 Task: Look for space in Calumpit, Philippines from 10th July, 2023 to 15th July, 2023 for 7 adults in price range Rs.10000 to Rs.15000. Place can be entire place or shared room with 4 bedrooms having 7 beds and 4 bathrooms. Property type can be house, flat, guest house. Amenities needed are: wifi, TV, free parkinig on premises, gym, breakfast. Booking option can be shelf check-in. Required host language is English.
Action: Mouse moved to (539, 108)
Screenshot: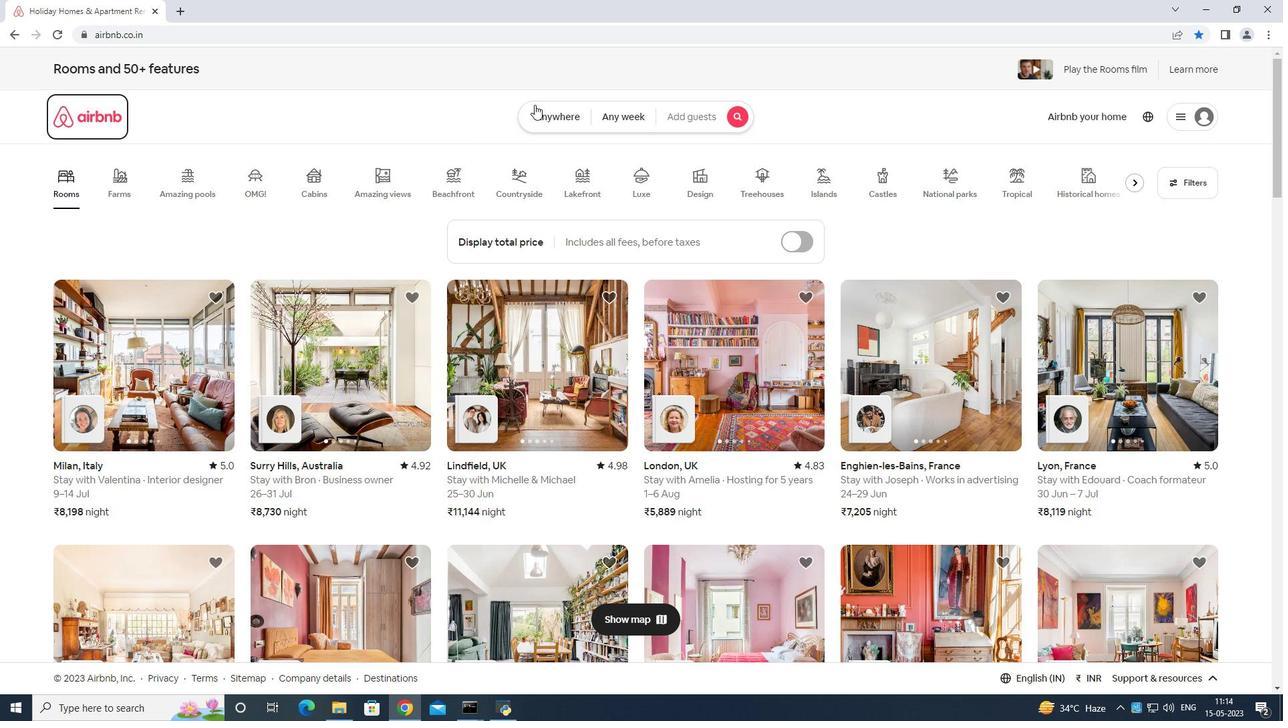 
Action: Mouse pressed left at (539, 108)
Screenshot: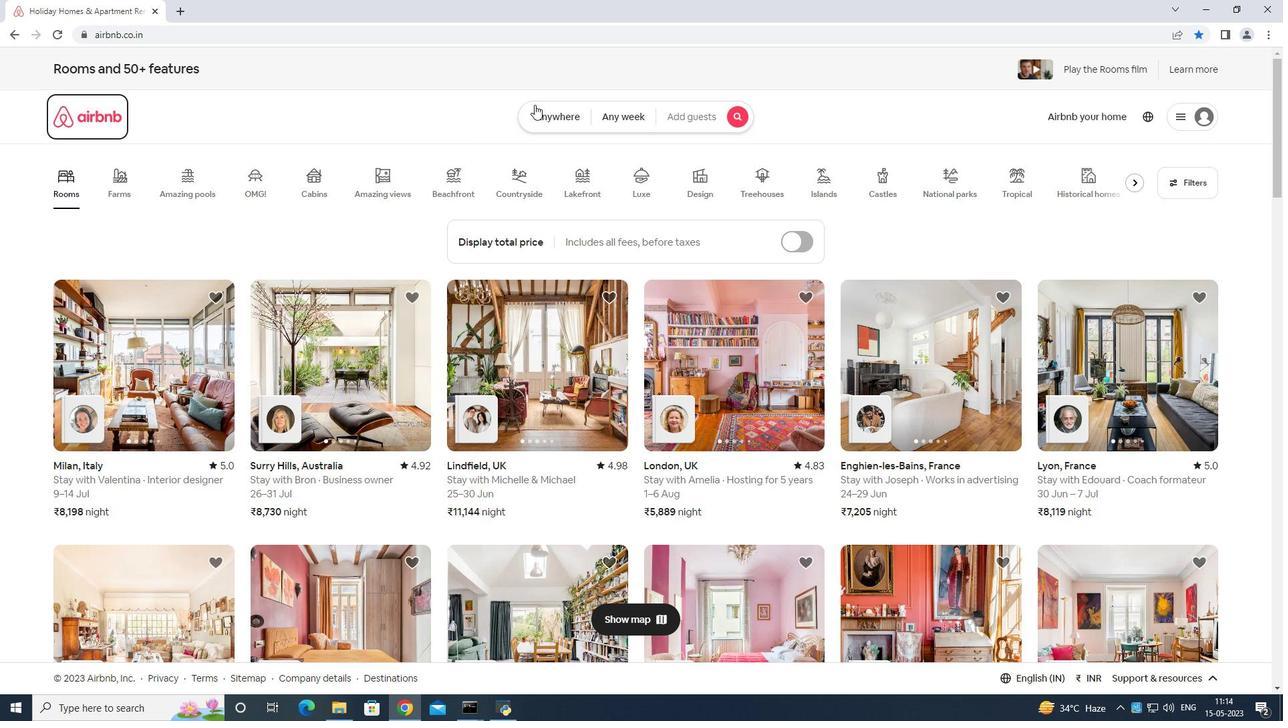 
Action: Mouse moved to (509, 165)
Screenshot: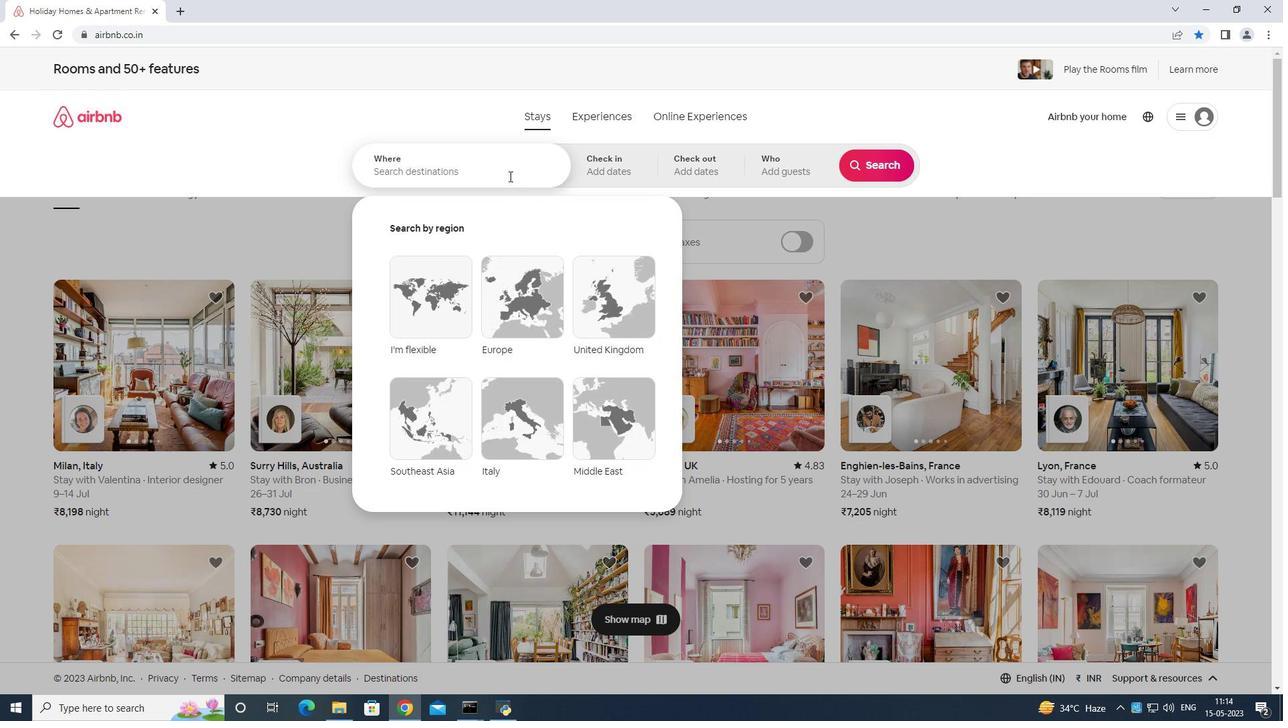 
Action: Mouse pressed left at (509, 165)
Screenshot: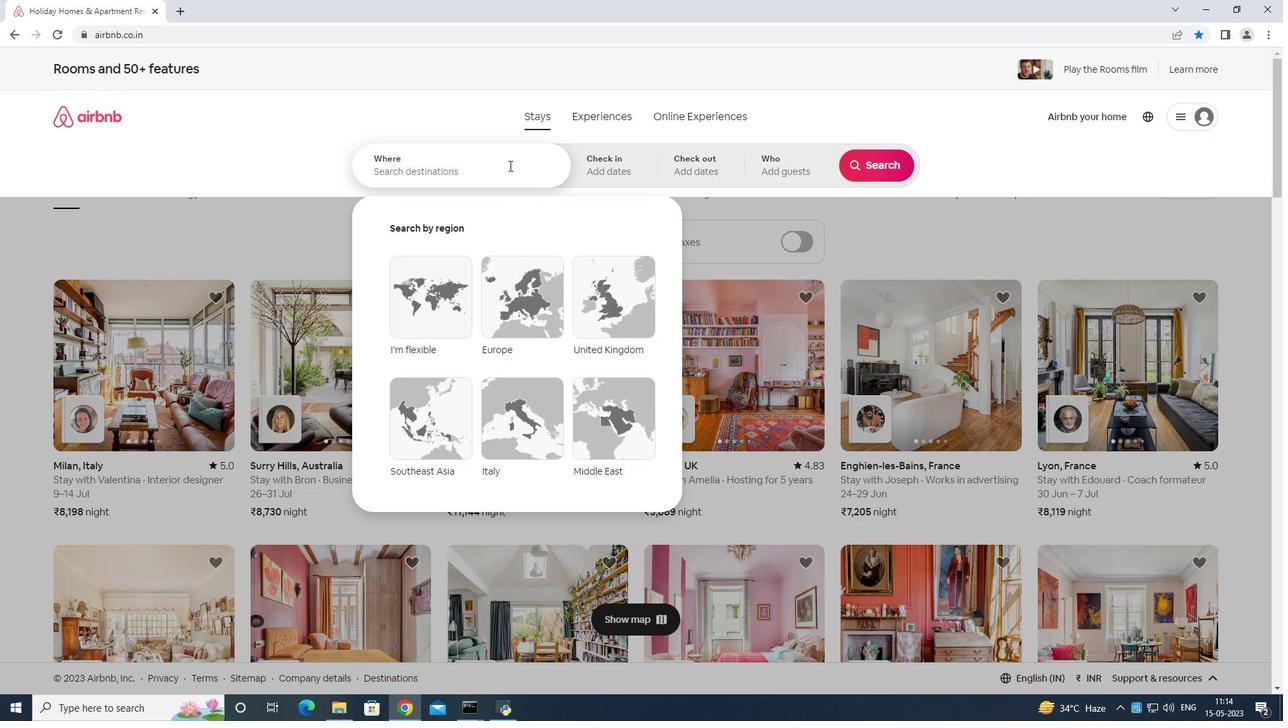 
Action: Key pressed <Key.shift>Calumpit<Key.space>pj<Key.backspace>hilipines<Key.enter>
Screenshot: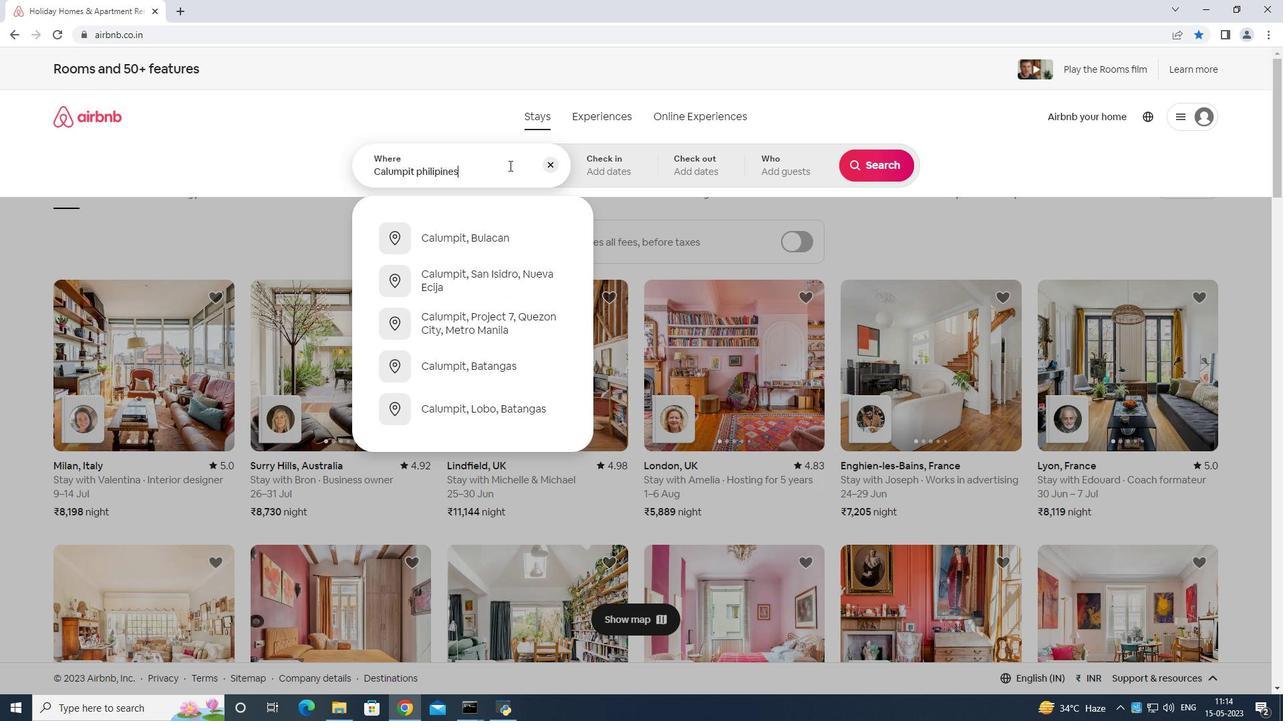 
Action: Mouse moved to (872, 264)
Screenshot: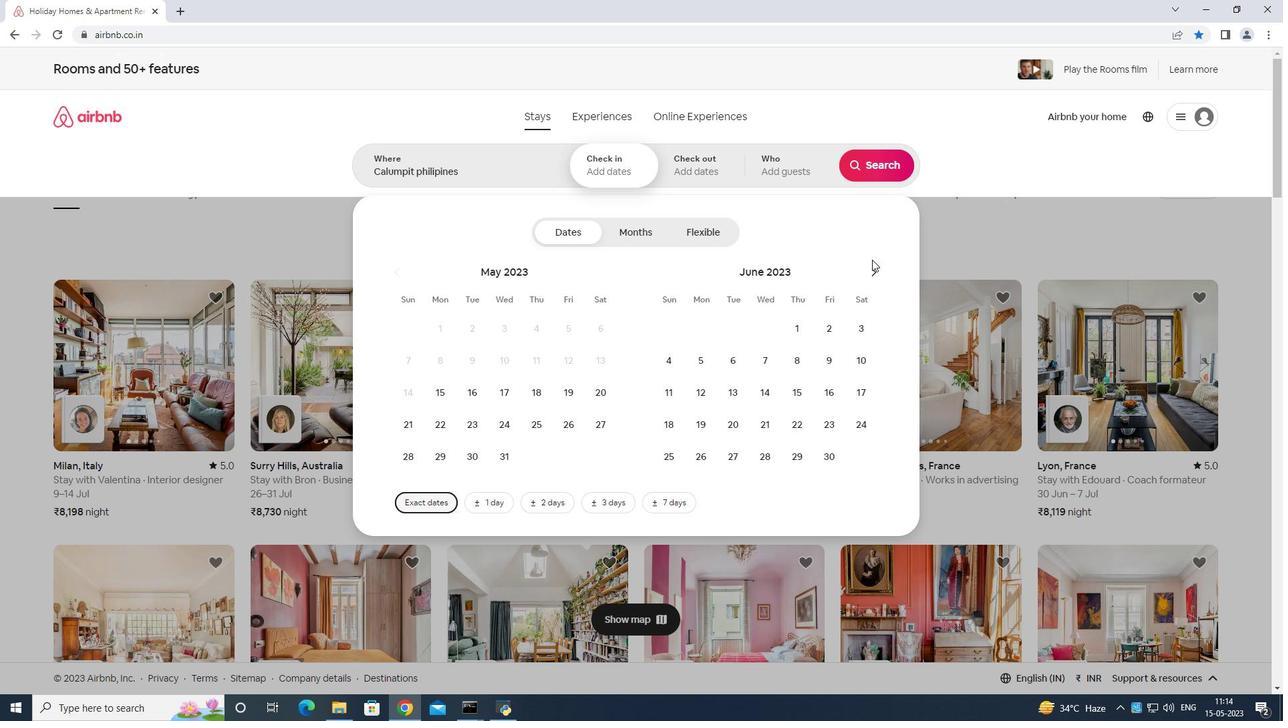 
Action: Mouse pressed left at (872, 264)
Screenshot: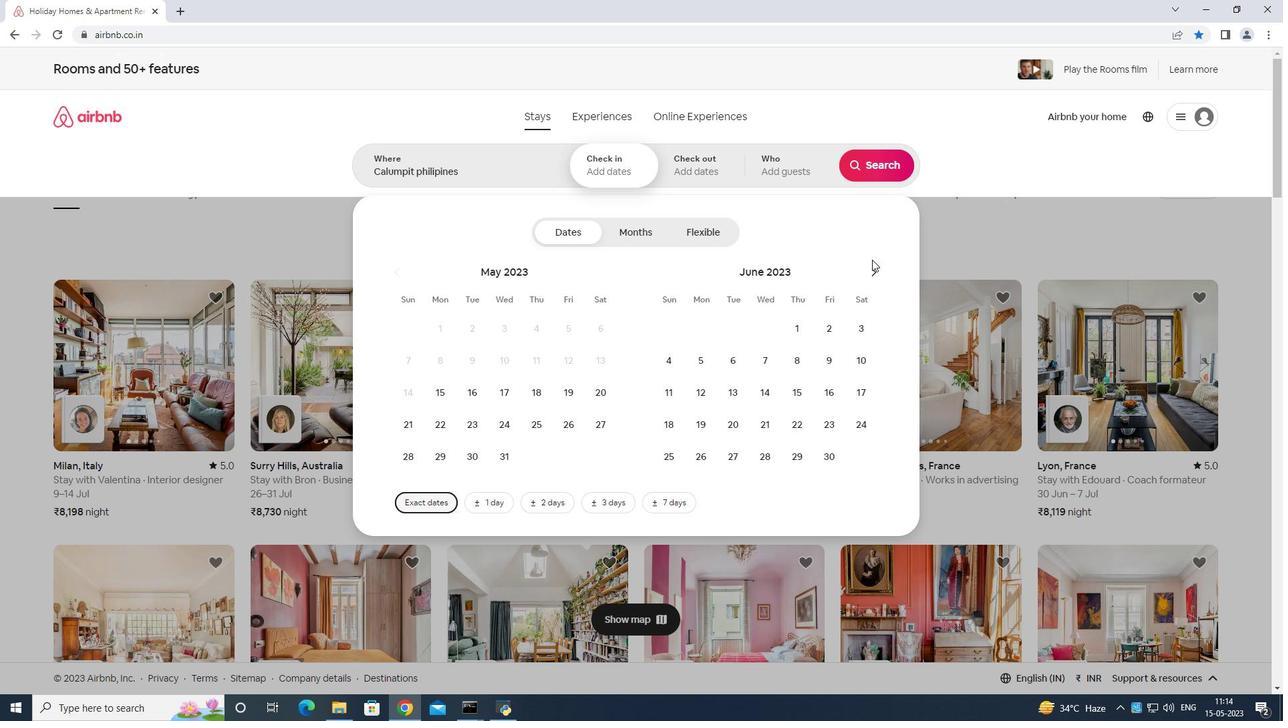 
Action: Mouse moved to (697, 380)
Screenshot: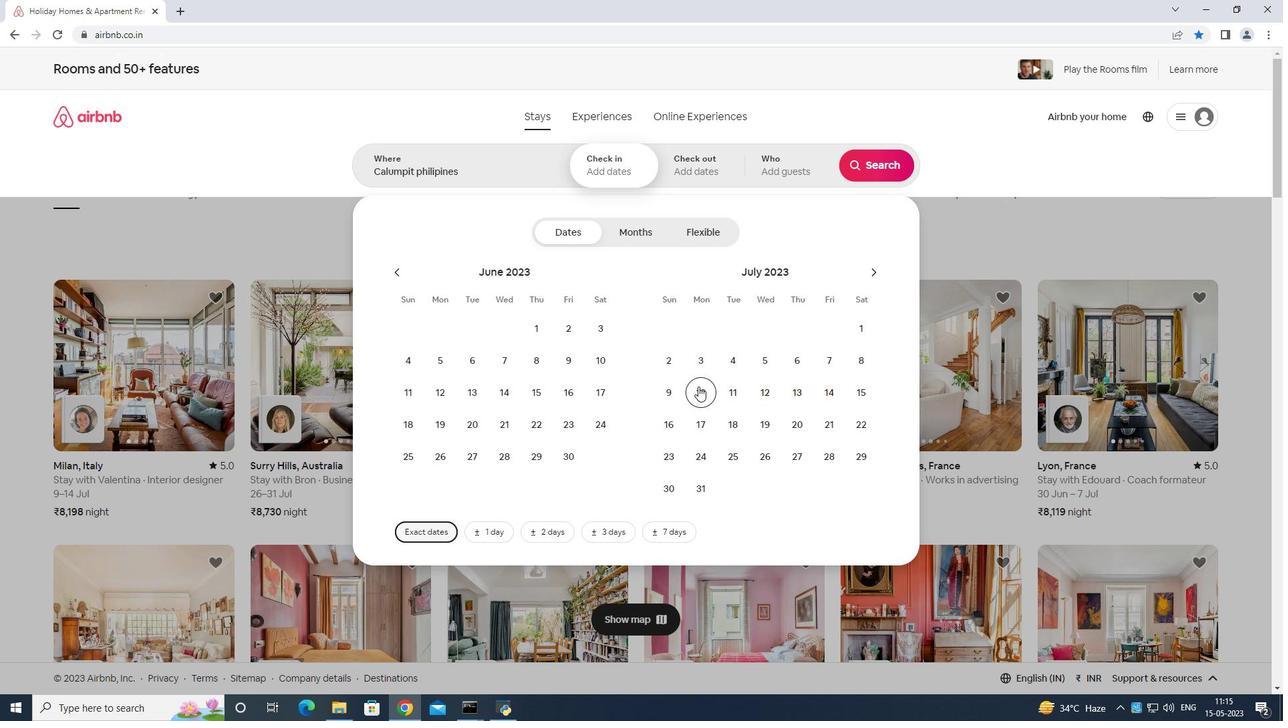 
Action: Mouse pressed left at (697, 380)
Screenshot: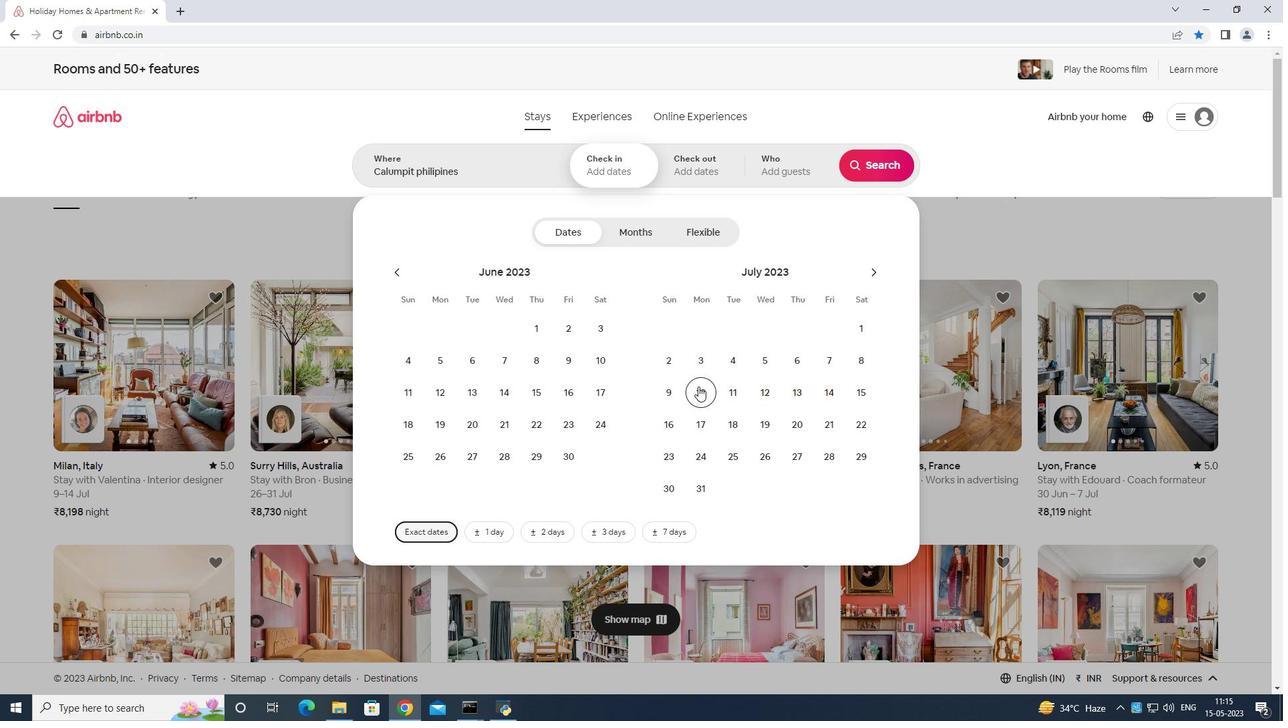 
Action: Mouse moved to (861, 393)
Screenshot: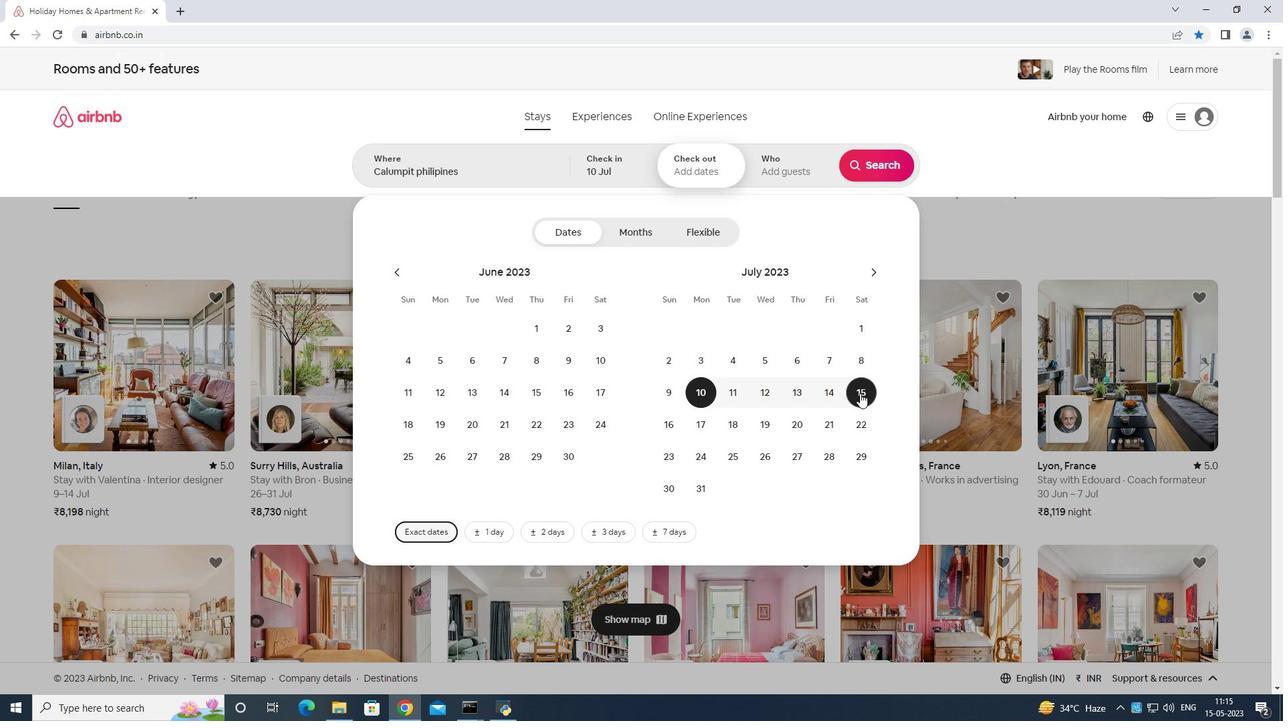 
Action: Mouse pressed left at (861, 393)
Screenshot: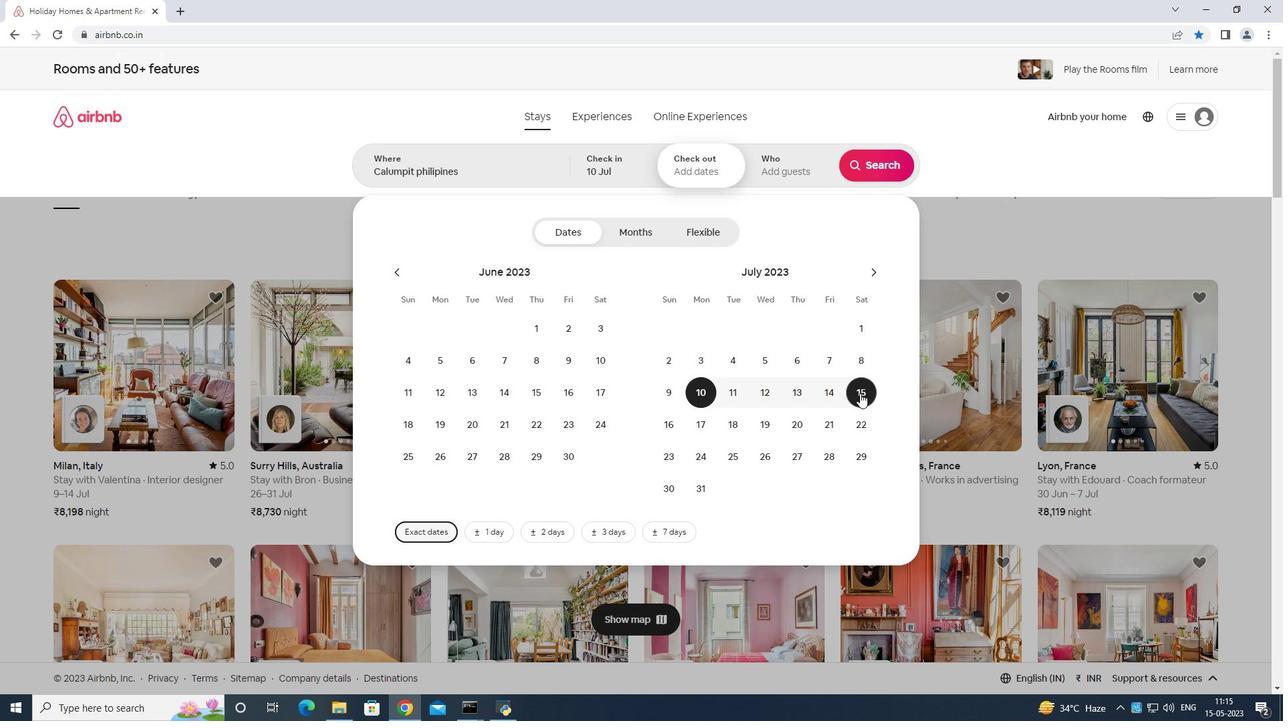 
Action: Mouse moved to (783, 163)
Screenshot: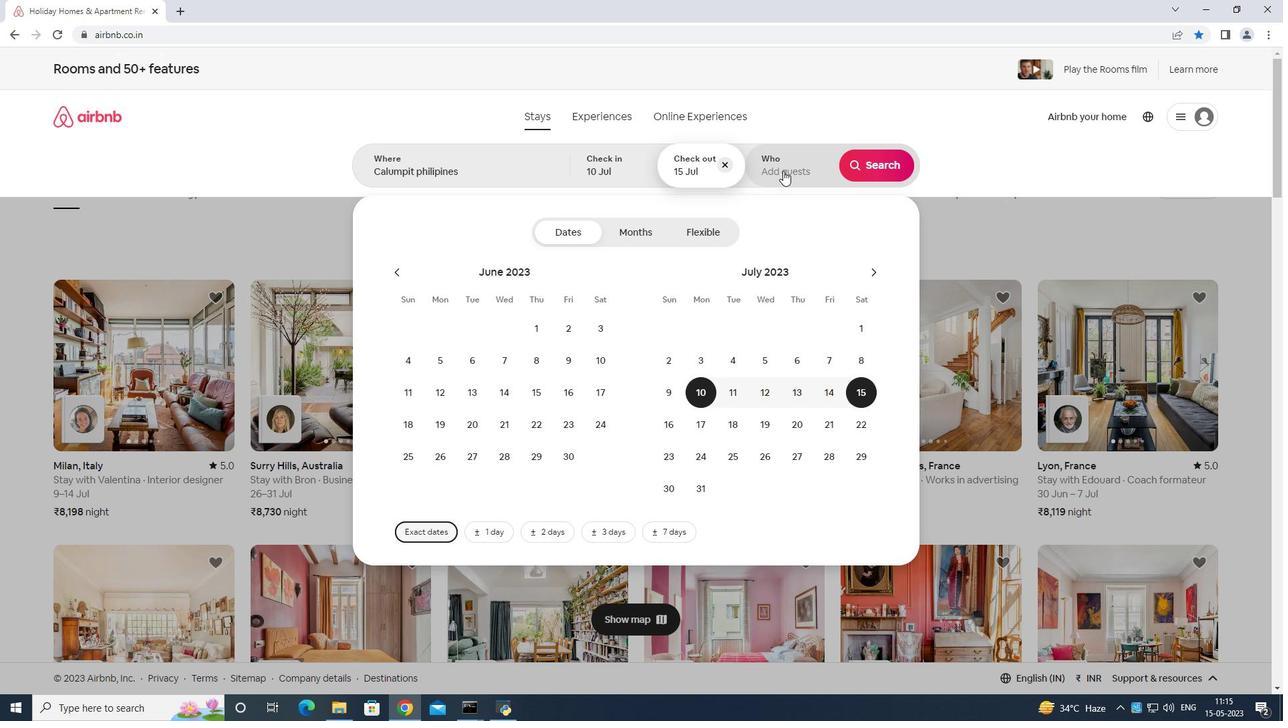 
Action: Mouse pressed left at (783, 163)
Screenshot: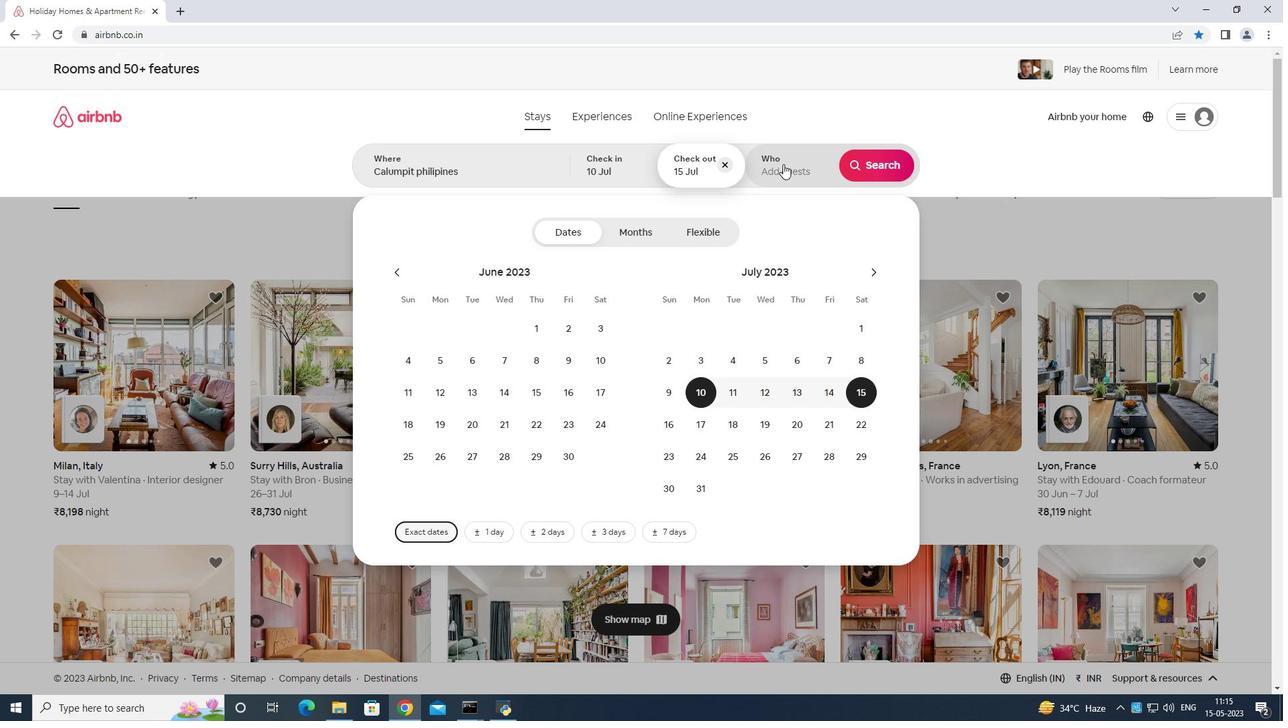 
Action: Mouse moved to (876, 231)
Screenshot: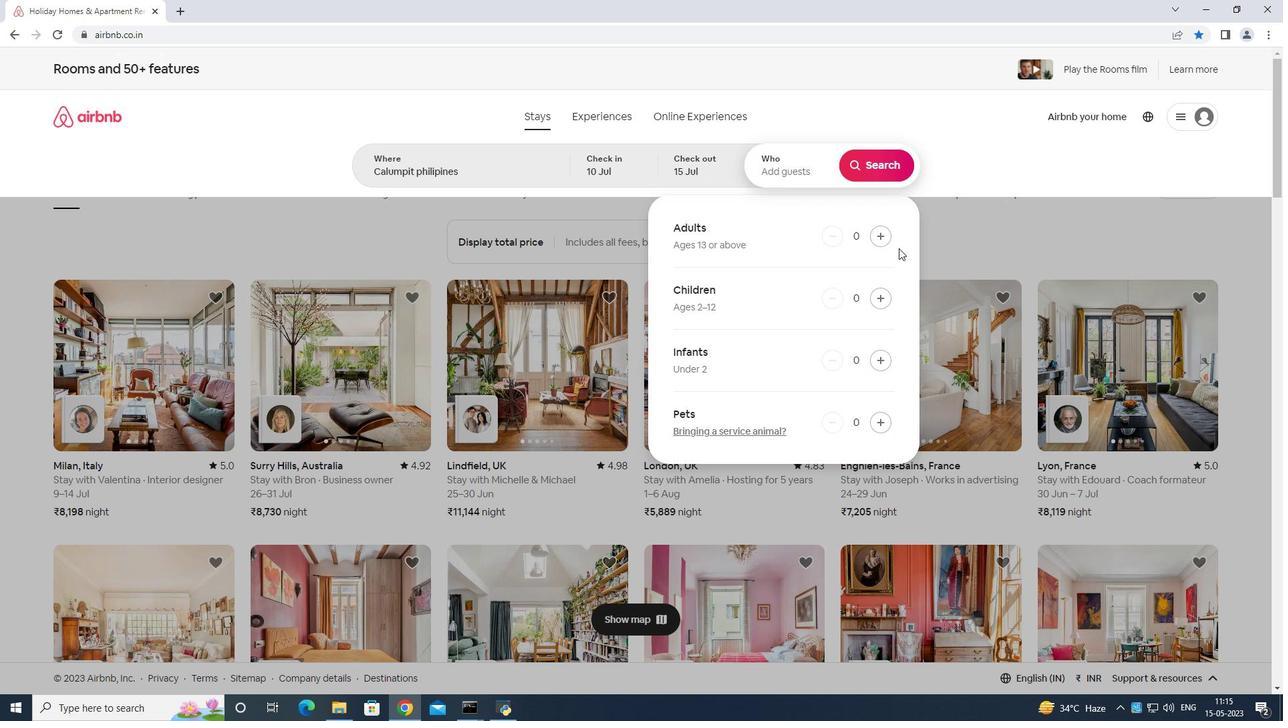 
Action: Mouse pressed left at (876, 231)
Screenshot: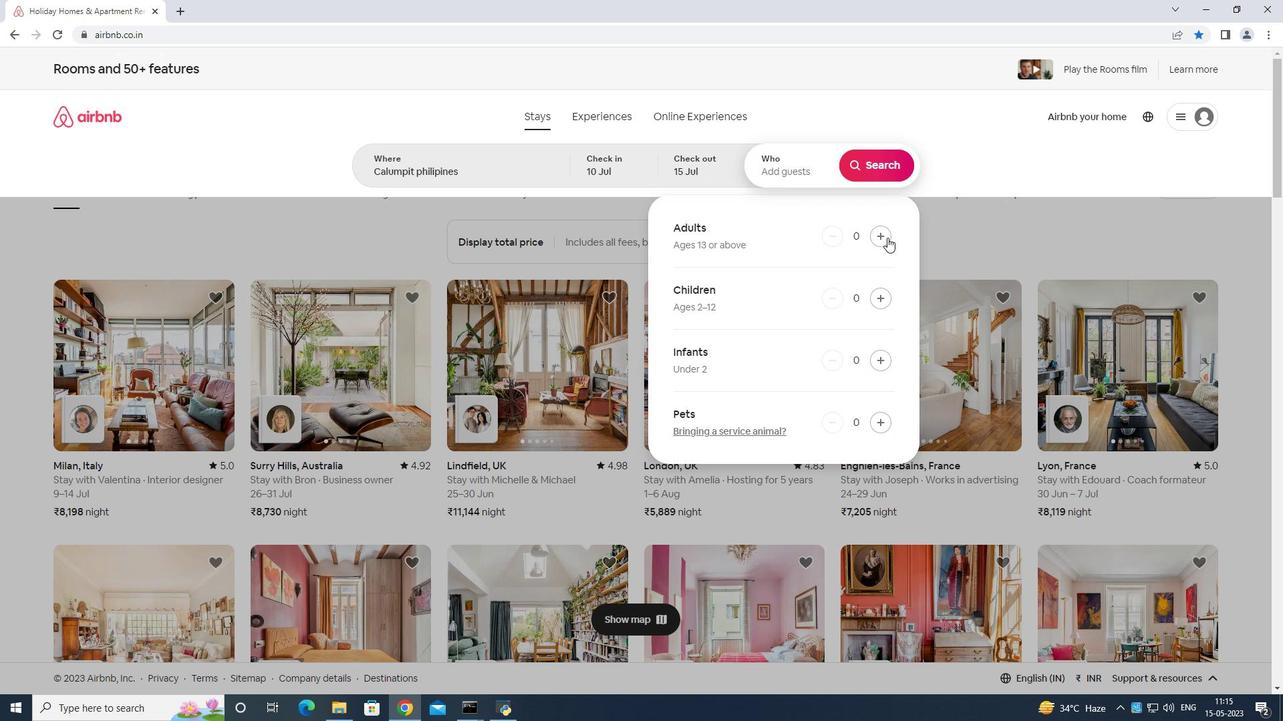 
Action: Mouse pressed left at (876, 231)
Screenshot: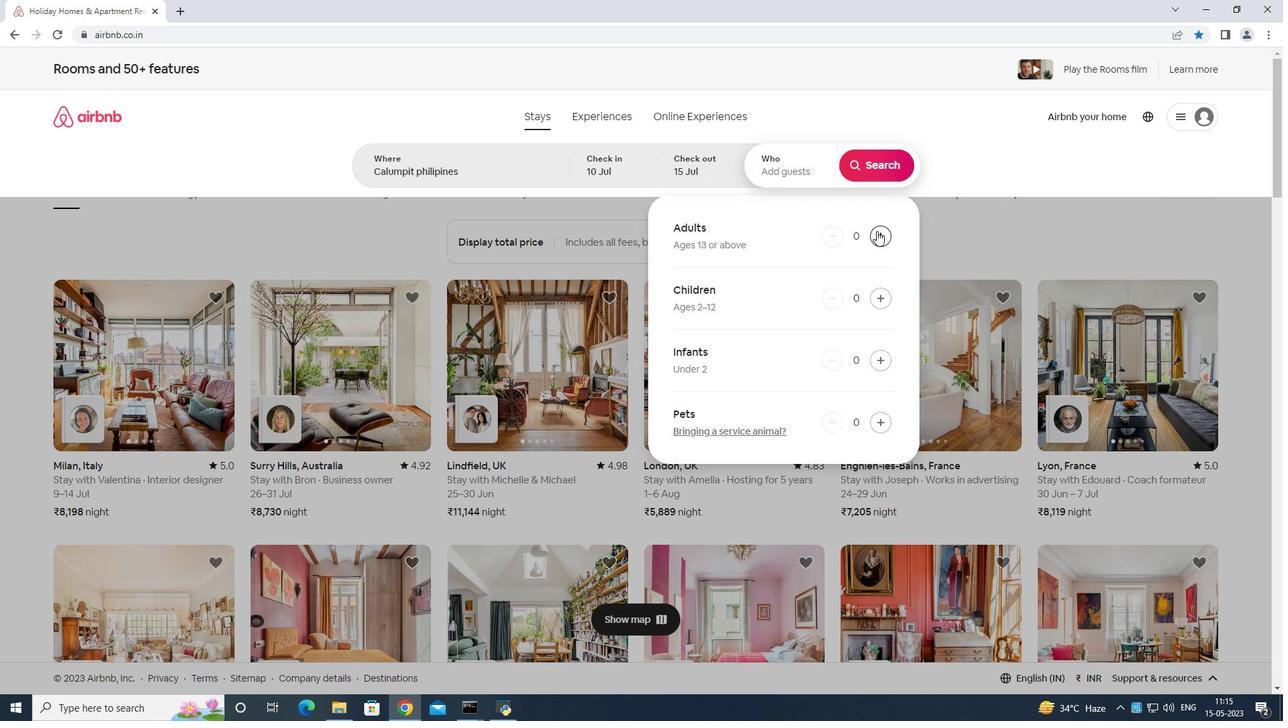 
Action: Mouse moved to (876, 231)
Screenshot: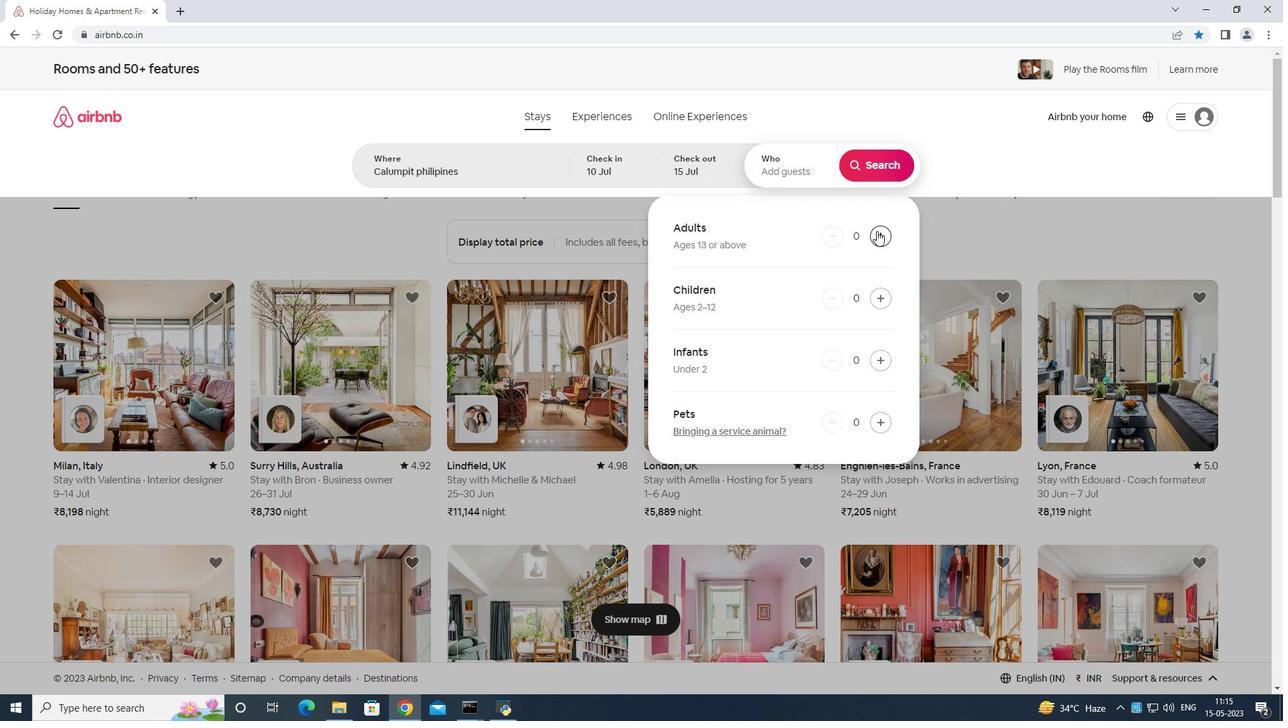 
Action: Mouse pressed left at (876, 231)
Screenshot: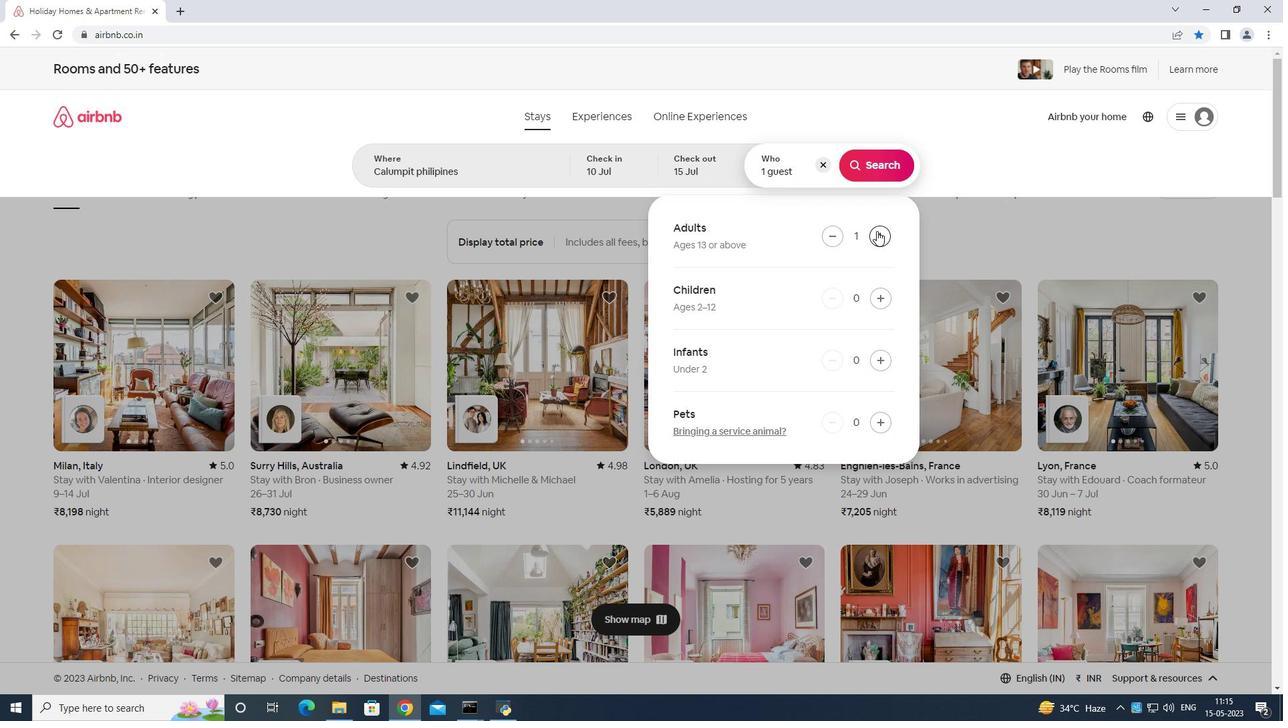 
Action: Mouse moved to (876, 231)
Screenshot: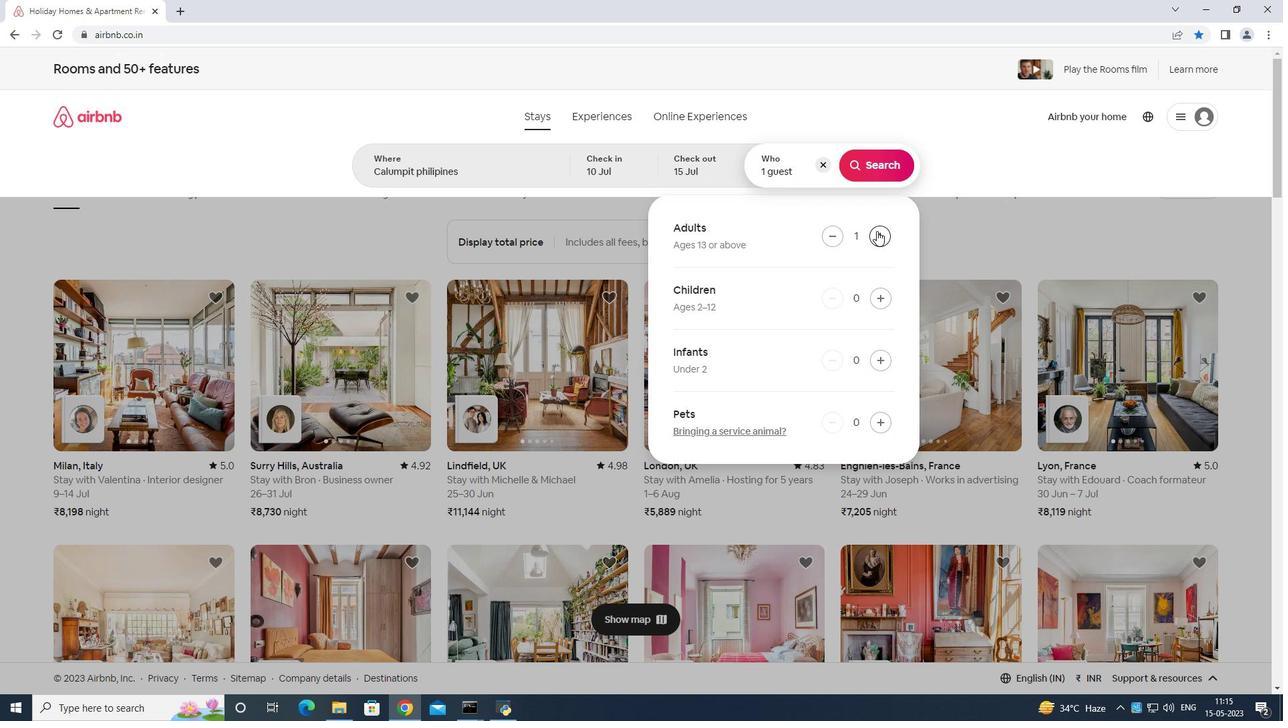 
Action: Mouse pressed left at (876, 231)
Screenshot: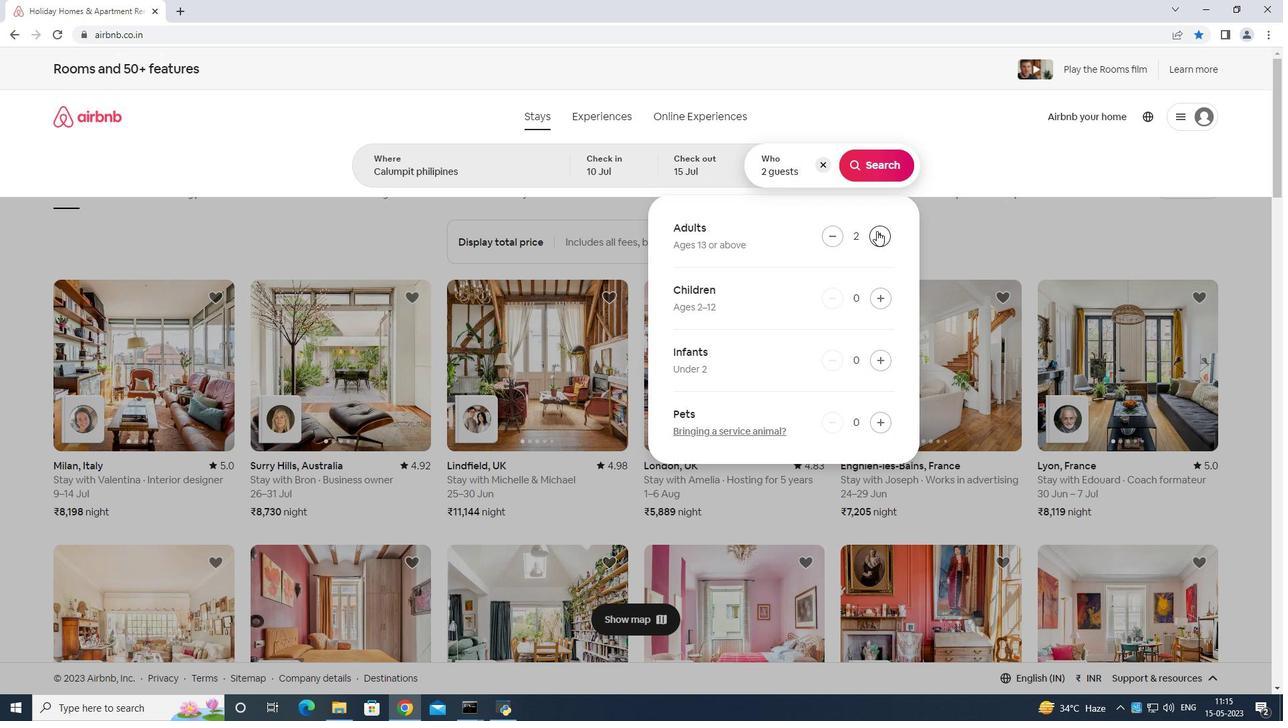 
Action: Mouse moved to (878, 231)
Screenshot: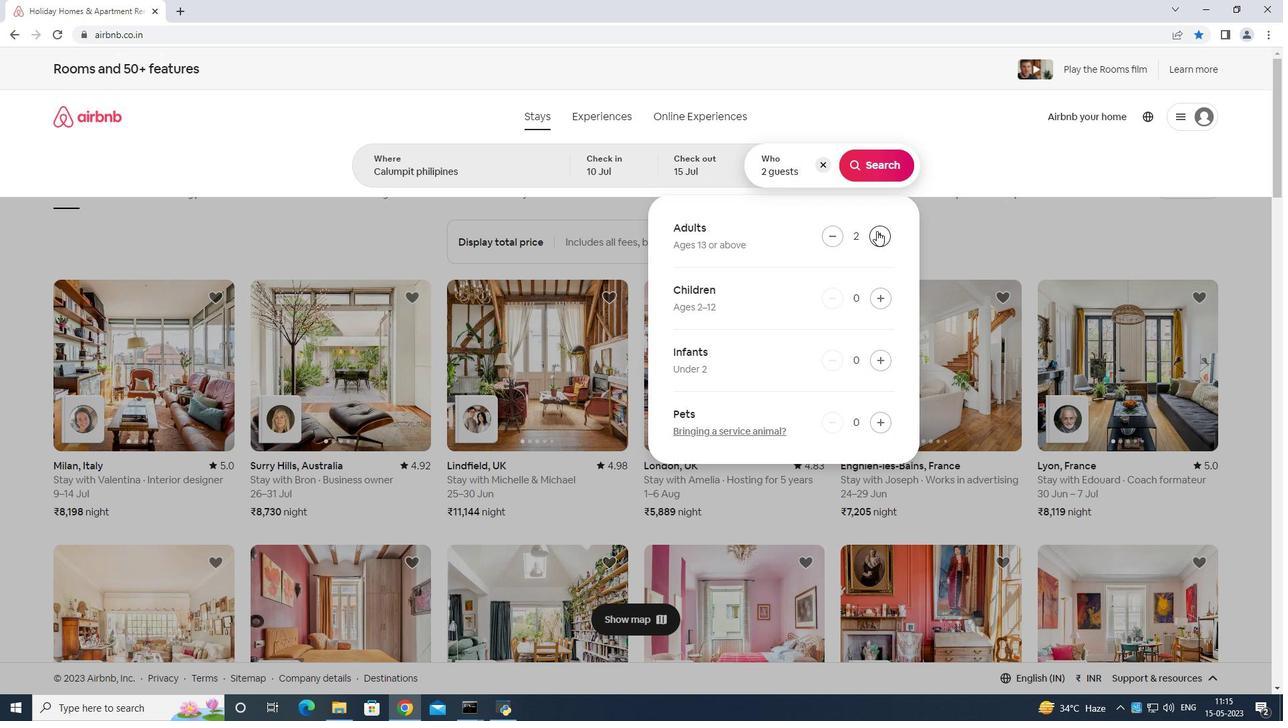 
Action: Mouse pressed left at (878, 231)
Screenshot: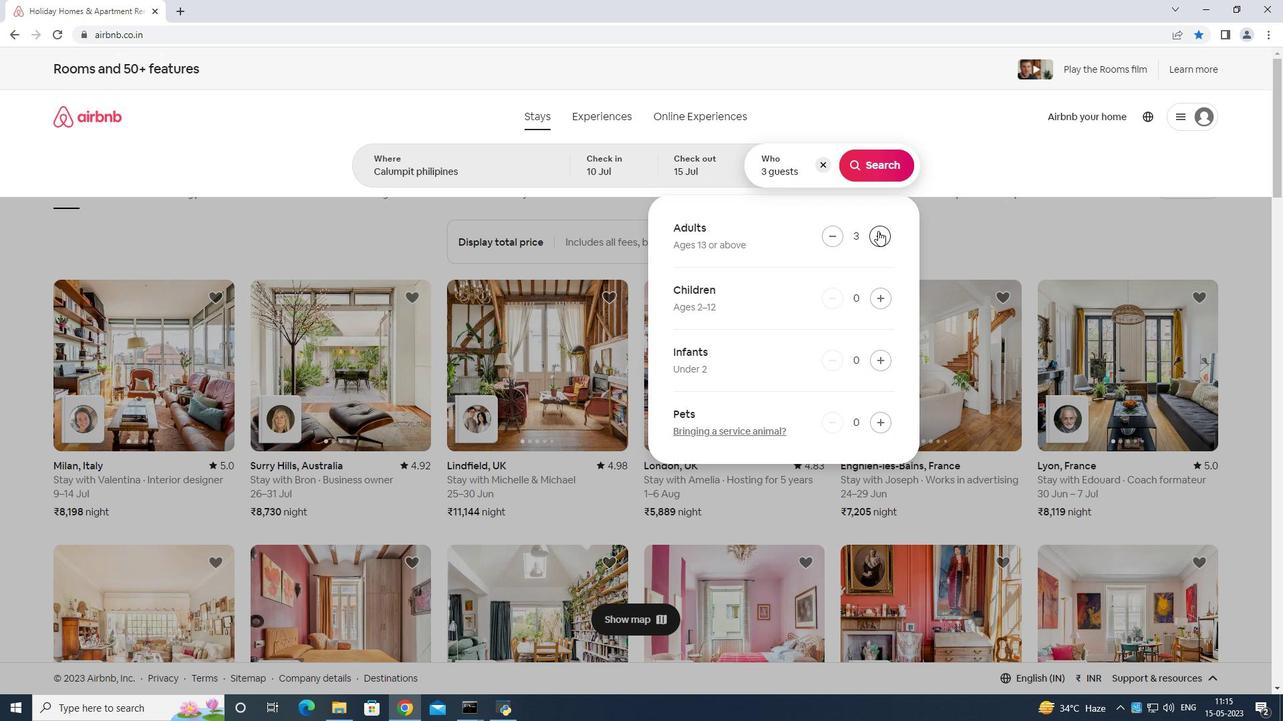 
Action: Mouse moved to (878, 231)
Screenshot: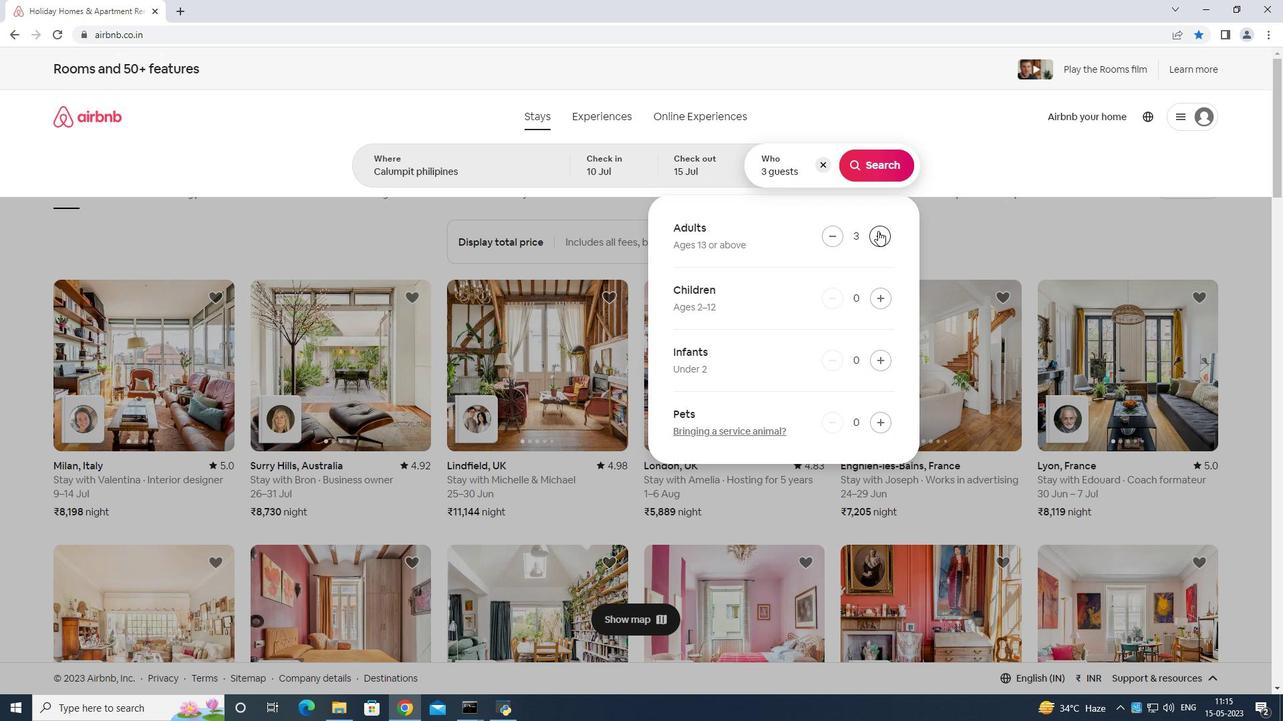 
Action: Mouse pressed left at (878, 231)
Screenshot: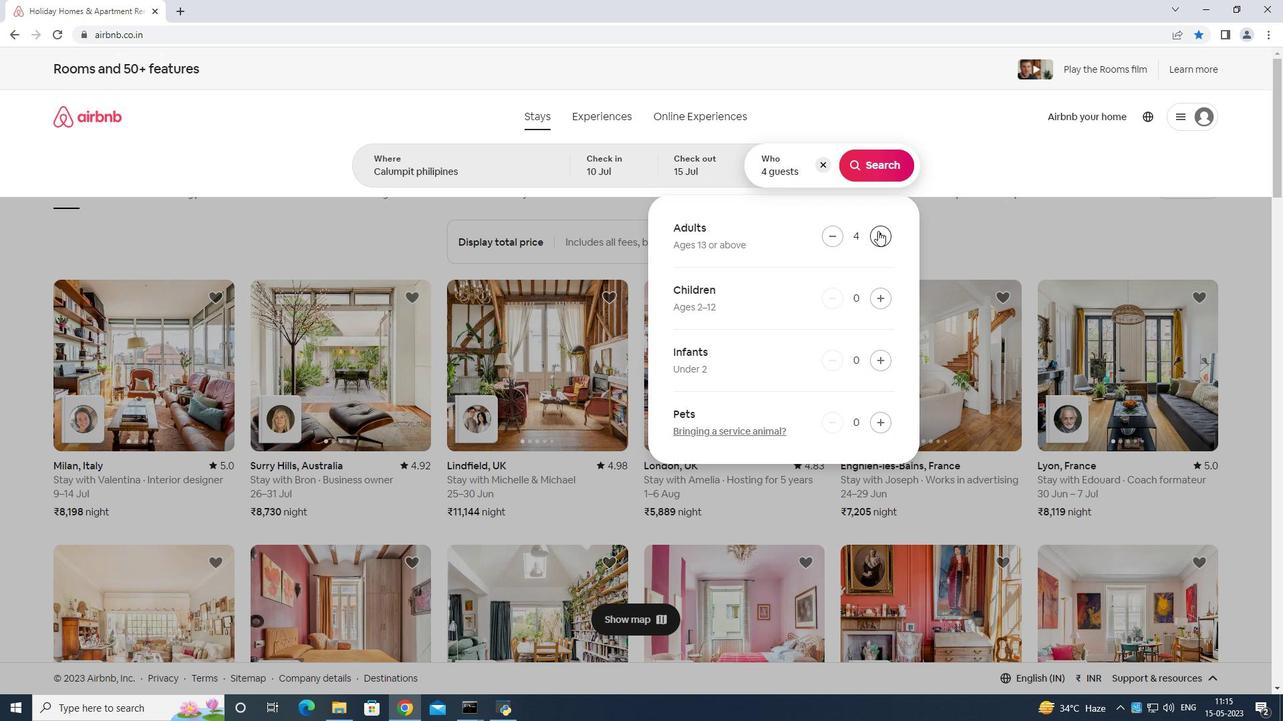 
Action: Mouse pressed left at (878, 231)
Screenshot: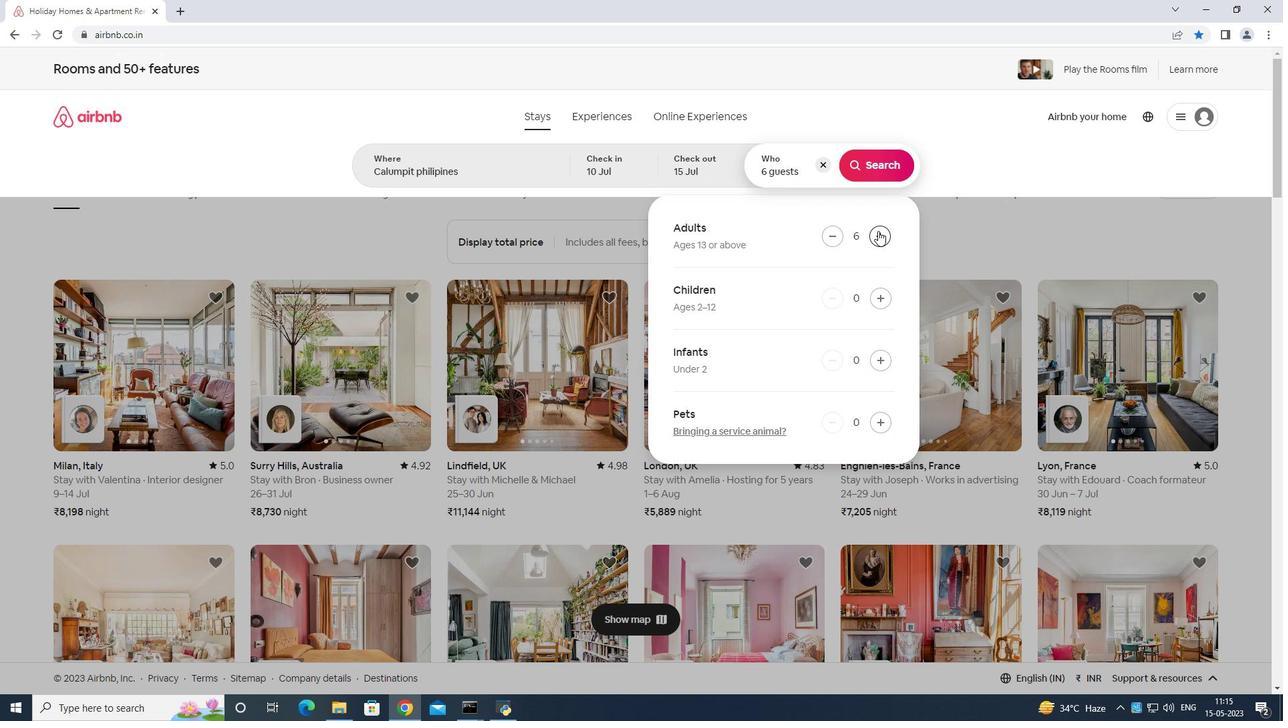 
Action: Mouse moved to (862, 162)
Screenshot: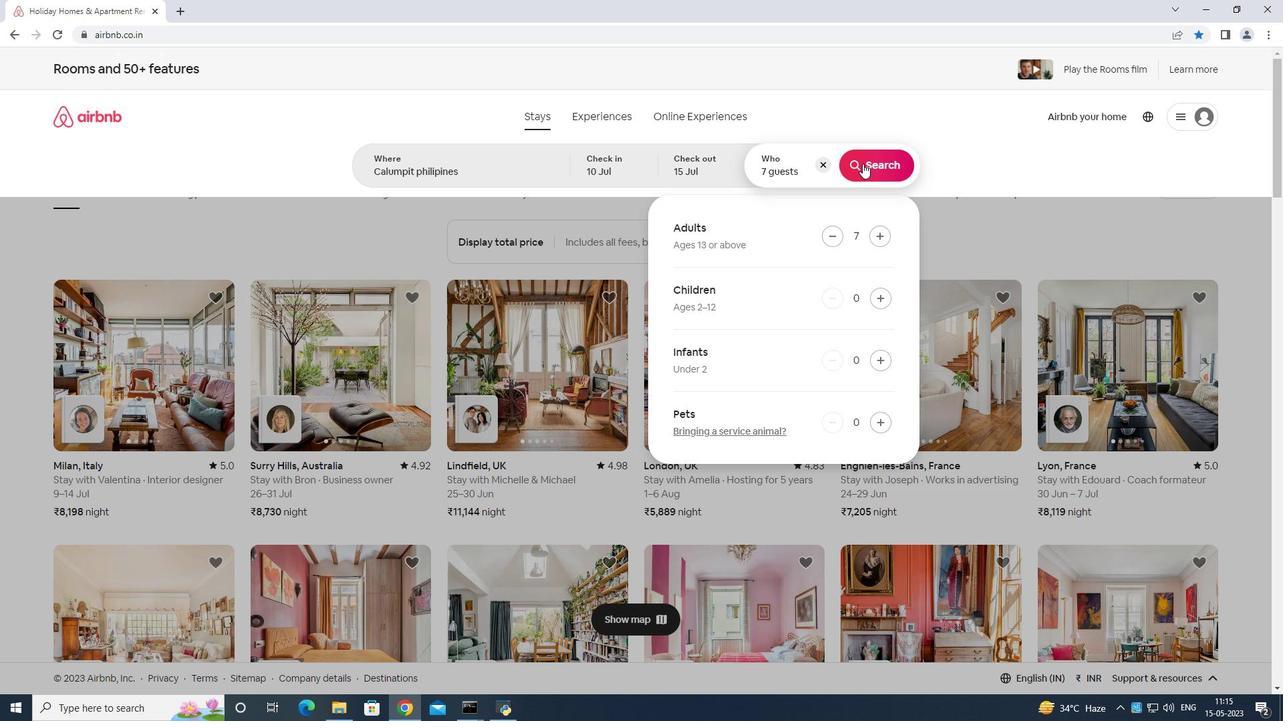 
Action: Mouse pressed left at (862, 162)
Screenshot: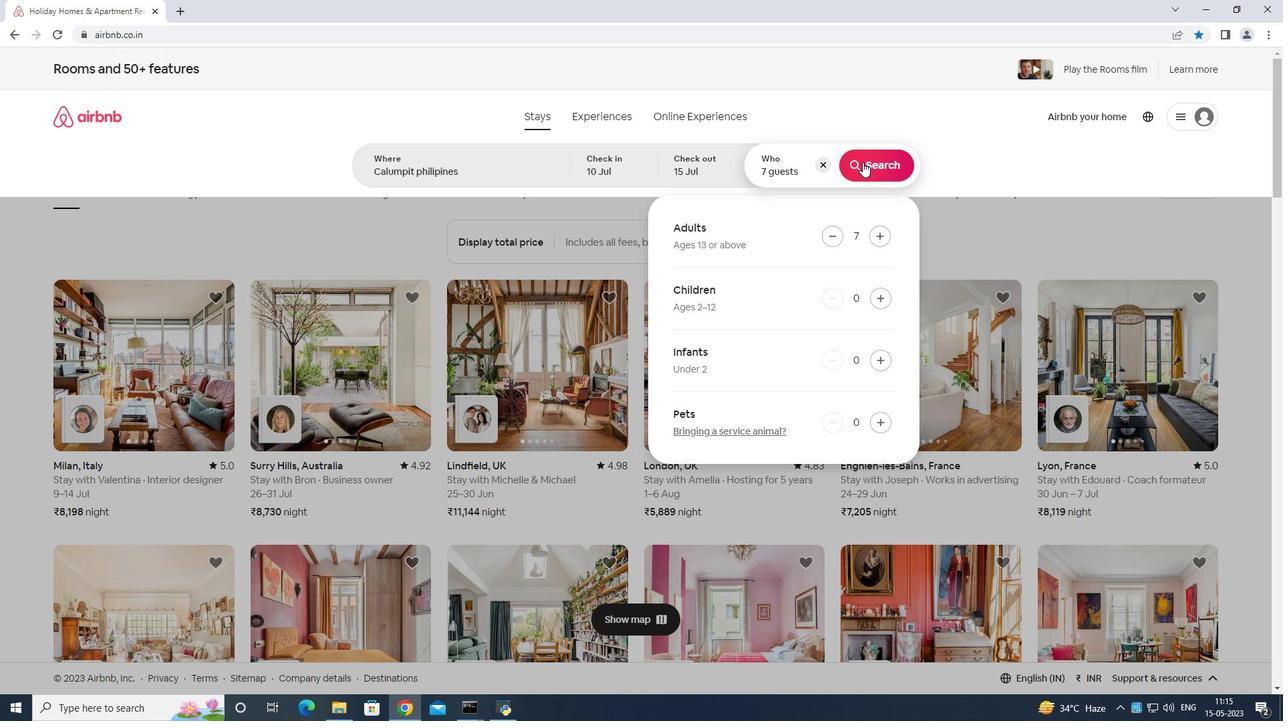 
Action: Mouse moved to (1218, 135)
Screenshot: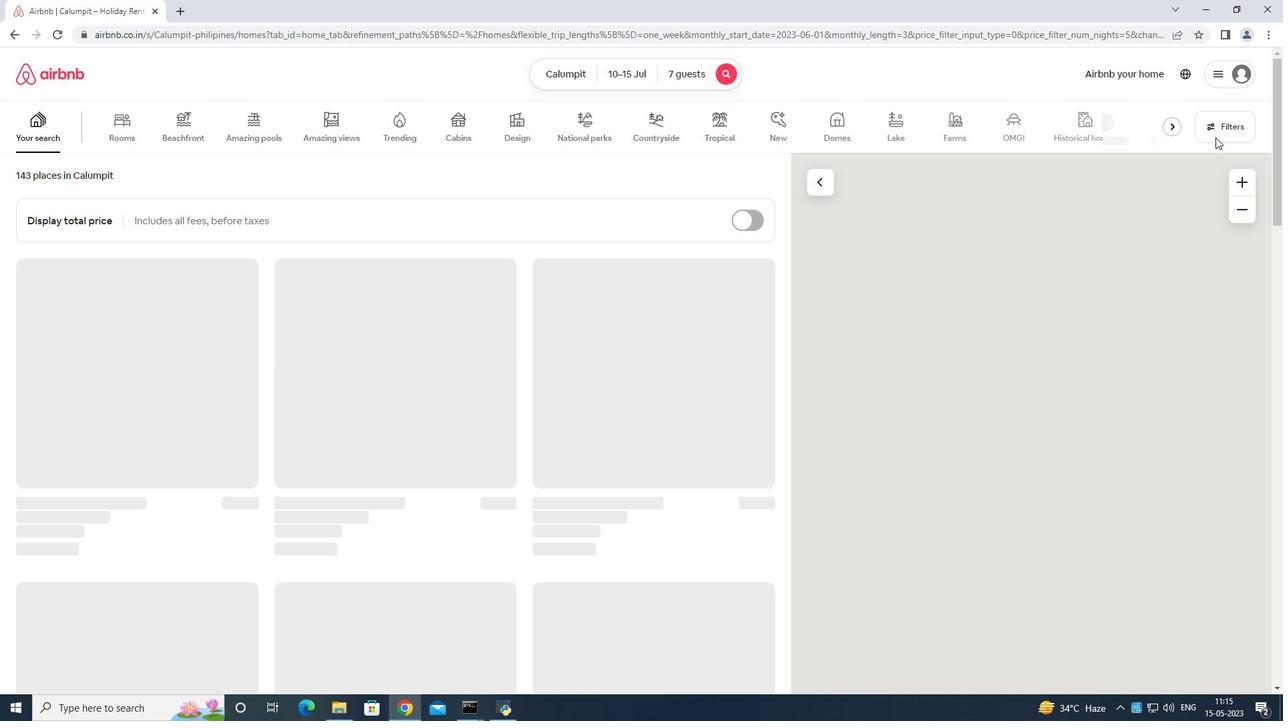 
Action: Mouse pressed left at (1218, 135)
Screenshot: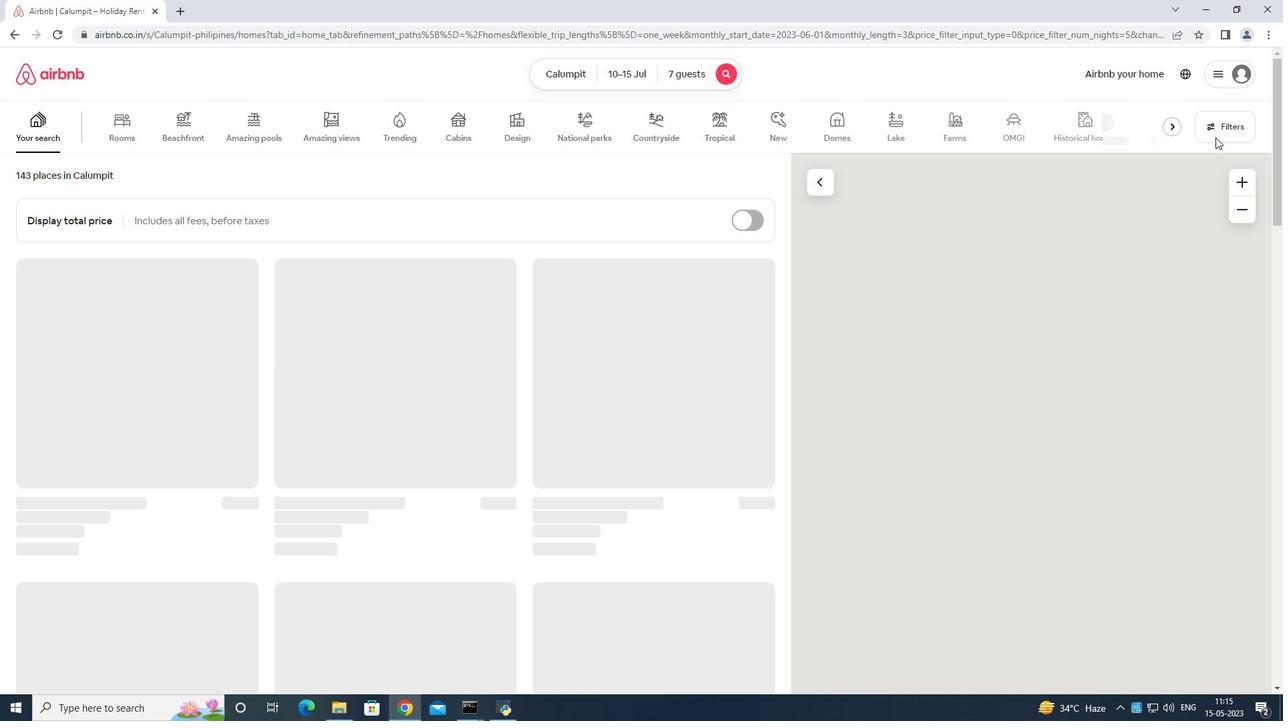 
Action: Mouse moved to (574, 465)
Screenshot: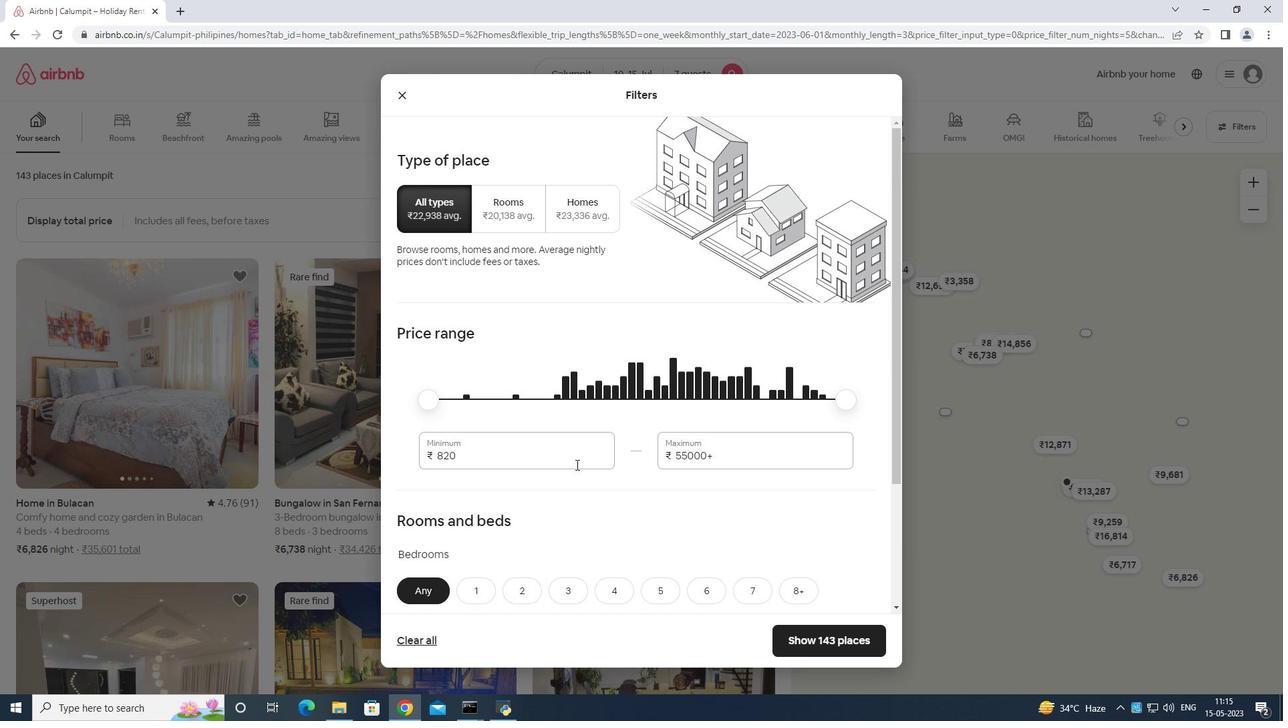 
Action: Mouse pressed left at (574, 465)
Screenshot: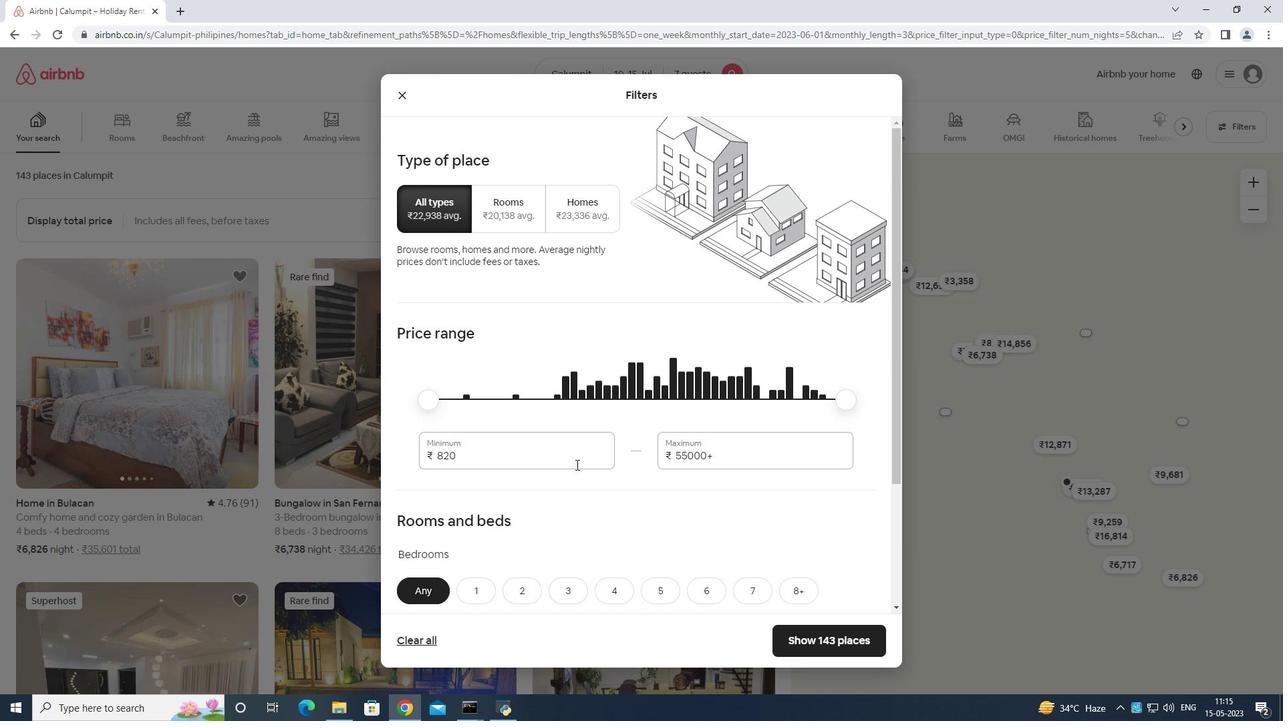 
Action: Mouse moved to (572, 451)
Screenshot: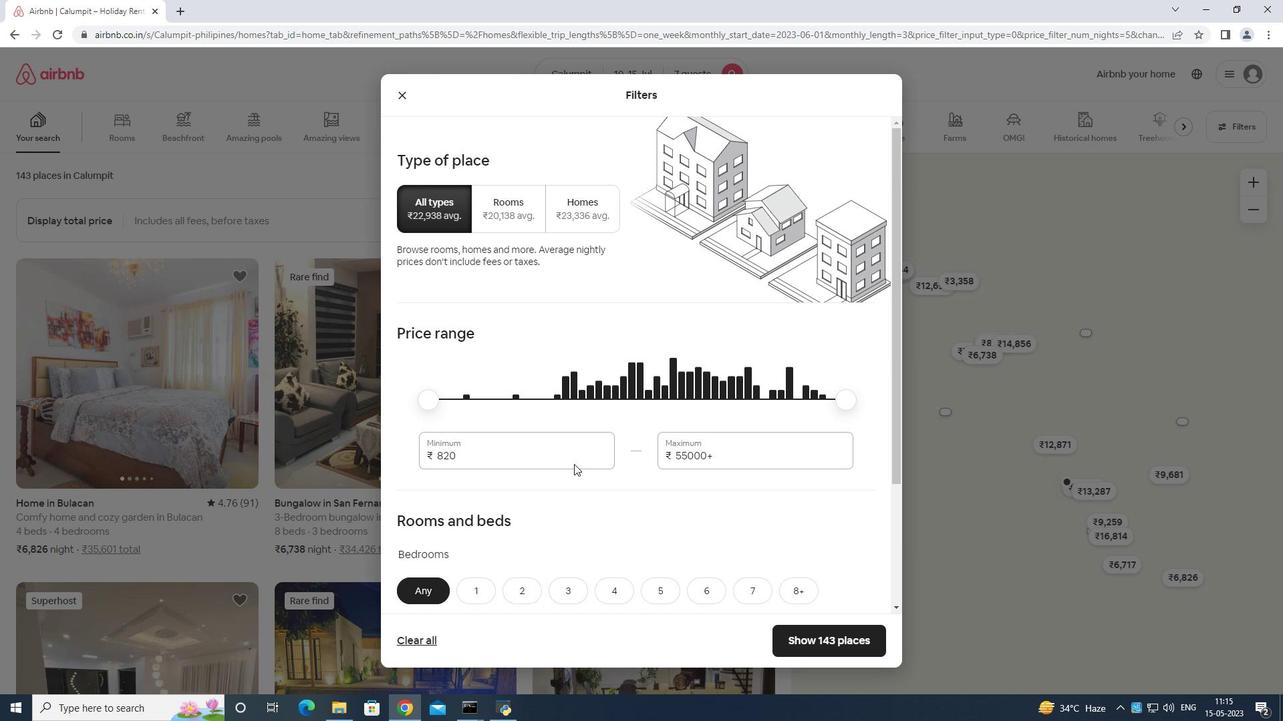 
Action: Key pressed <Key.backspace><Key.backspace><Key.backspace><Key.backspace><Key.backspace><Key.backspace><Key.backspace><Key.backspace>10000
Screenshot: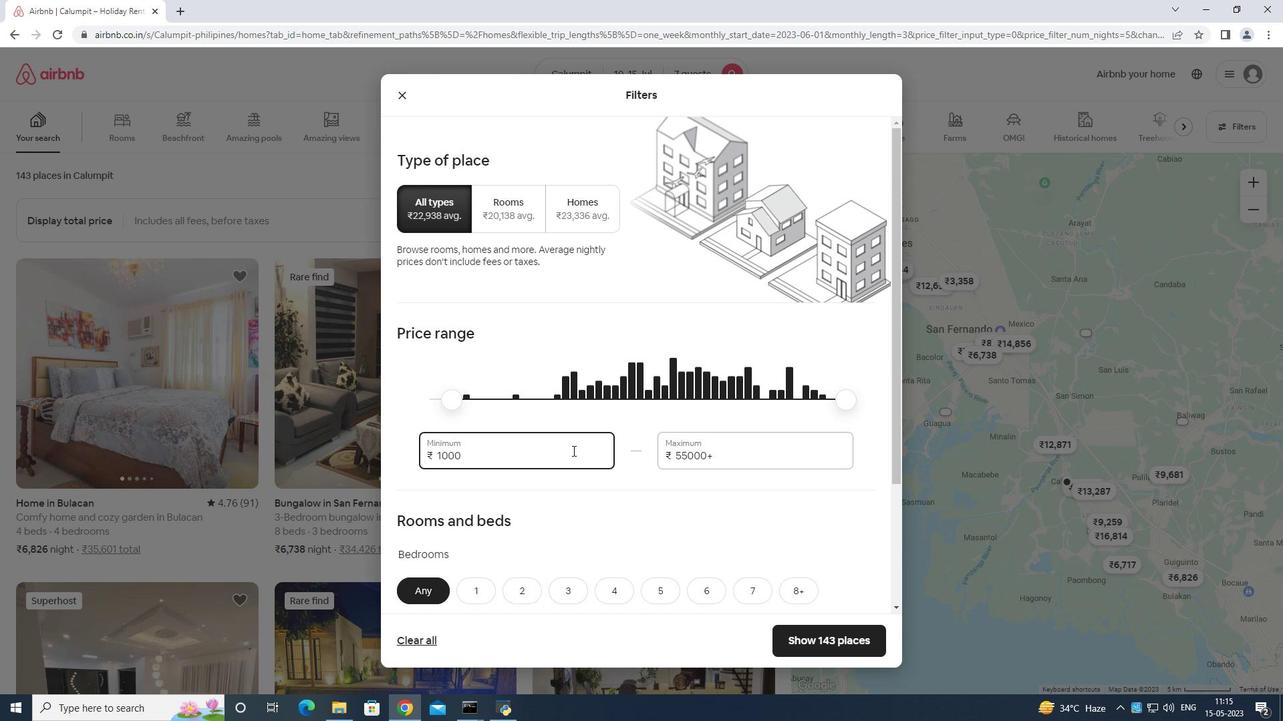 
Action: Mouse moved to (738, 451)
Screenshot: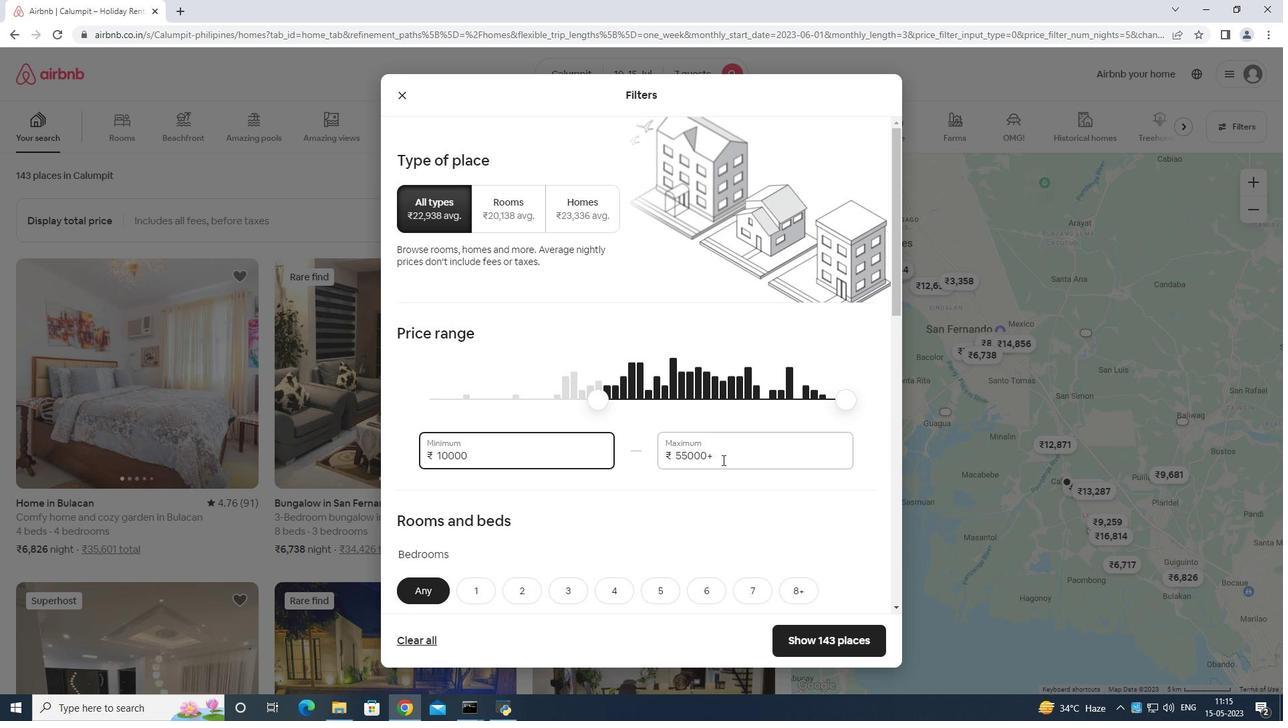 
Action: Mouse pressed left at (738, 451)
Screenshot: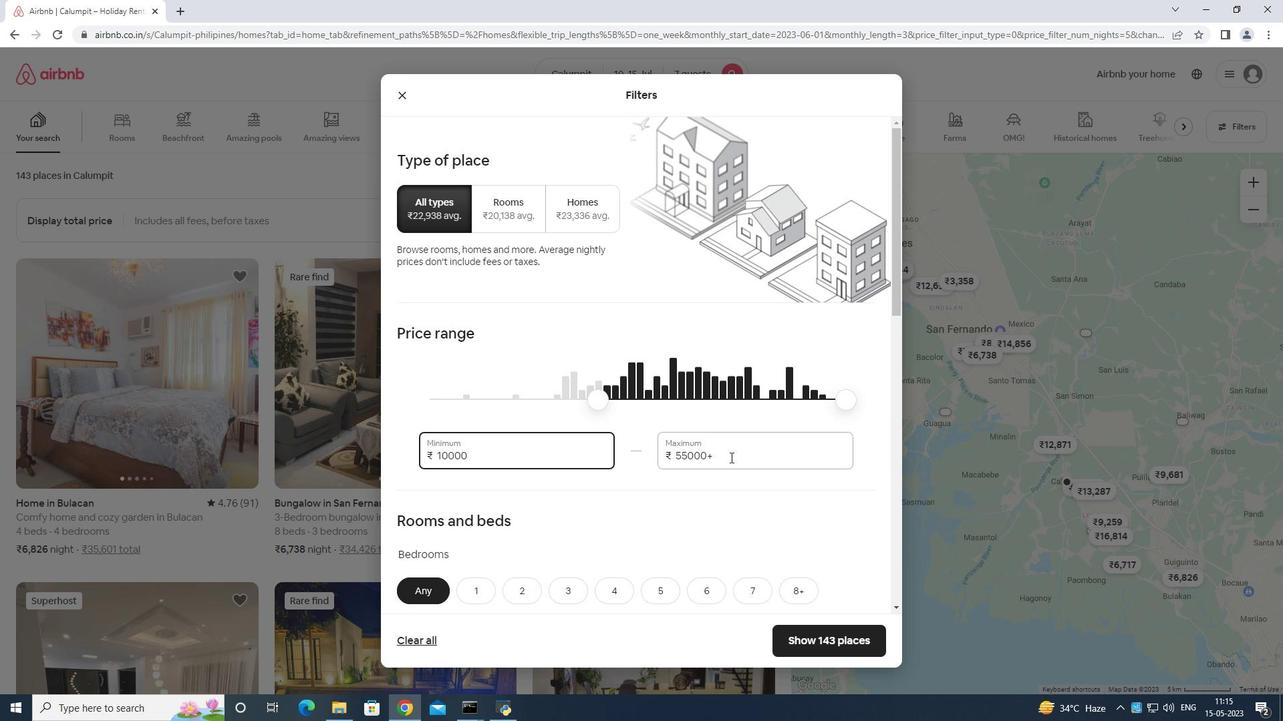 
Action: Mouse moved to (741, 448)
Screenshot: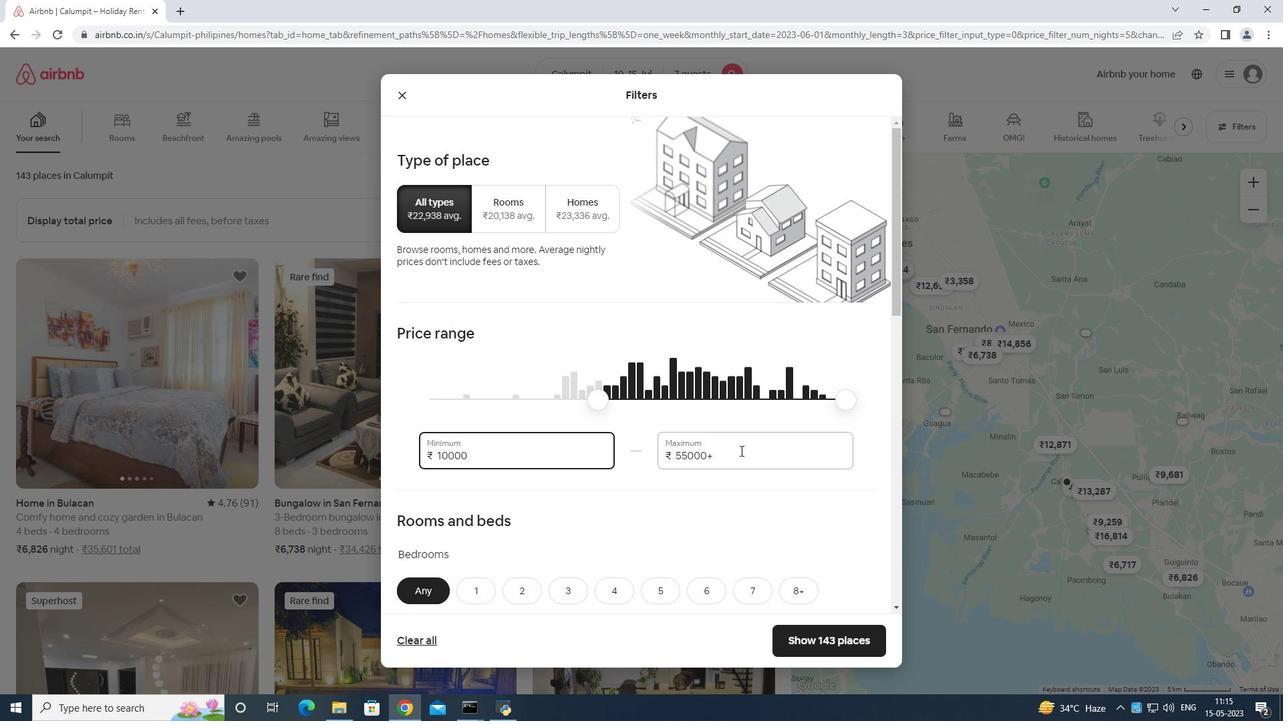 
Action: Key pressed <Key.backspace><Key.backspace><Key.backspace><Key.backspace><Key.backspace><Key.backspace><Key.backspace><Key.backspace><Key.backspace><Key.backspace><Key.backspace><Key.backspace><Key.backspace><Key.backspace><Key.backspace><Key.backspace><Key.backspace><Key.backspace>
Screenshot: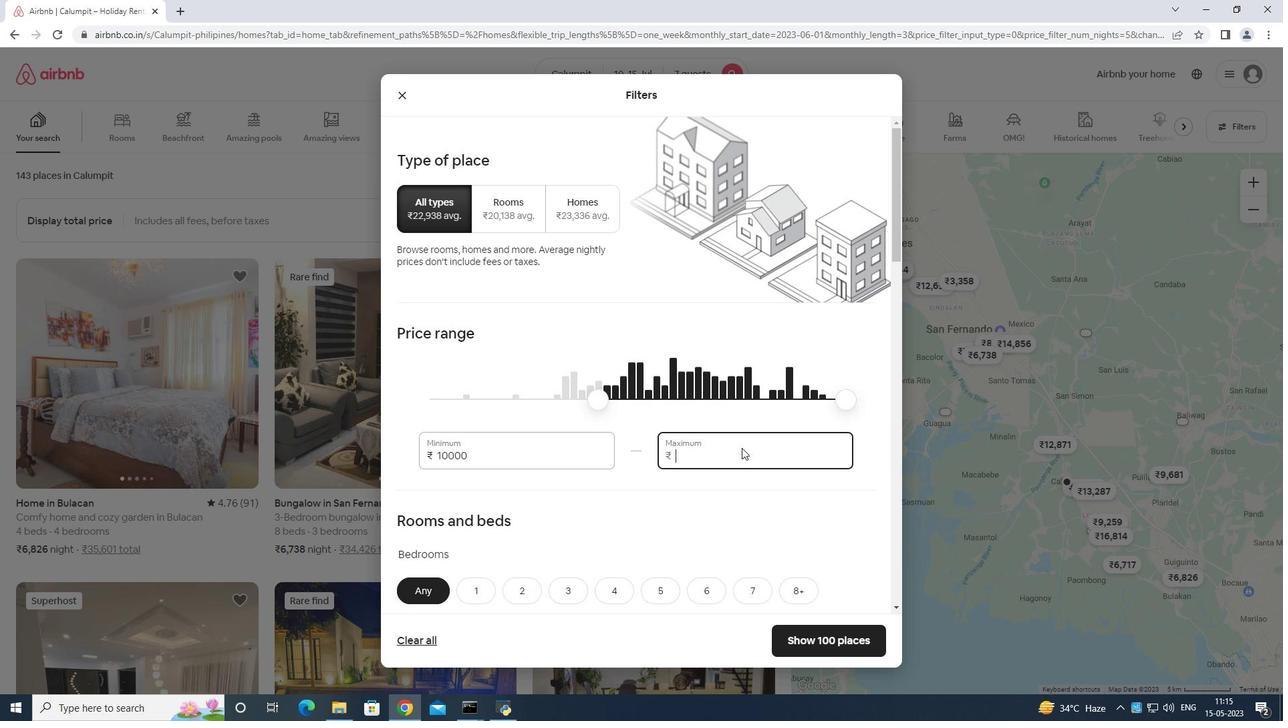 
Action: Mouse moved to (741, 447)
Screenshot: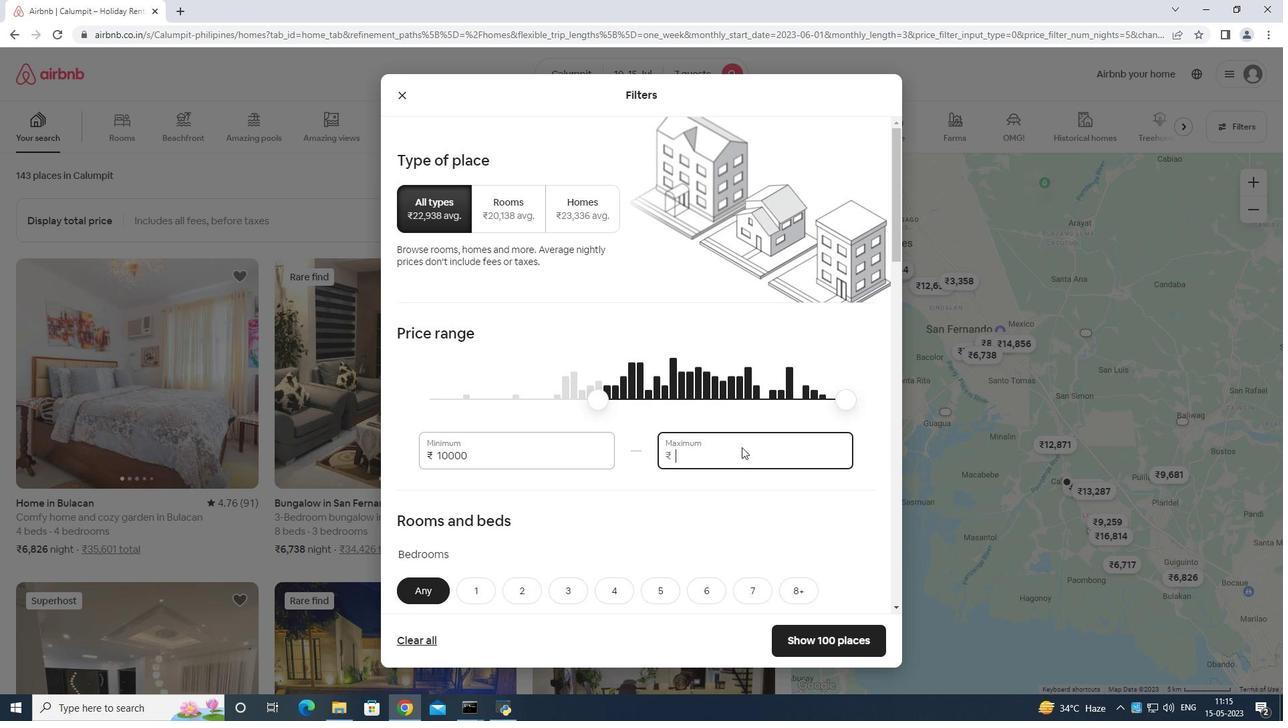 
Action: Key pressed 1
Screenshot: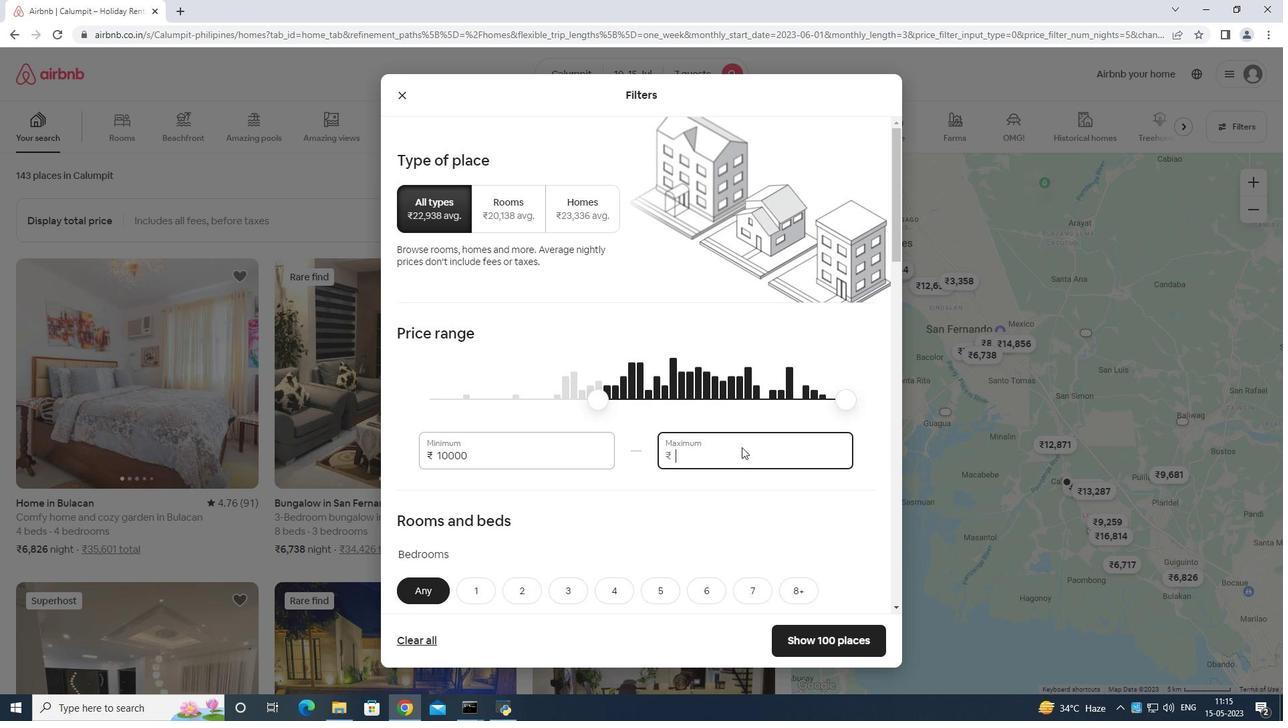 
Action: Mouse moved to (743, 447)
Screenshot: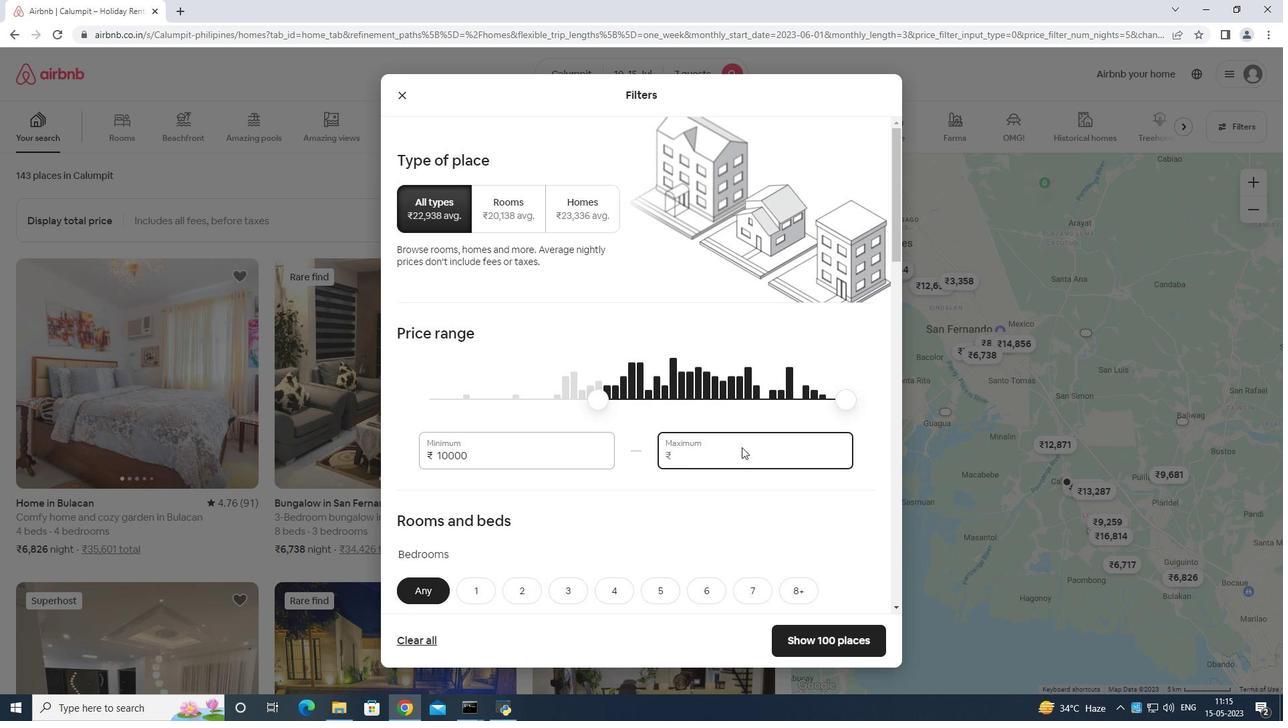 
Action: Key pressed 5
Screenshot: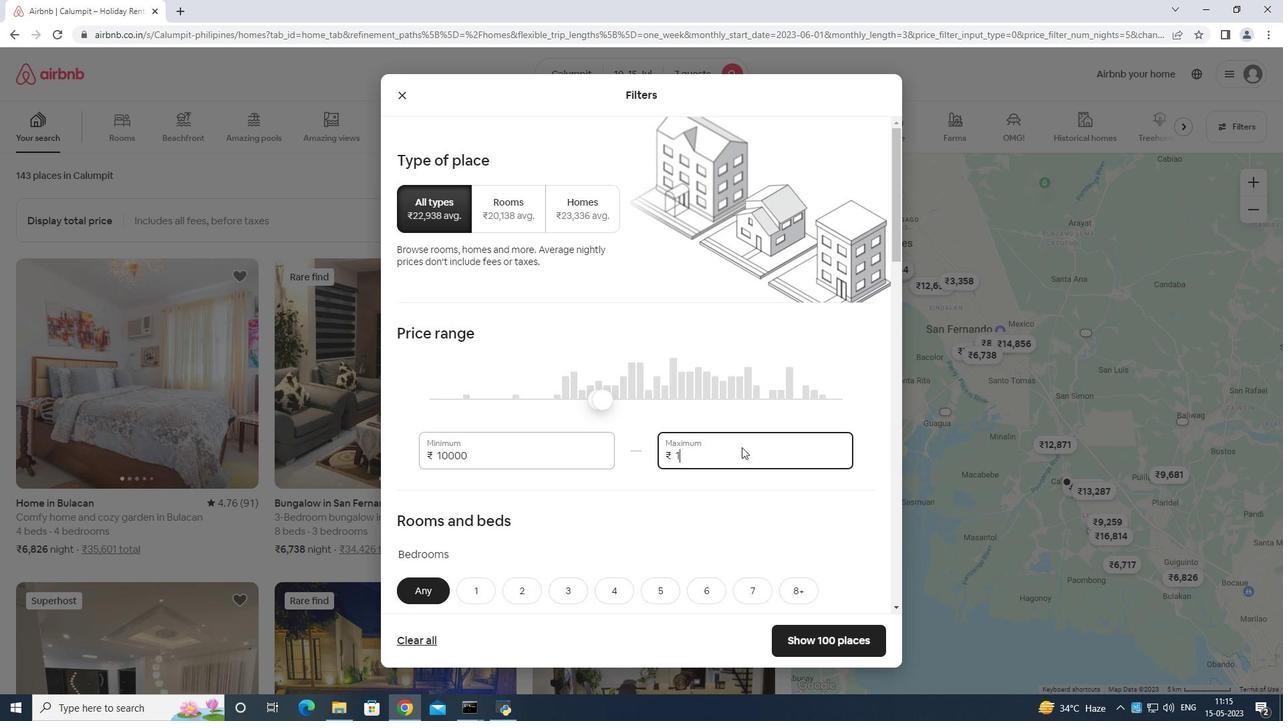 
Action: Mouse moved to (744, 445)
Screenshot: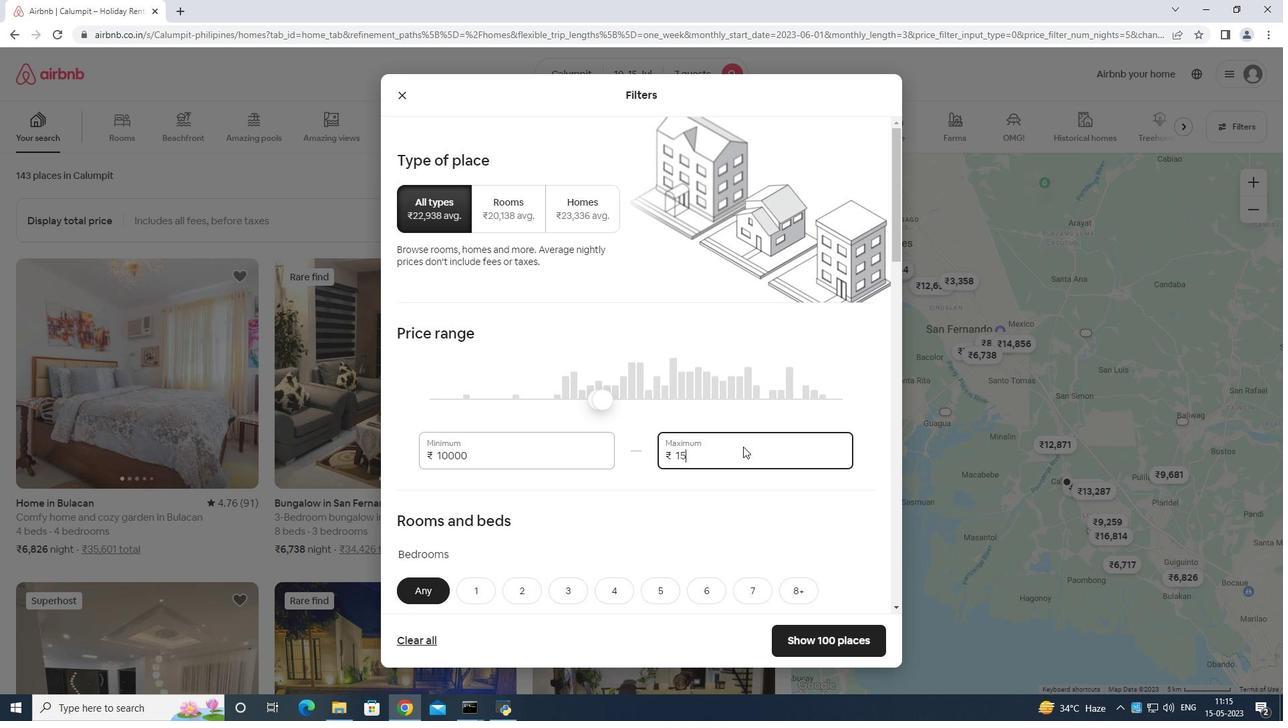 
Action: Key pressed 0
Screenshot: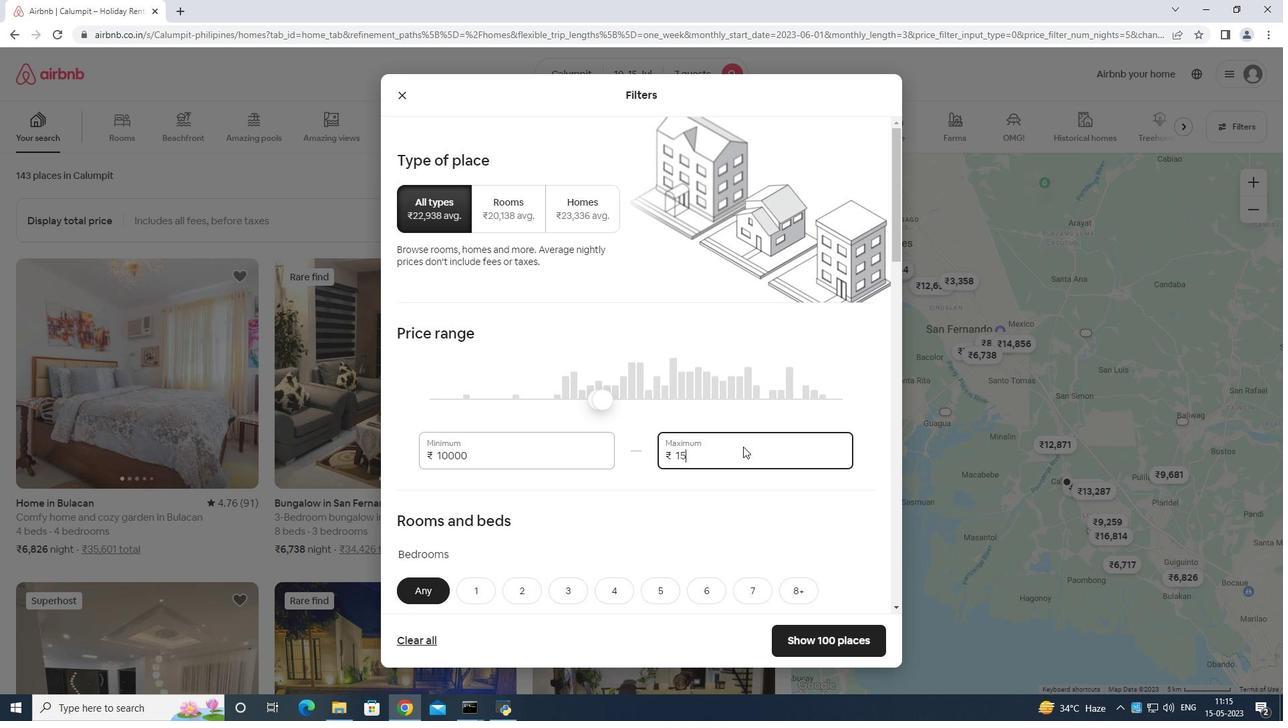 
Action: Mouse moved to (745, 444)
Screenshot: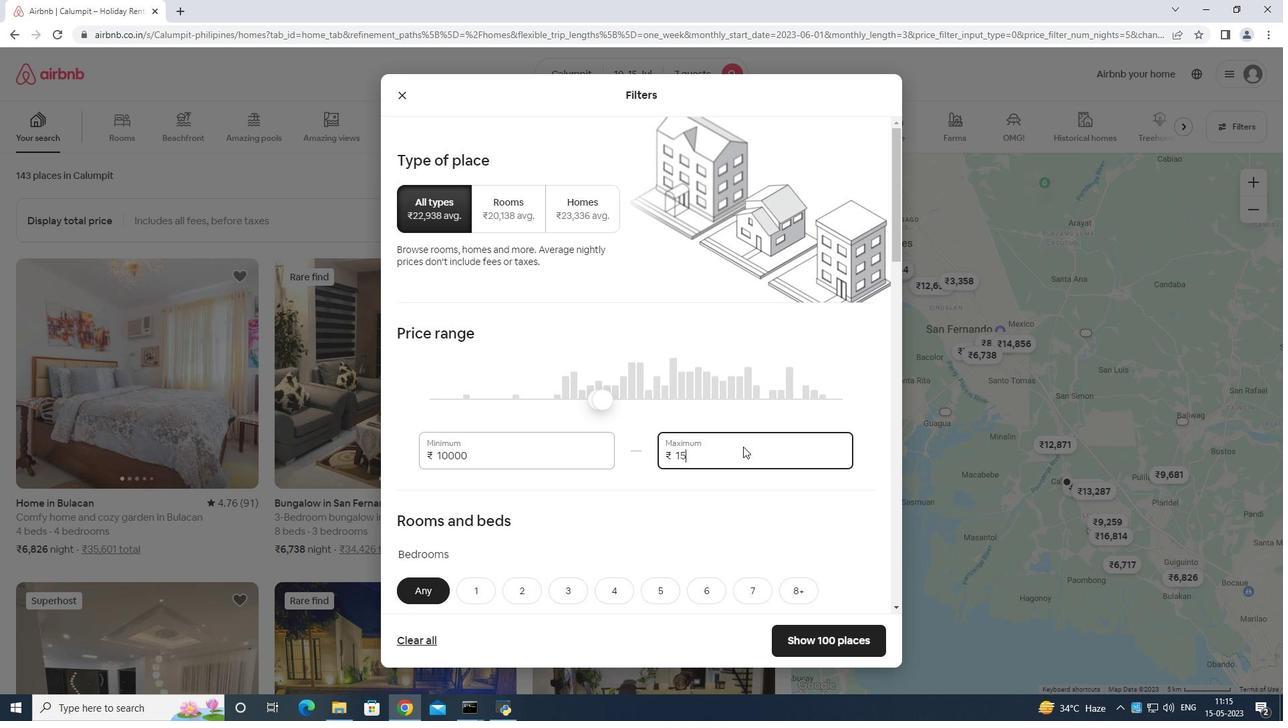 
Action: Key pressed 00
Screenshot: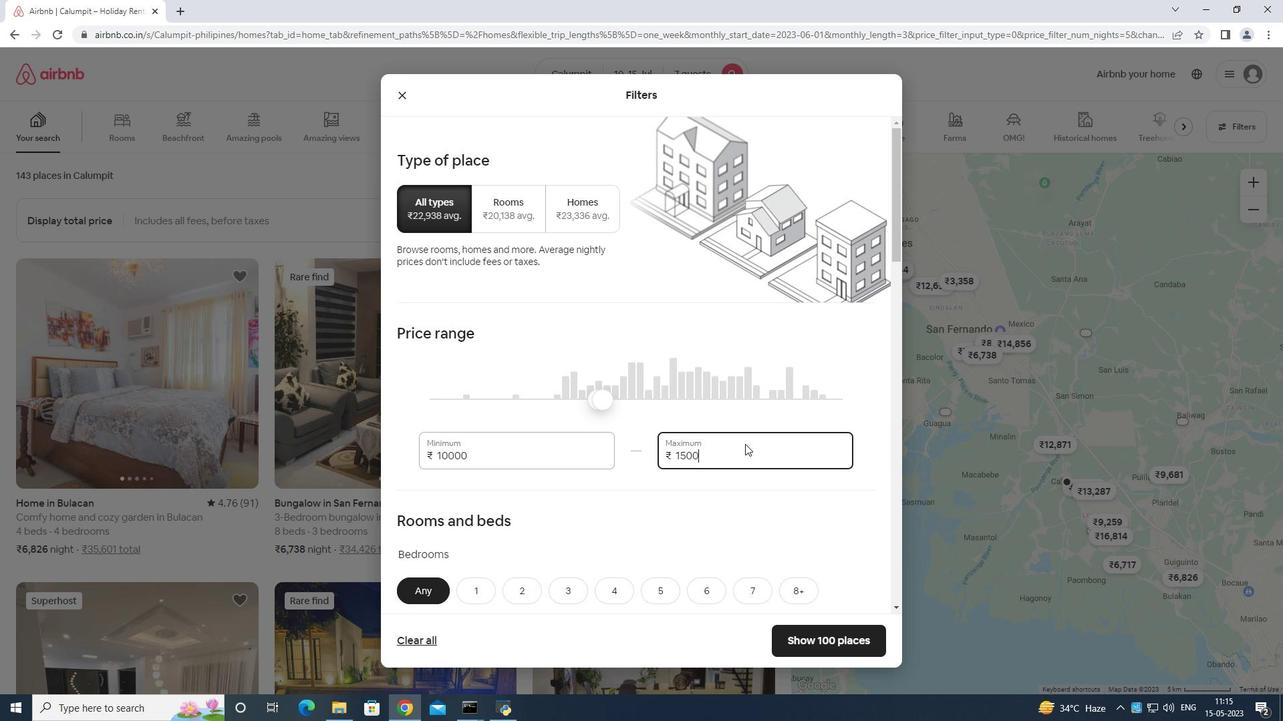 
Action: Mouse moved to (742, 444)
Screenshot: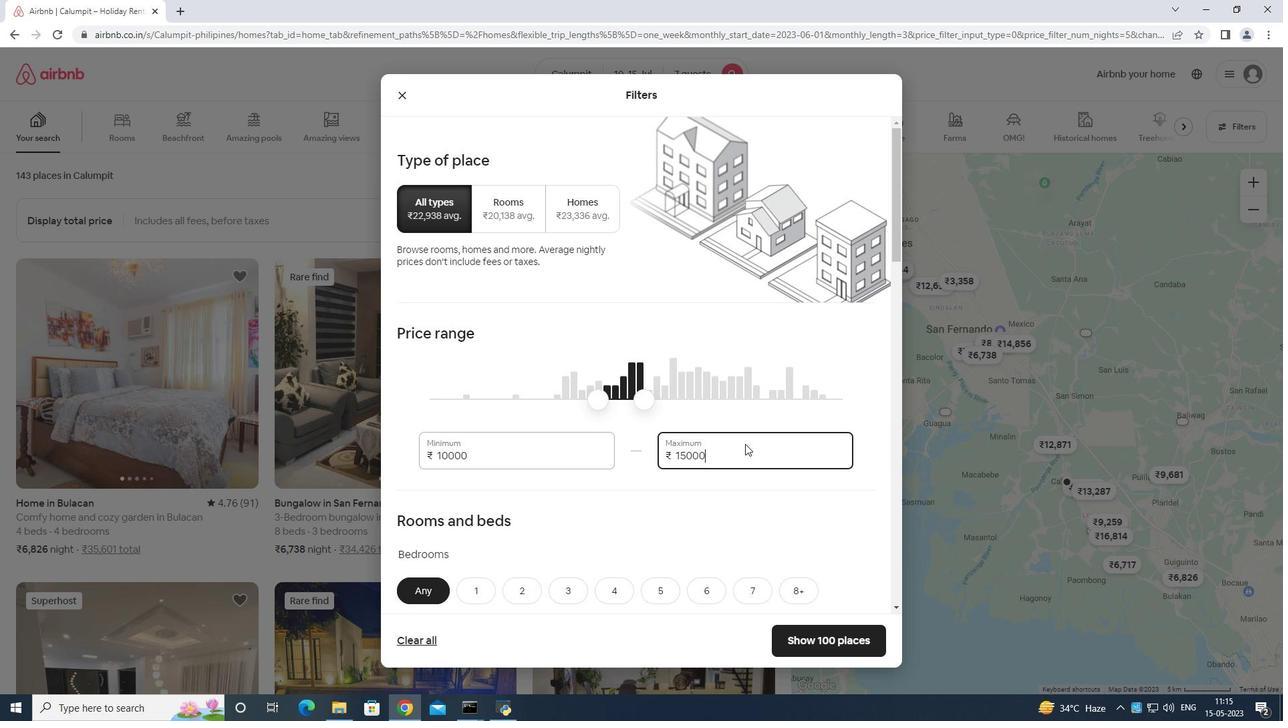 
Action: Mouse scrolled (742, 443) with delta (0, 0)
Screenshot: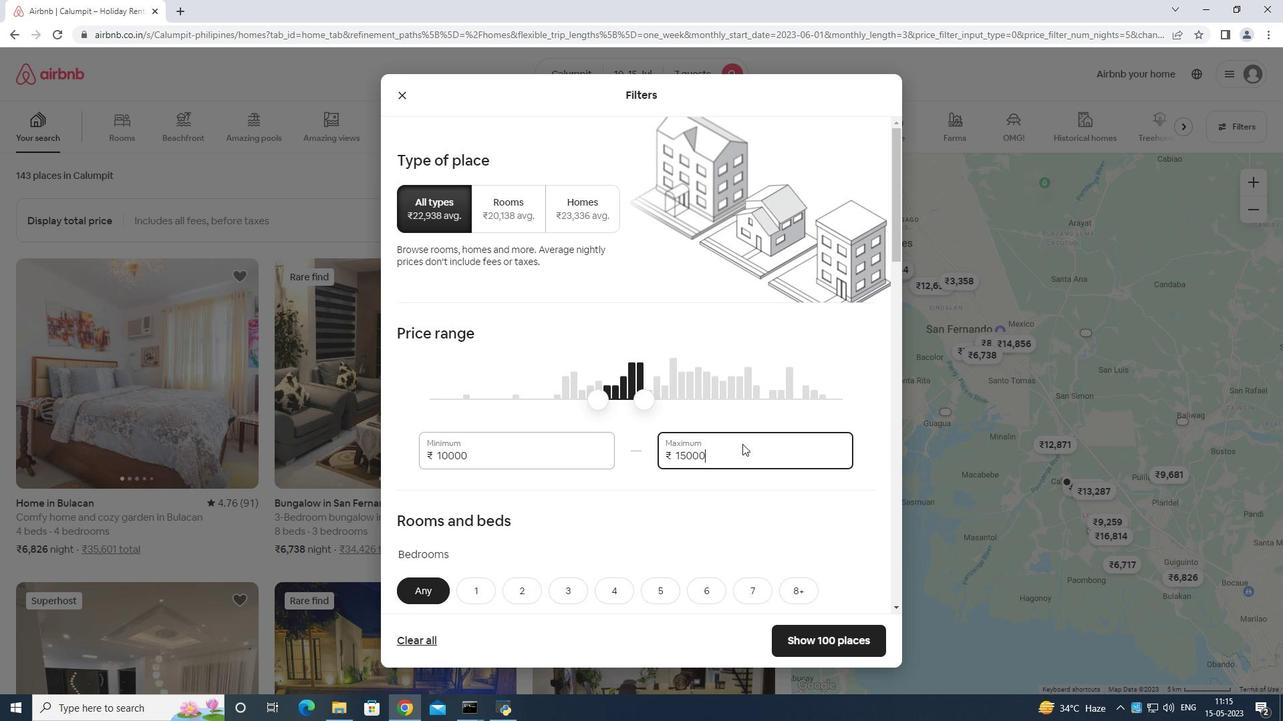 
Action: Mouse scrolled (742, 443) with delta (0, 0)
Screenshot: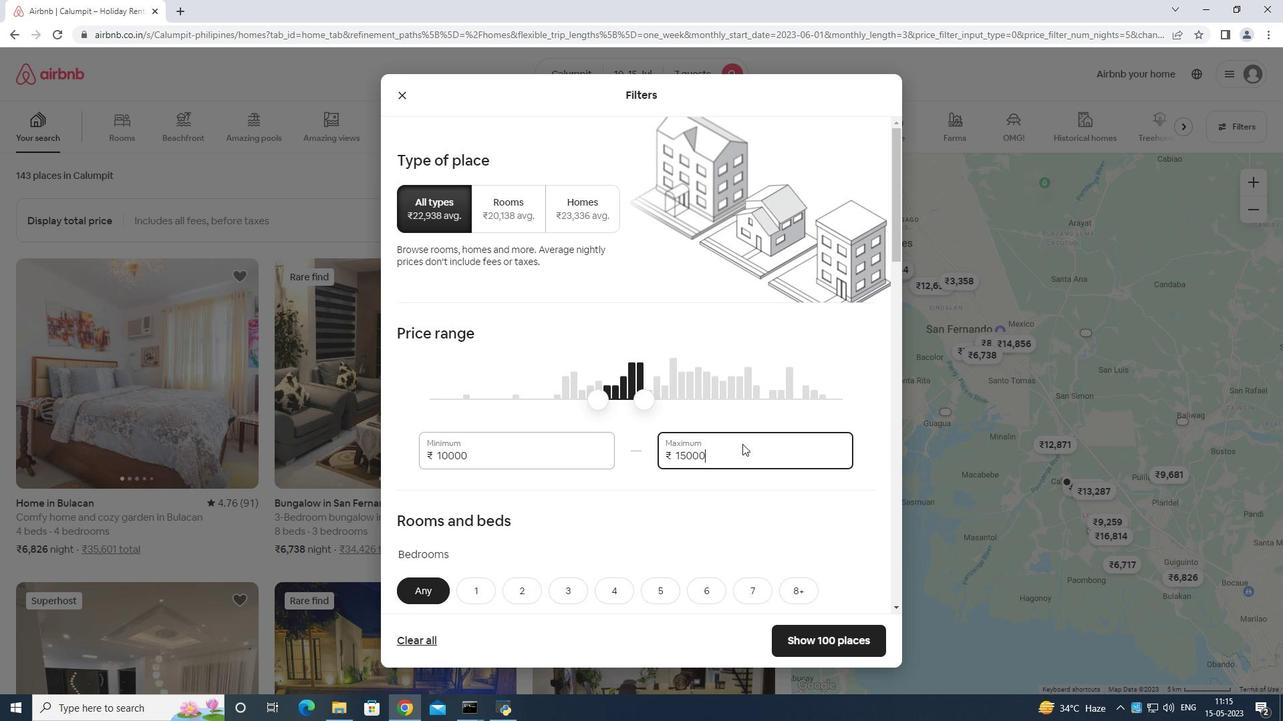 
Action: Mouse moved to (612, 457)
Screenshot: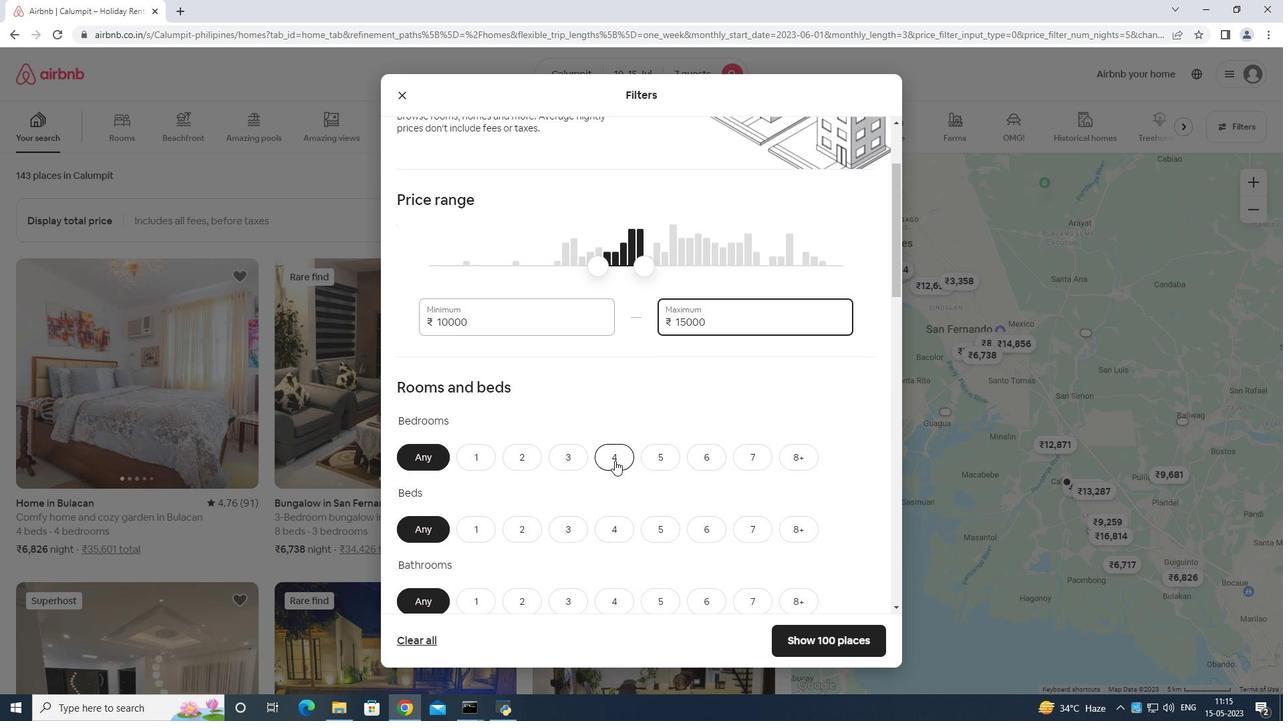 
Action: Mouse pressed left at (612, 457)
Screenshot: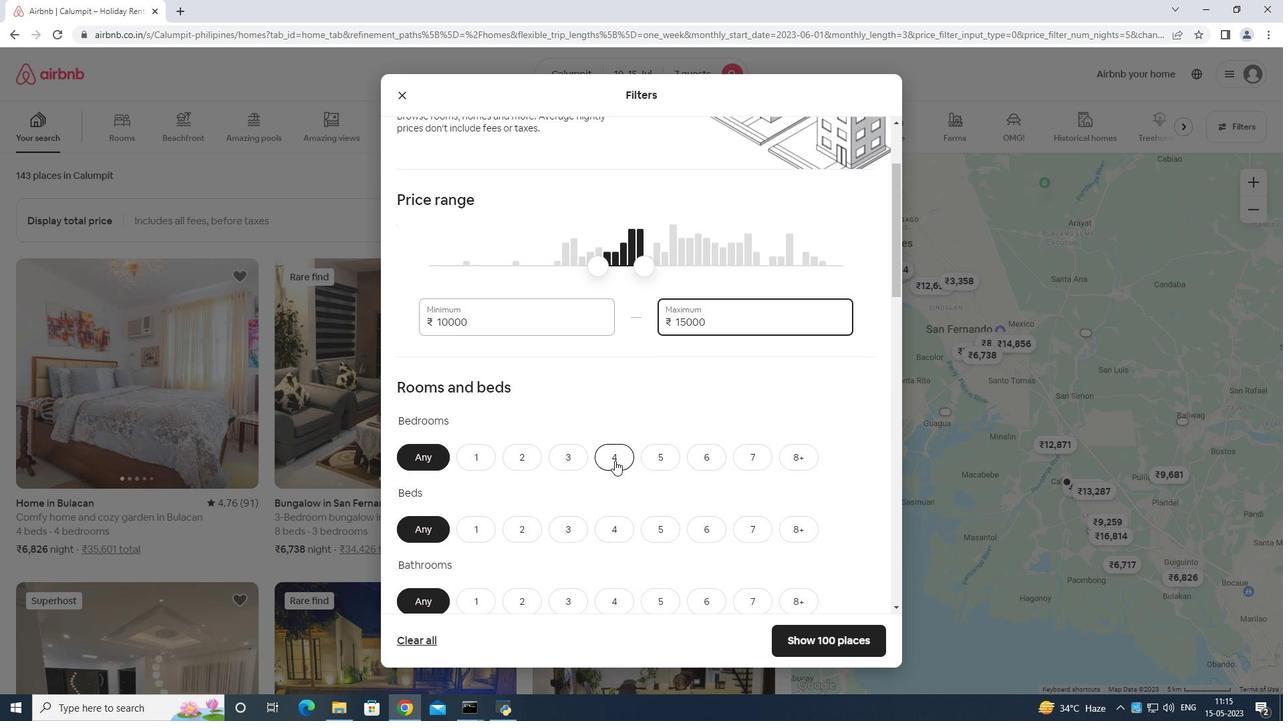 
Action: Mouse moved to (752, 532)
Screenshot: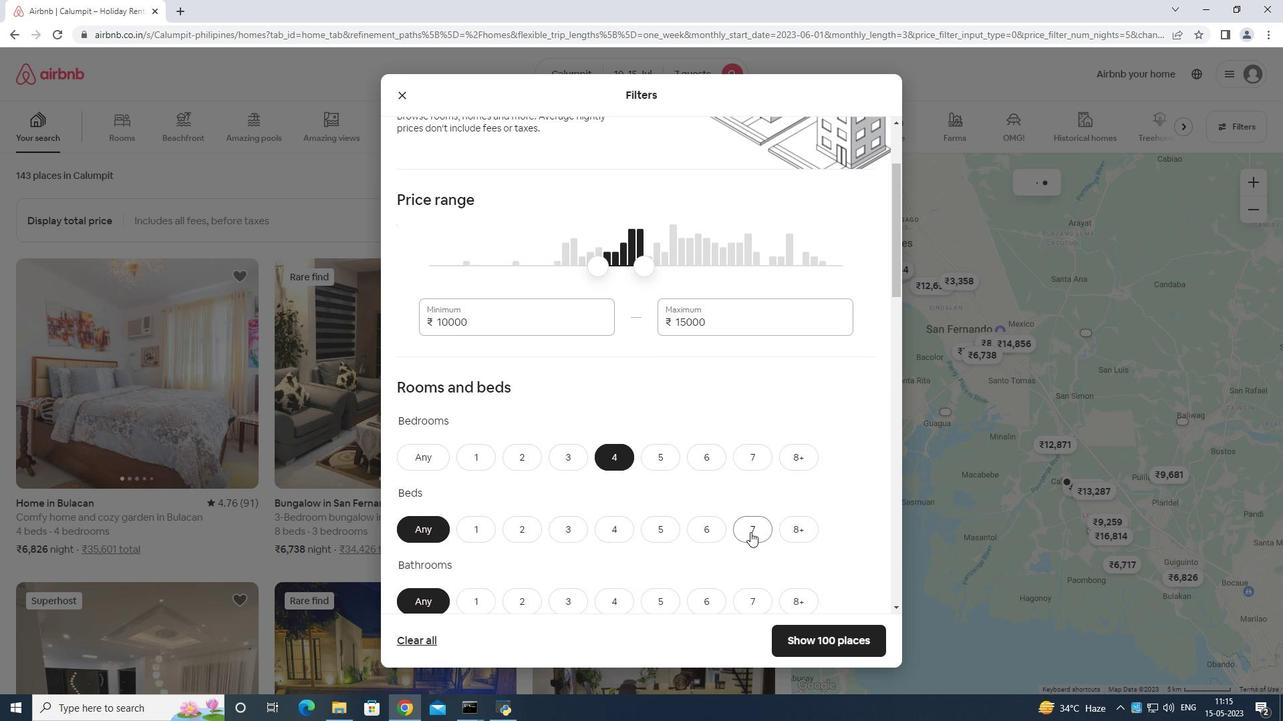 
Action: Mouse pressed left at (752, 532)
Screenshot: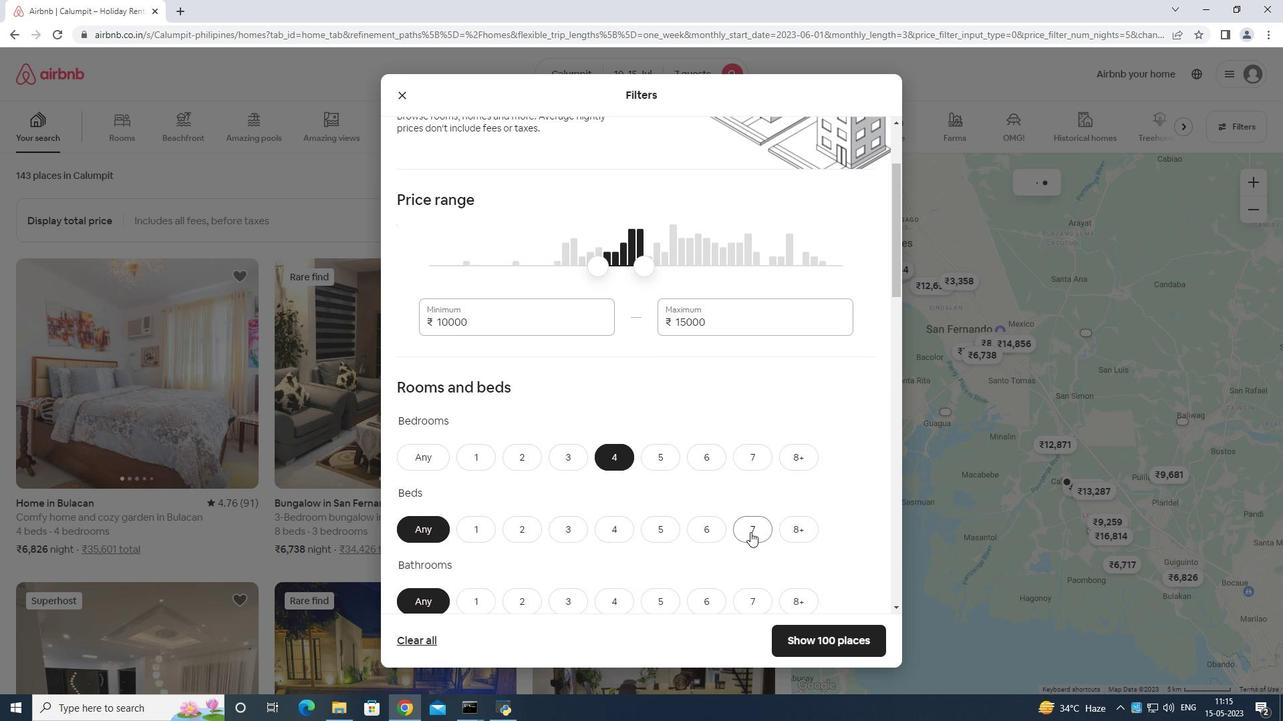 
Action: Mouse moved to (621, 602)
Screenshot: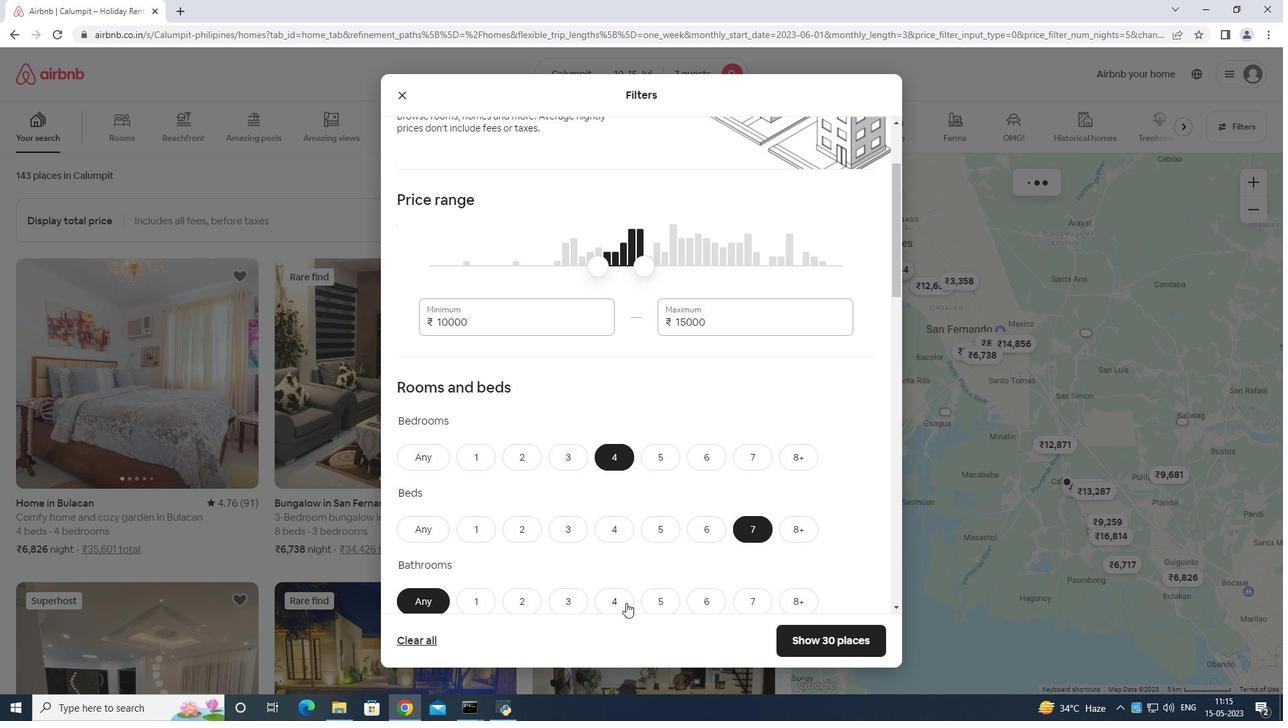 
Action: Mouse pressed left at (621, 602)
Screenshot: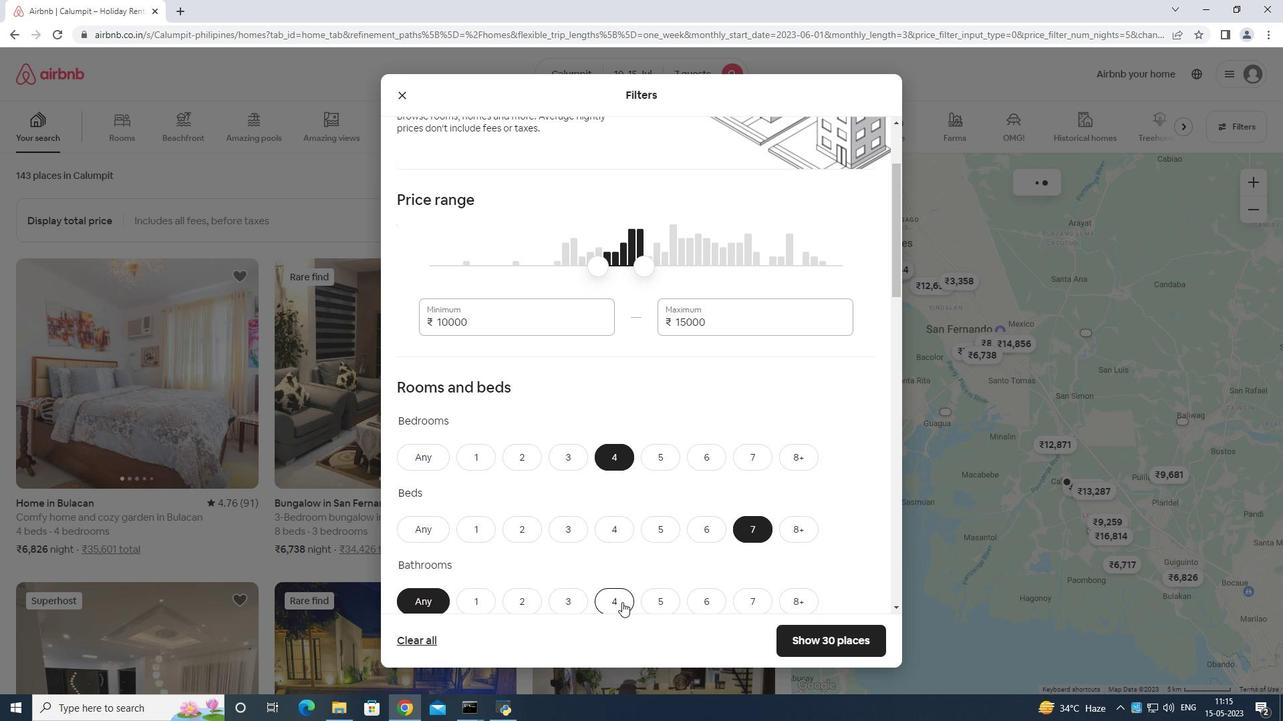 
Action: Mouse moved to (629, 584)
Screenshot: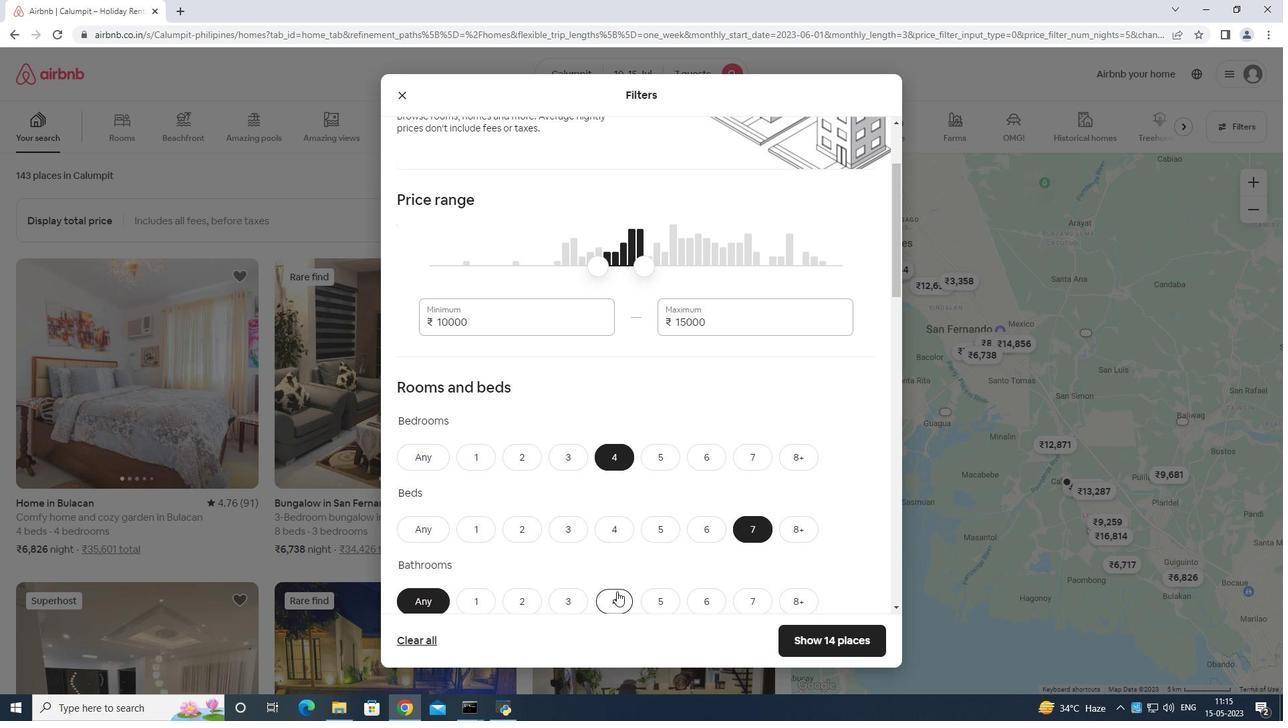 
Action: Mouse scrolled (629, 583) with delta (0, 0)
Screenshot: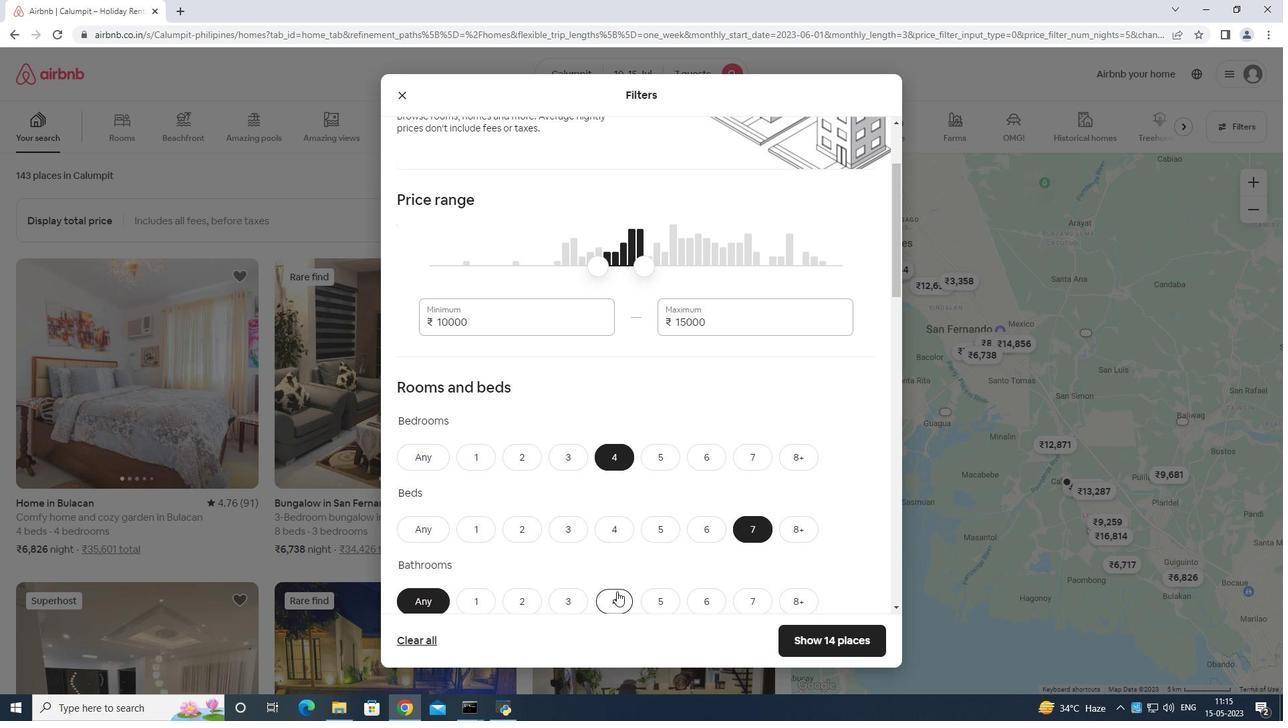 
Action: Mouse moved to (630, 585)
Screenshot: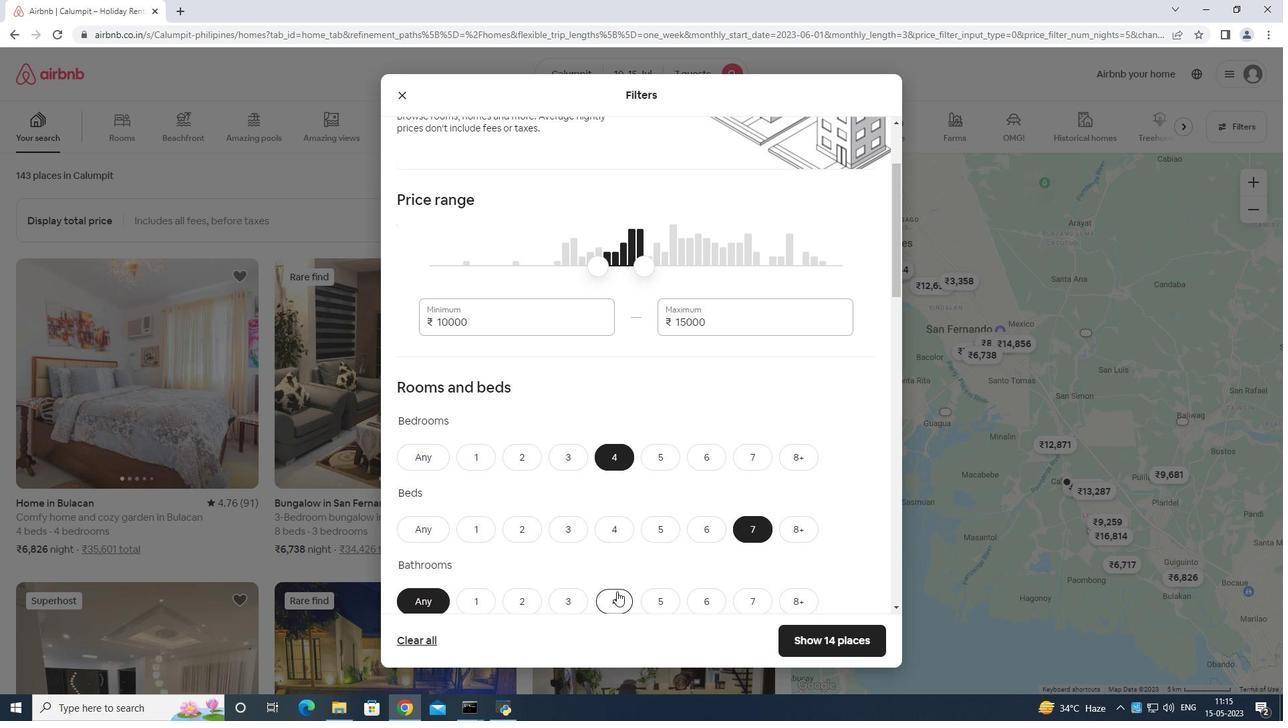
Action: Mouse scrolled (630, 584) with delta (0, 0)
Screenshot: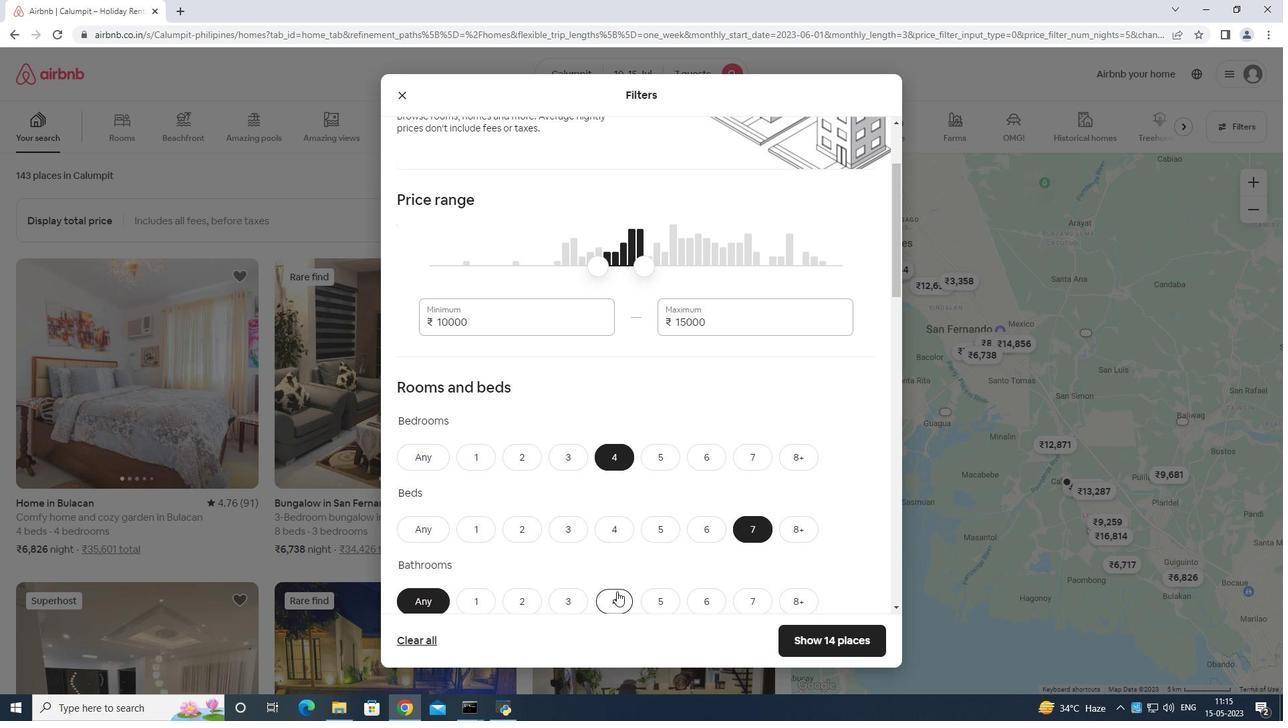 
Action: Mouse moved to (633, 585)
Screenshot: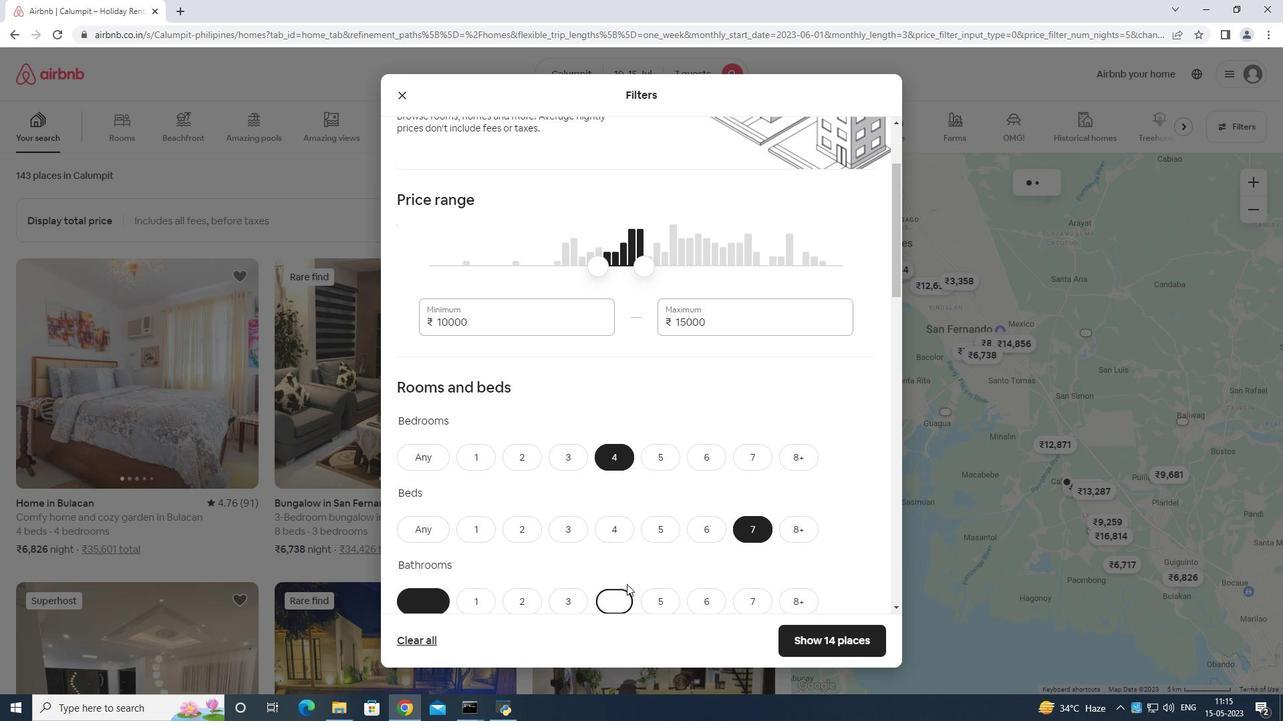 
Action: Mouse scrolled (633, 584) with delta (0, 0)
Screenshot: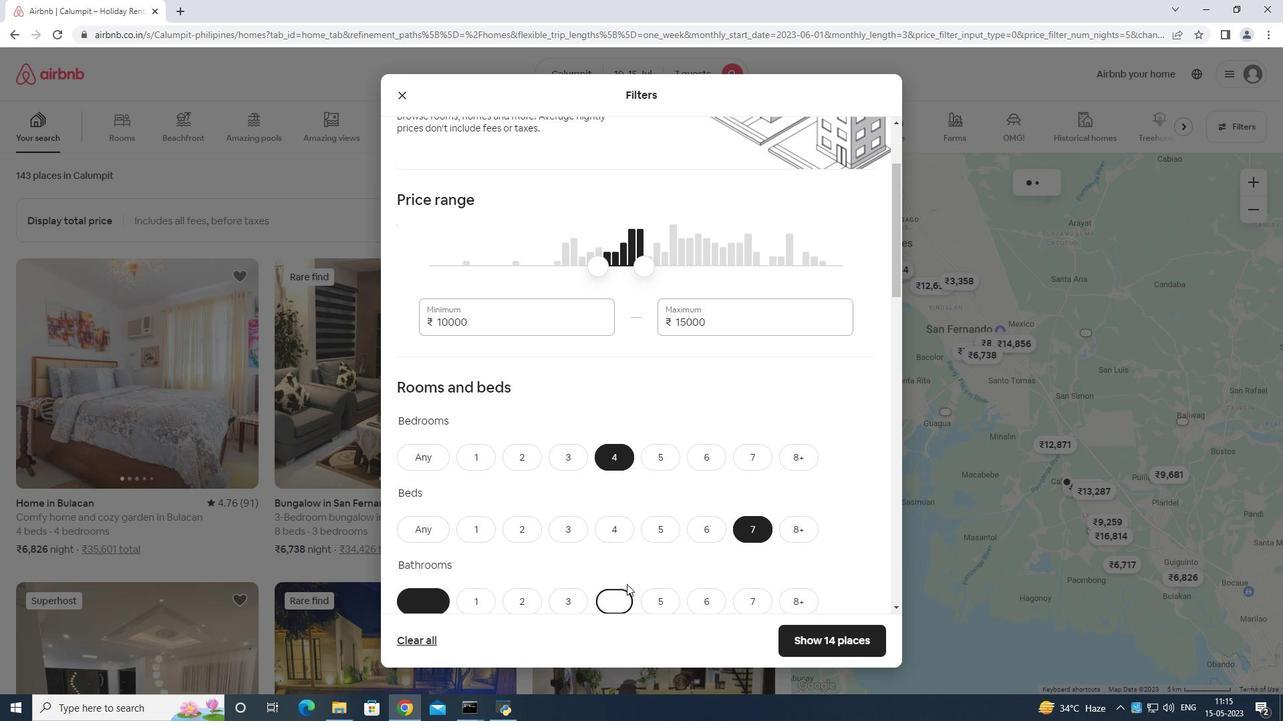 
Action: Mouse moved to (634, 580)
Screenshot: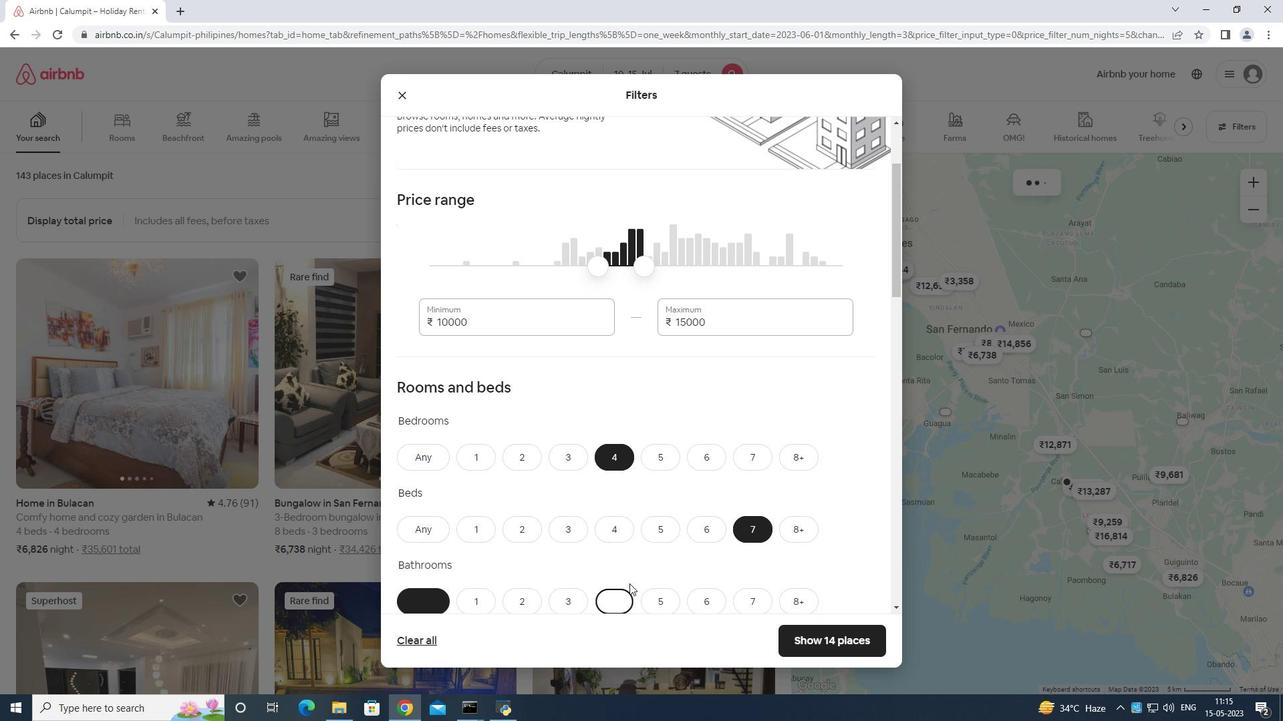 
Action: Mouse scrolled (634, 579) with delta (0, 0)
Screenshot: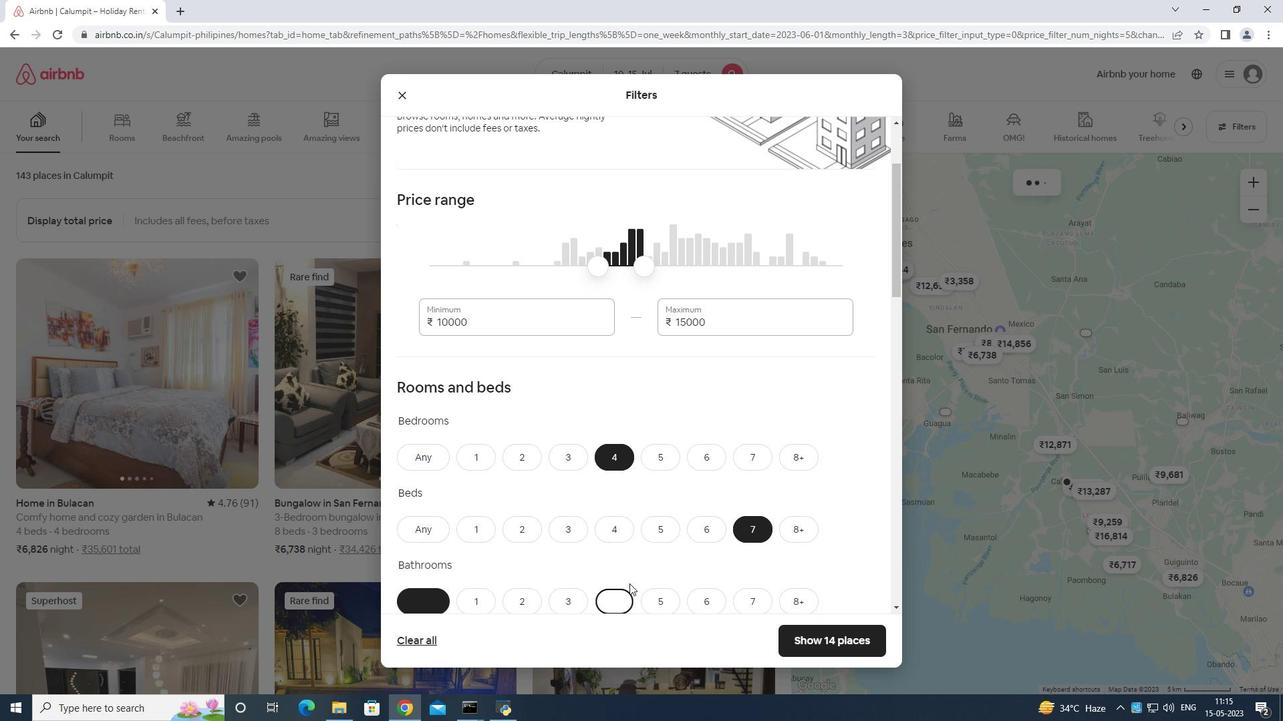 
Action: Mouse moved to (485, 480)
Screenshot: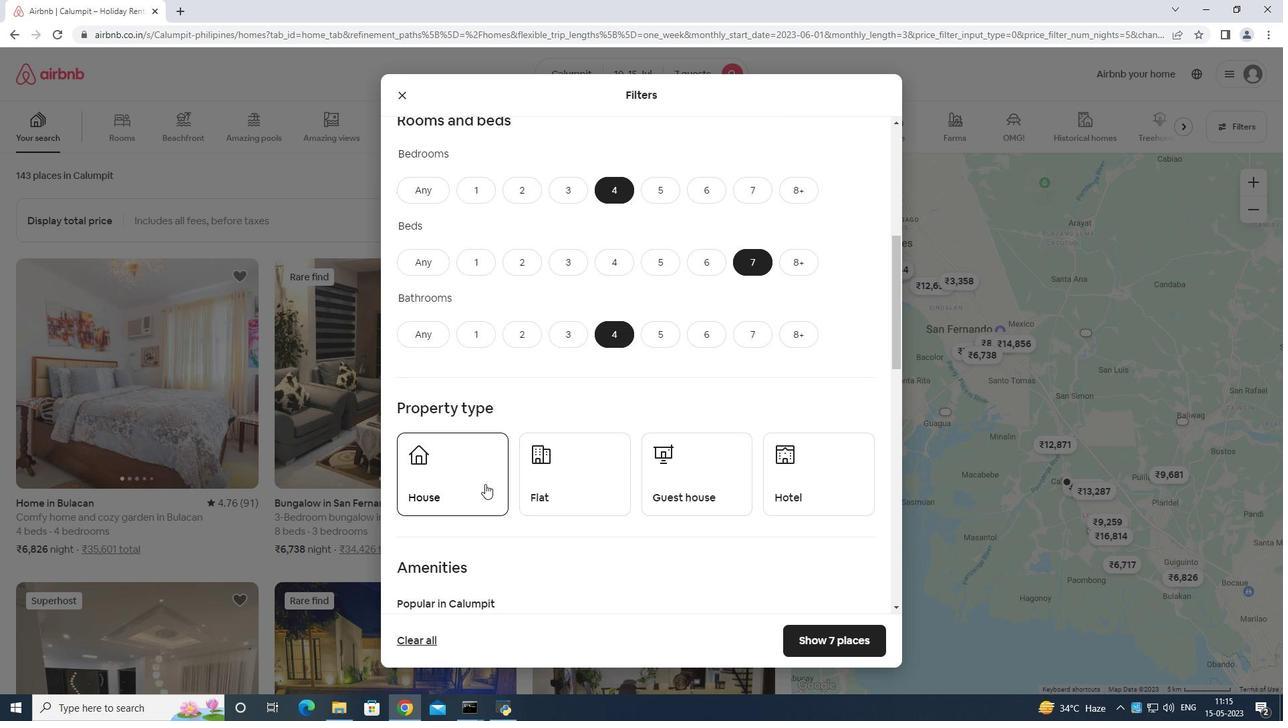 
Action: Mouse pressed left at (485, 480)
Screenshot: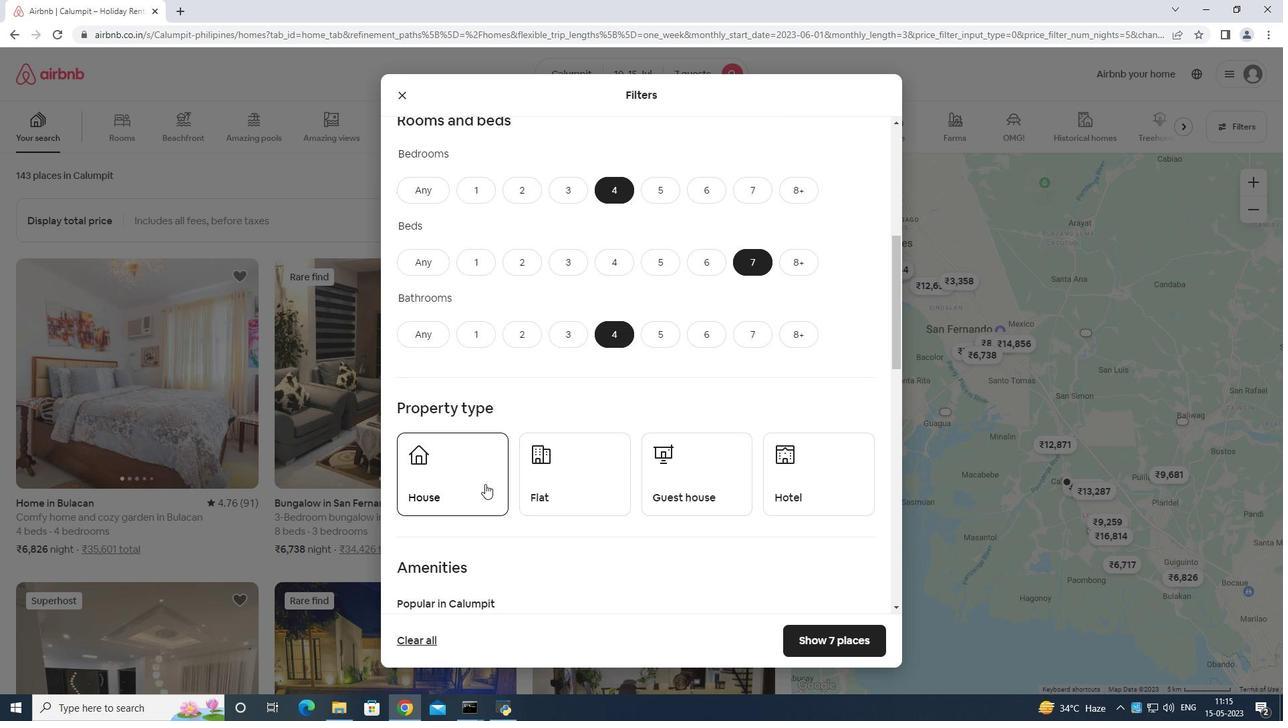 
Action: Mouse moved to (590, 479)
Screenshot: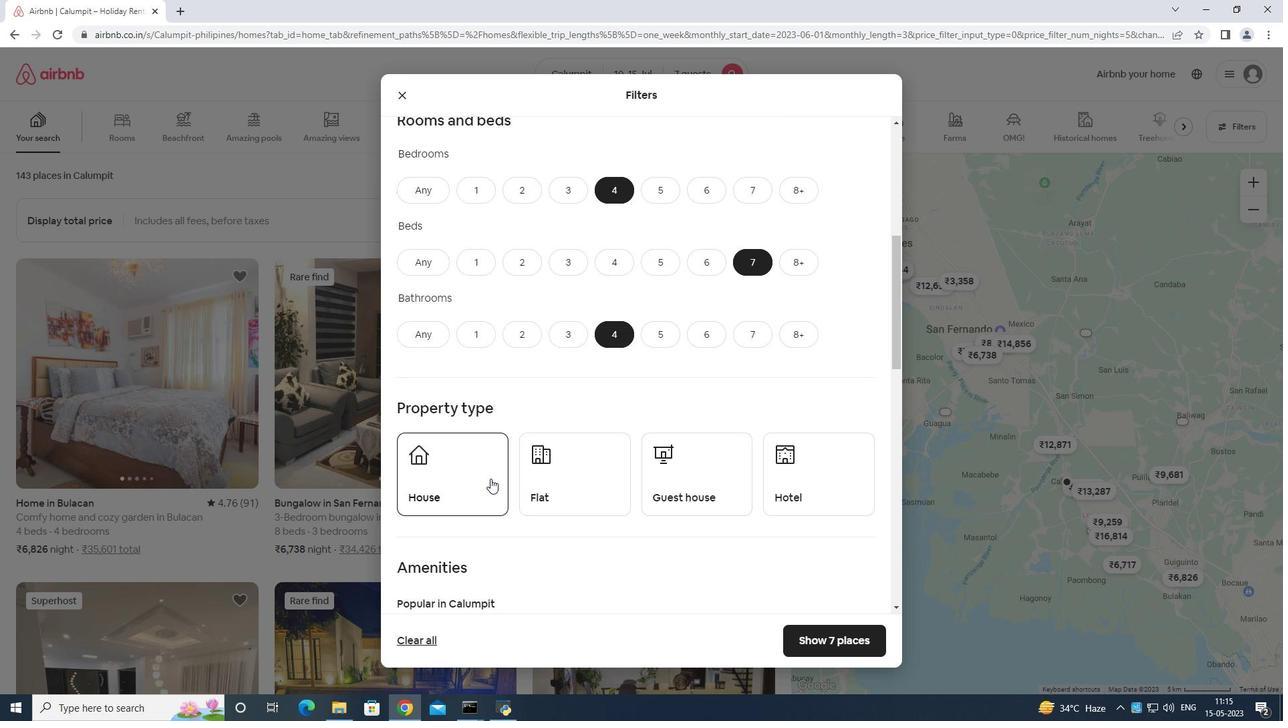 
Action: Mouse pressed left at (590, 479)
Screenshot: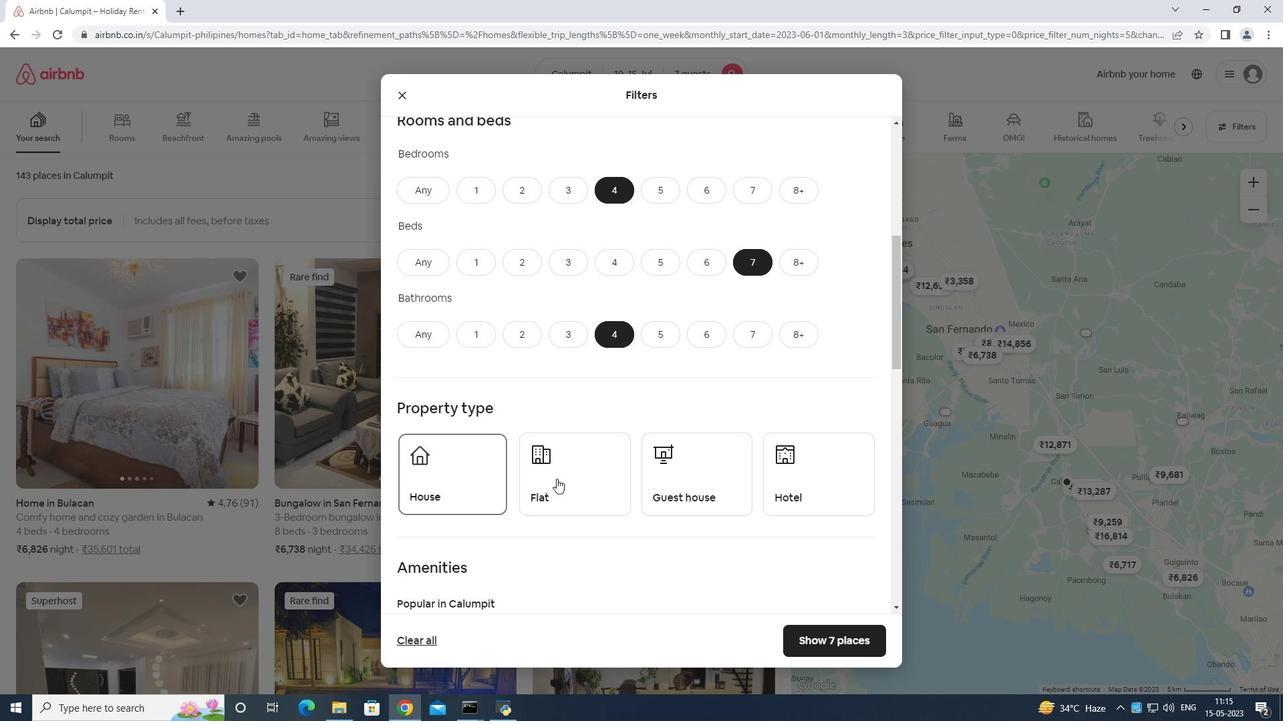 
Action: Mouse moved to (677, 475)
Screenshot: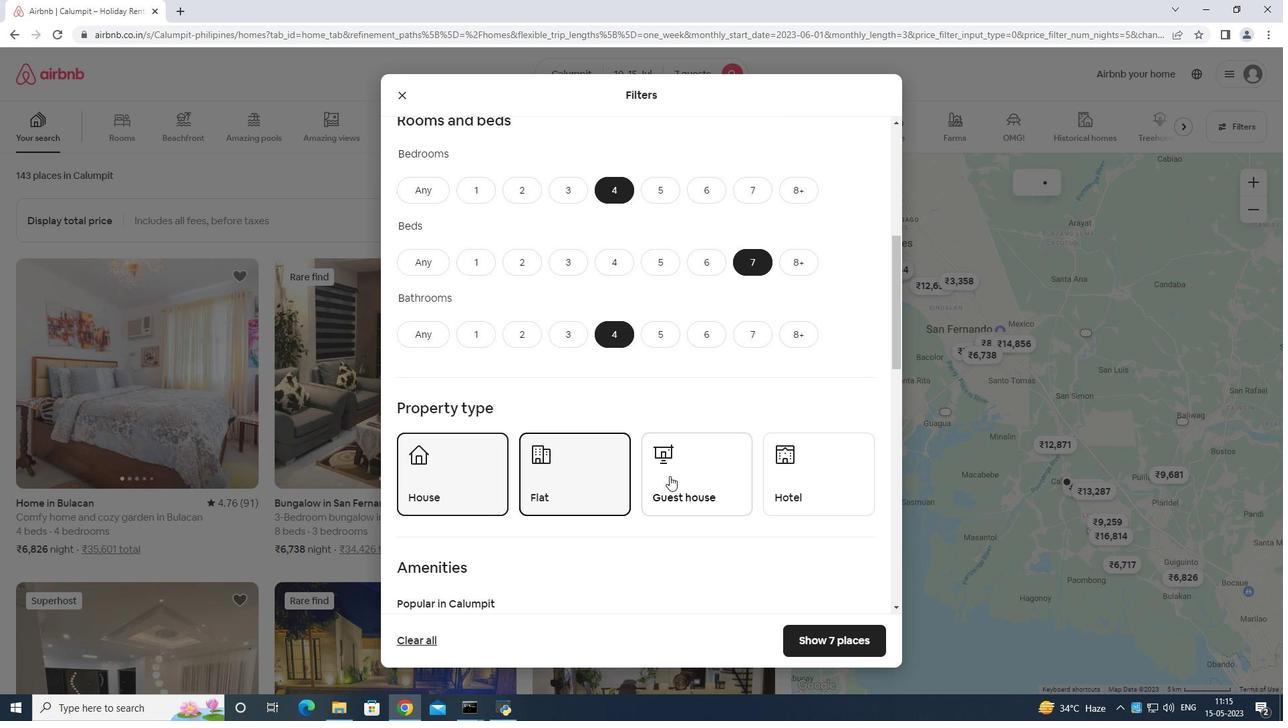 
Action: Mouse pressed left at (677, 475)
Screenshot: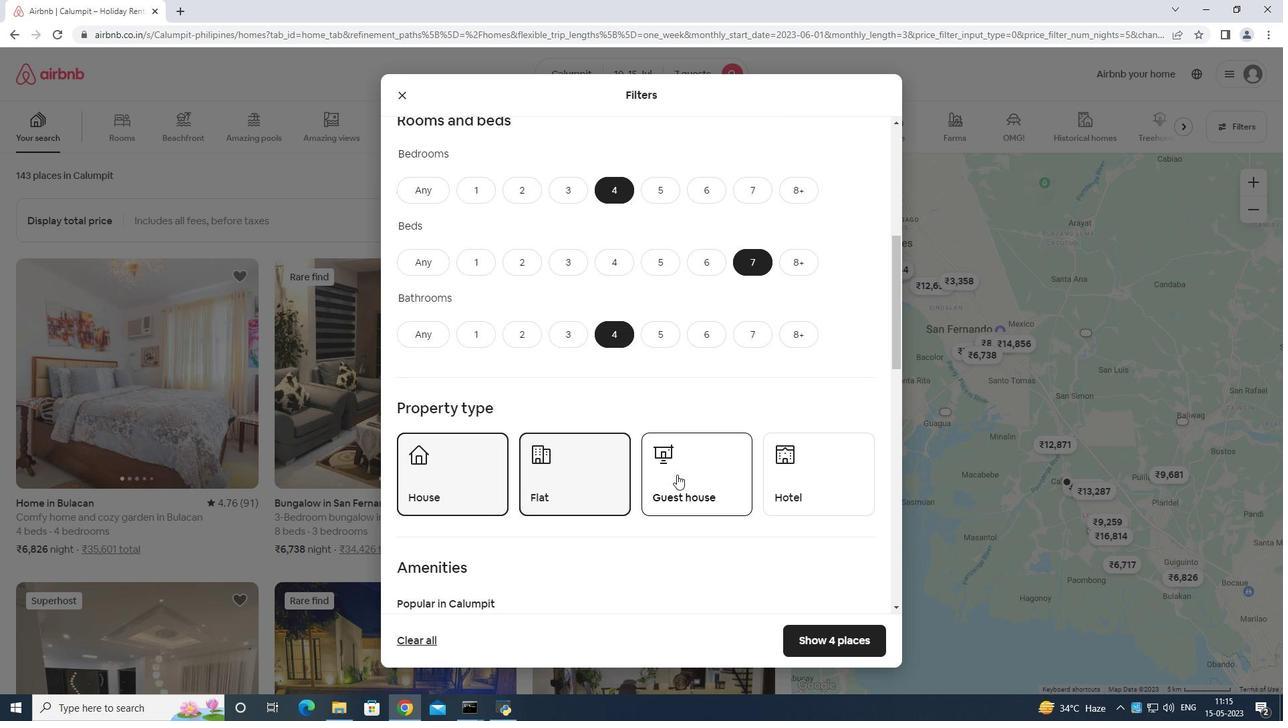 
Action: Mouse moved to (677, 475)
Screenshot: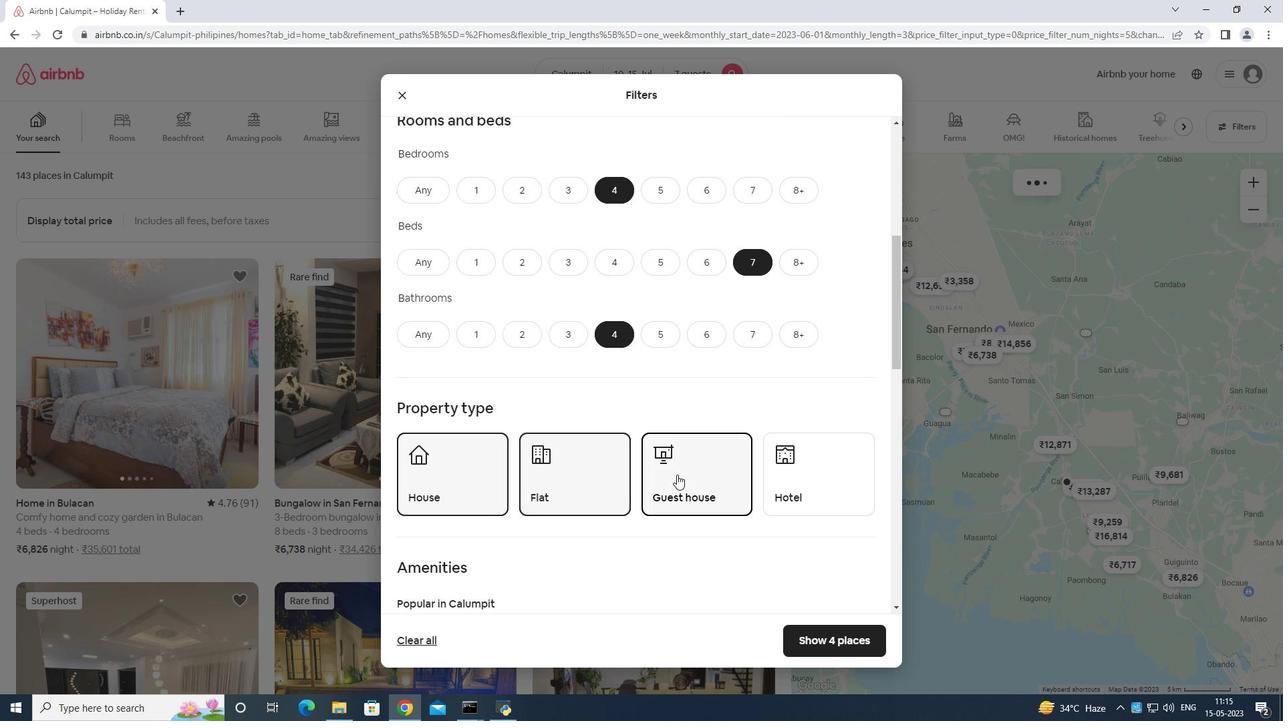 
Action: Mouse scrolled (677, 474) with delta (0, 0)
Screenshot: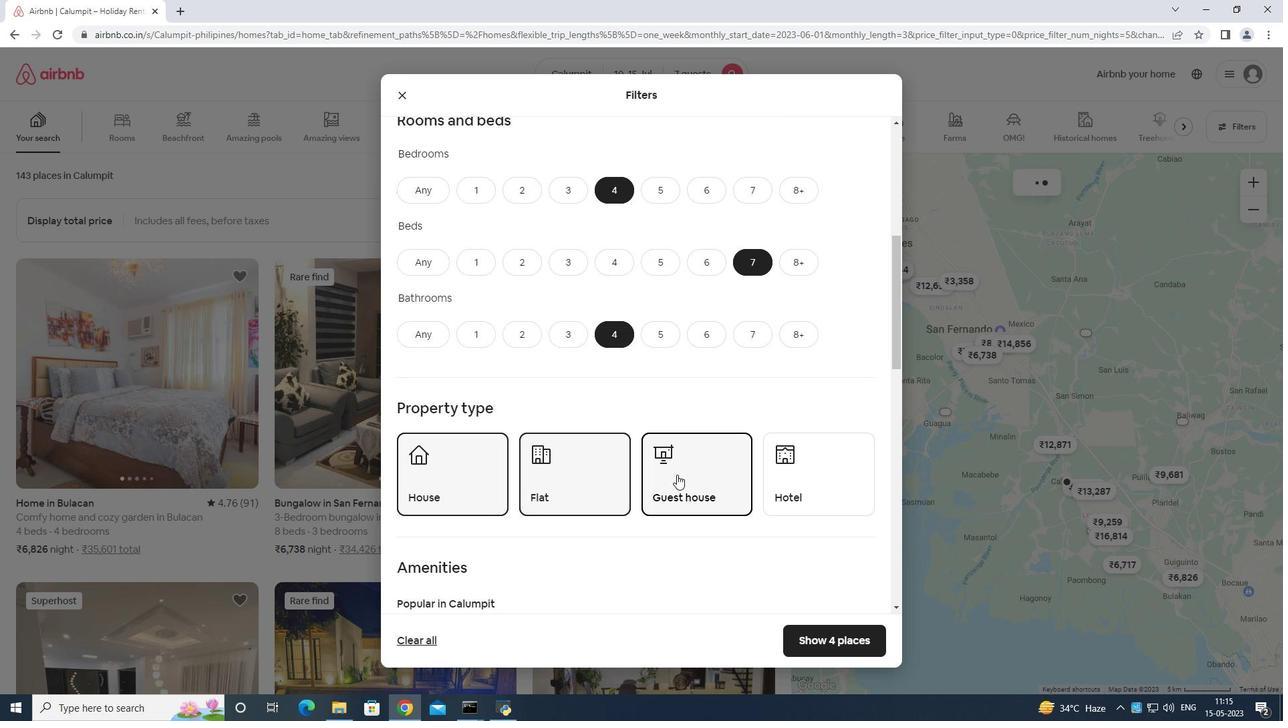 
Action: Mouse scrolled (677, 474) with delta (0, 0)
Screenshot: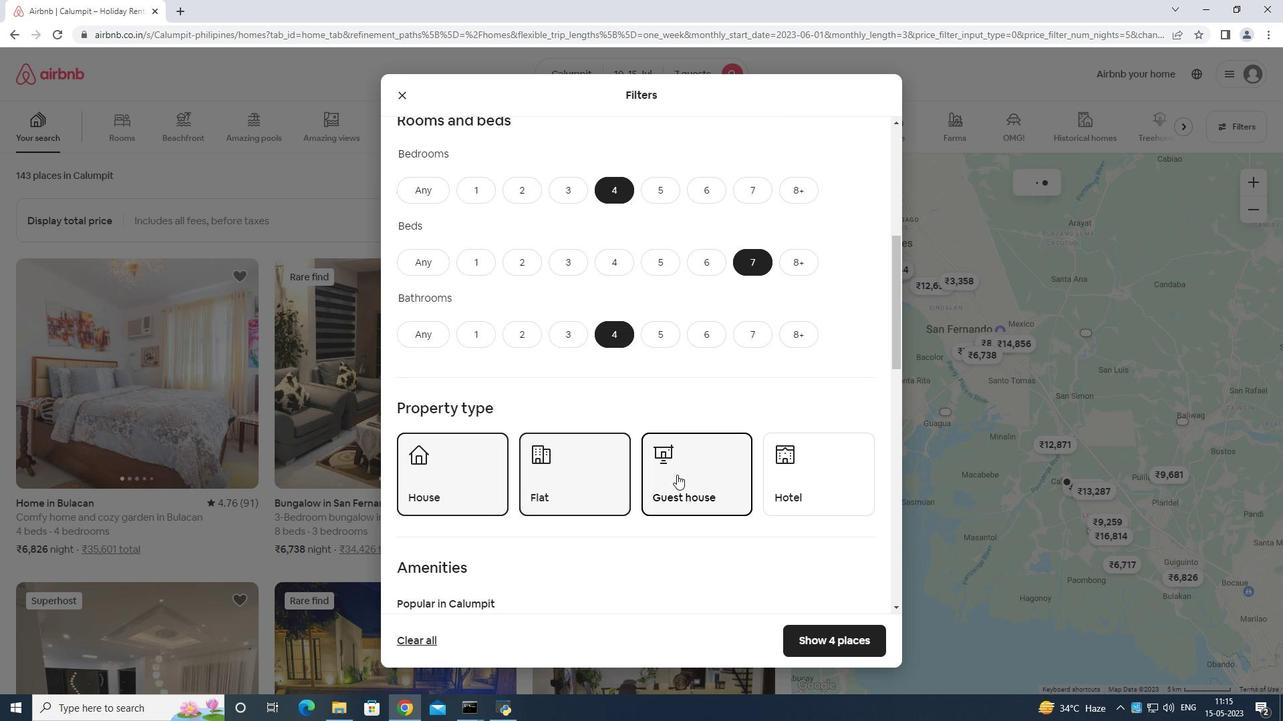 
Action: Mouse scrolled (677, 474) with delta (0, 0)
Screenshot: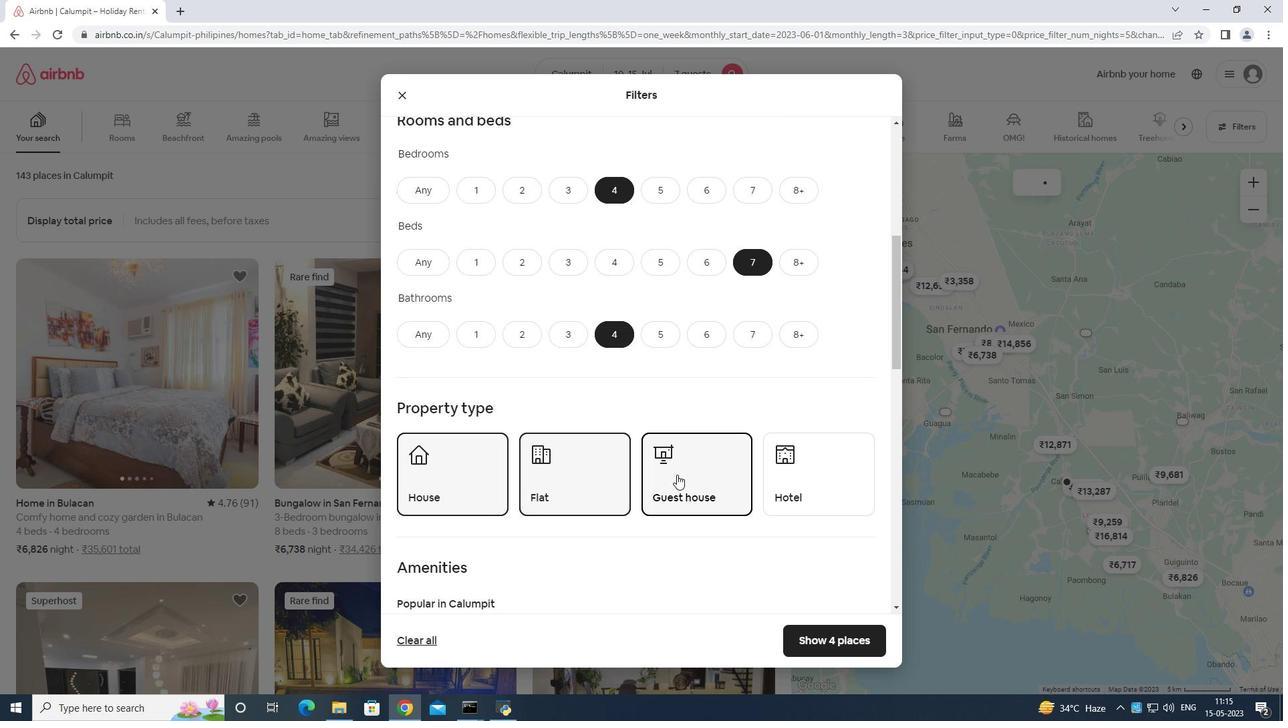 
Action: Mouse moved to (425, 433)
Screenshot: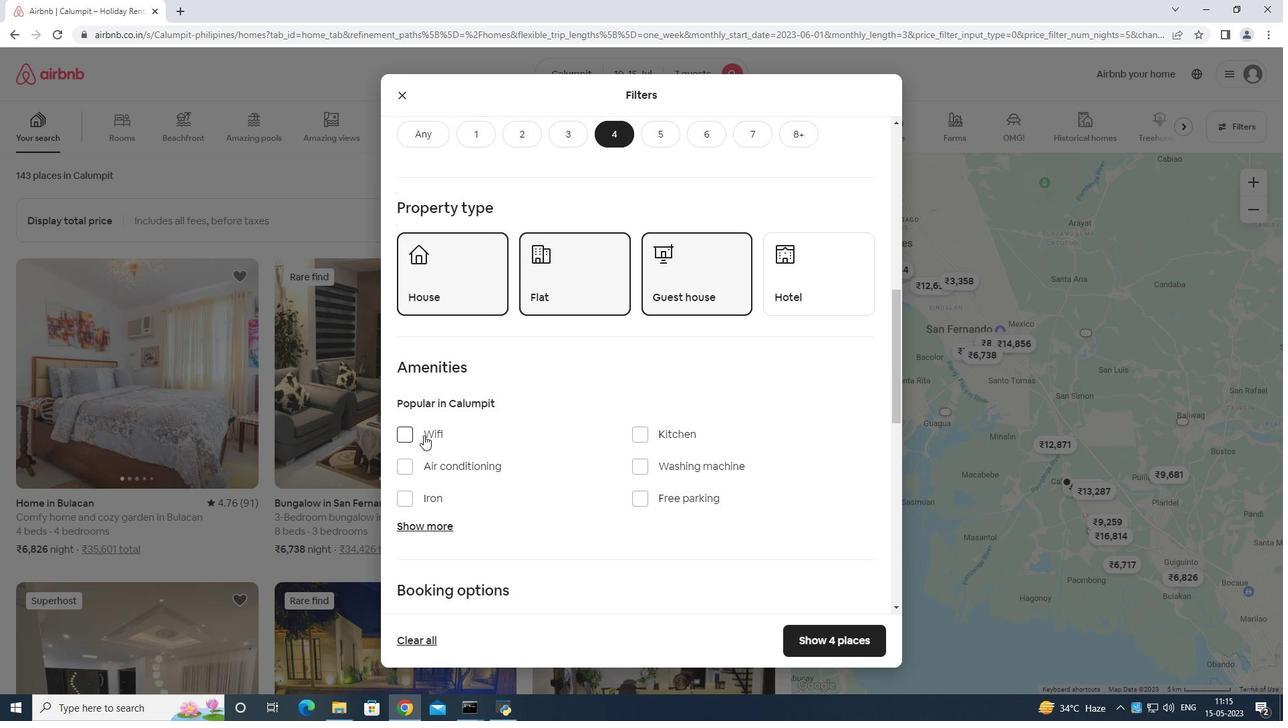 
Action: Mouse pressed left at (425, 433)
Screenshot: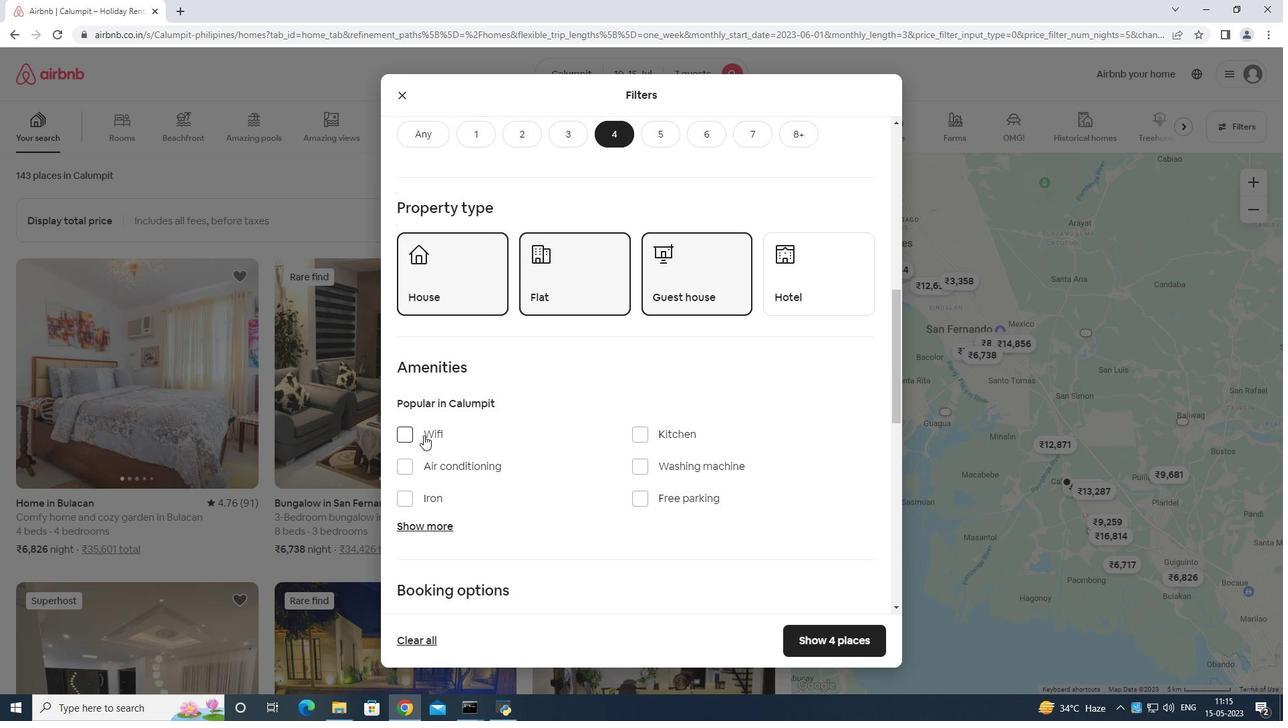 
Action: Mouse moved to (641, 494)
Screenshot: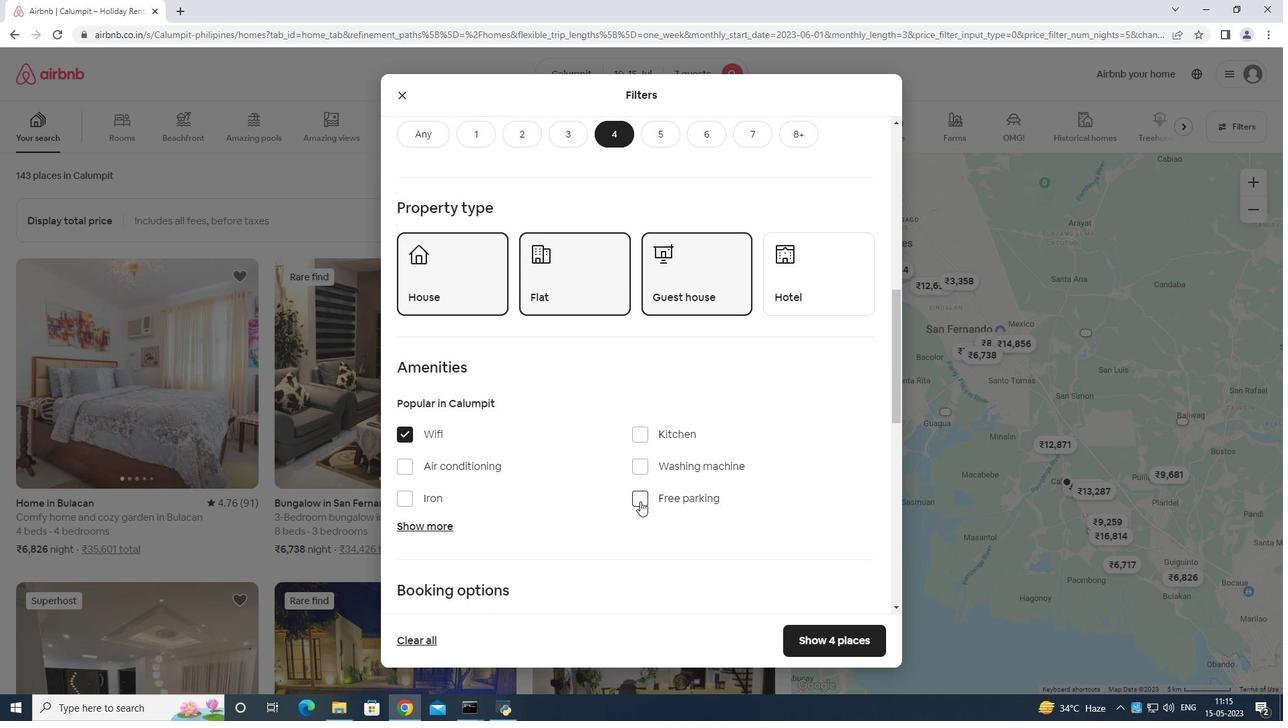 
Action: Mouse pressed left at (641, 494)
Screenshot: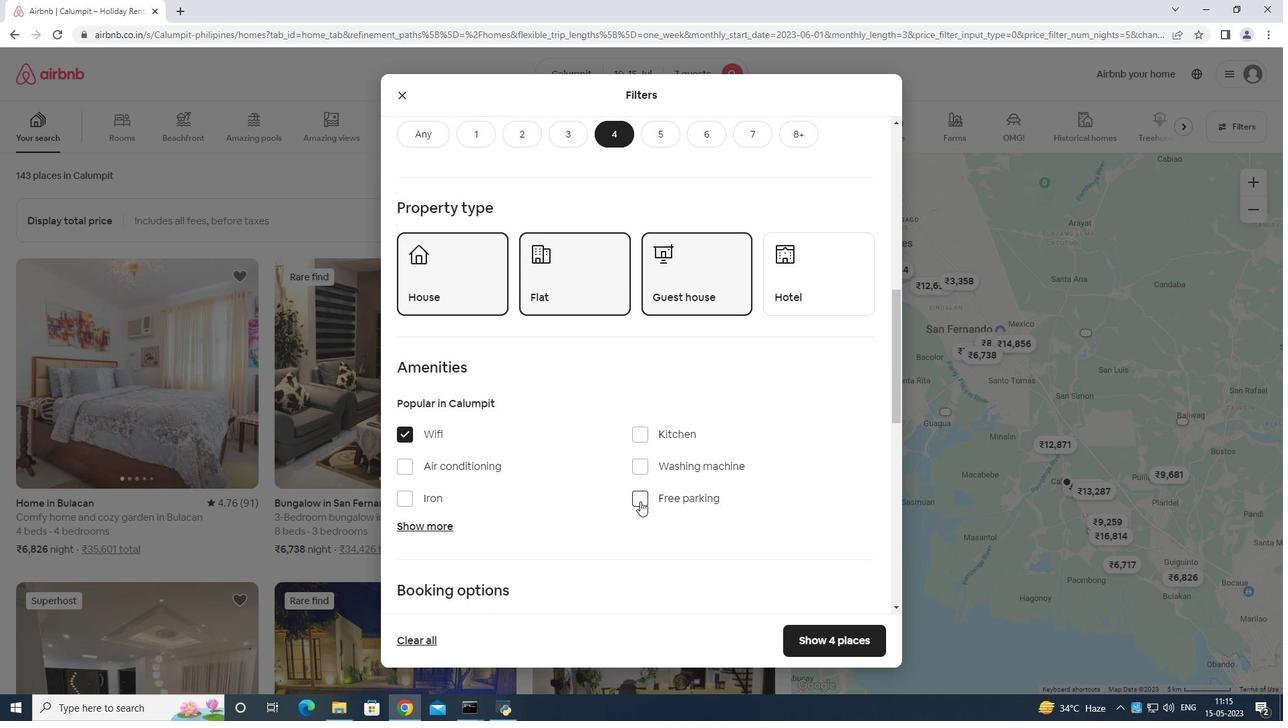 
Action: Mouse moved to (423, 526)
Screenshot: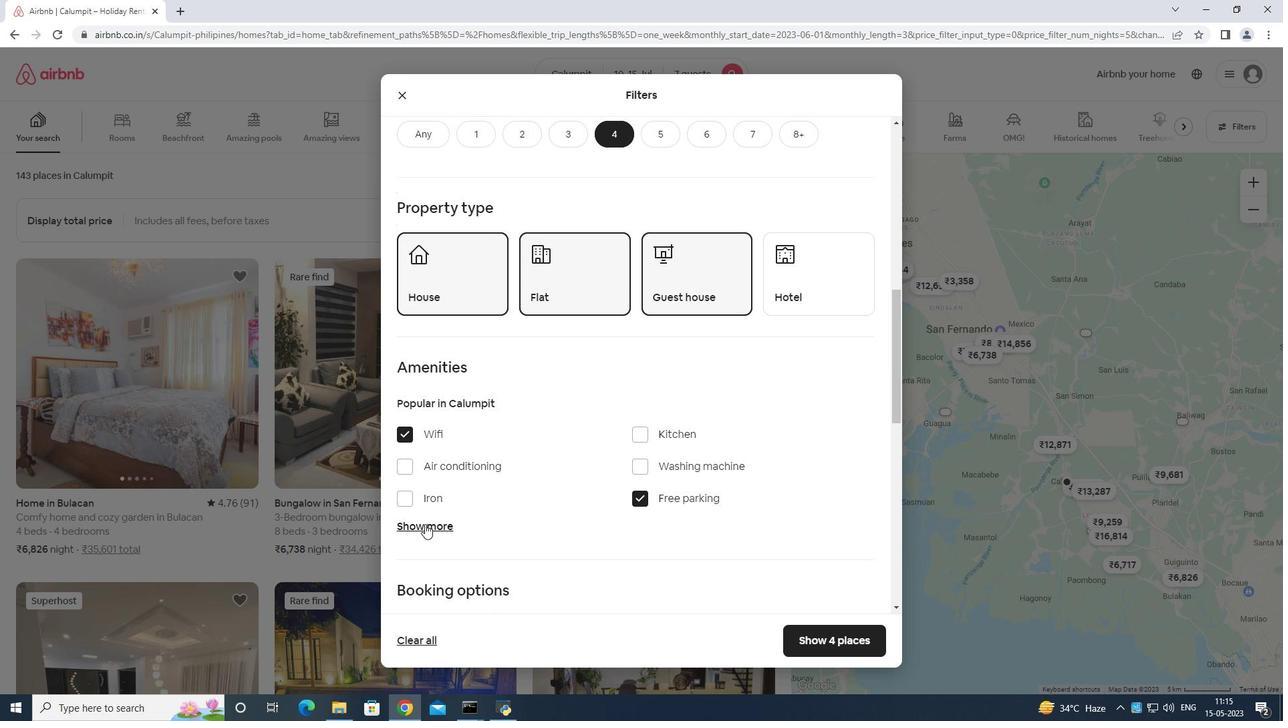 
Action: Mouse pressed left at (423, 526)
Screenshot: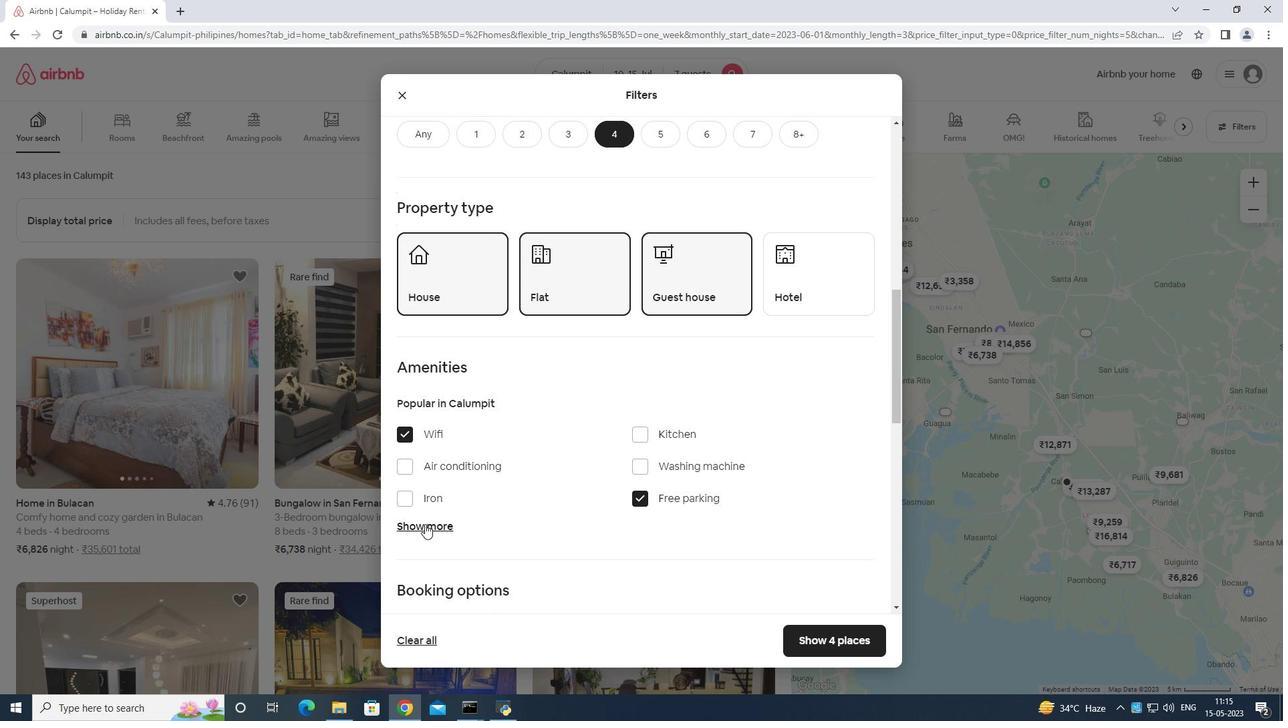 
Action: Mouse moved to (552, 494)
Screenshot: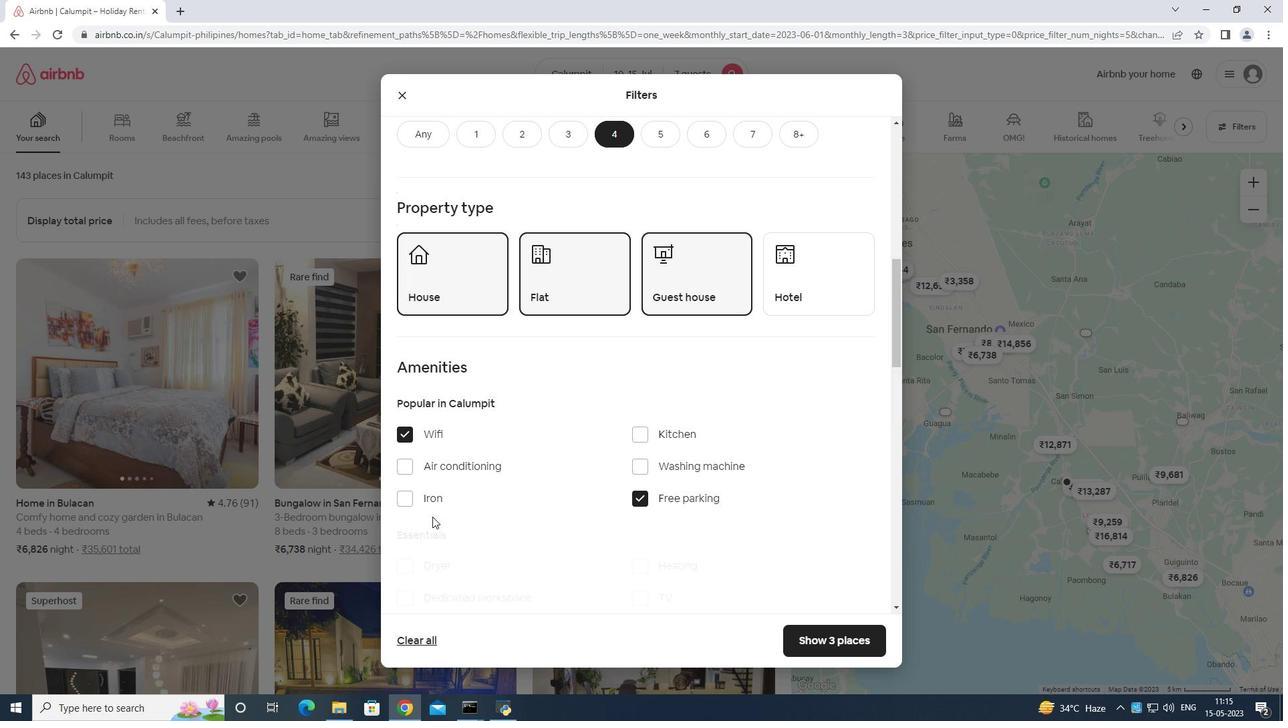 
Action: Mouse scrolled (552, 493) with delta (0, 0)
Screenshot: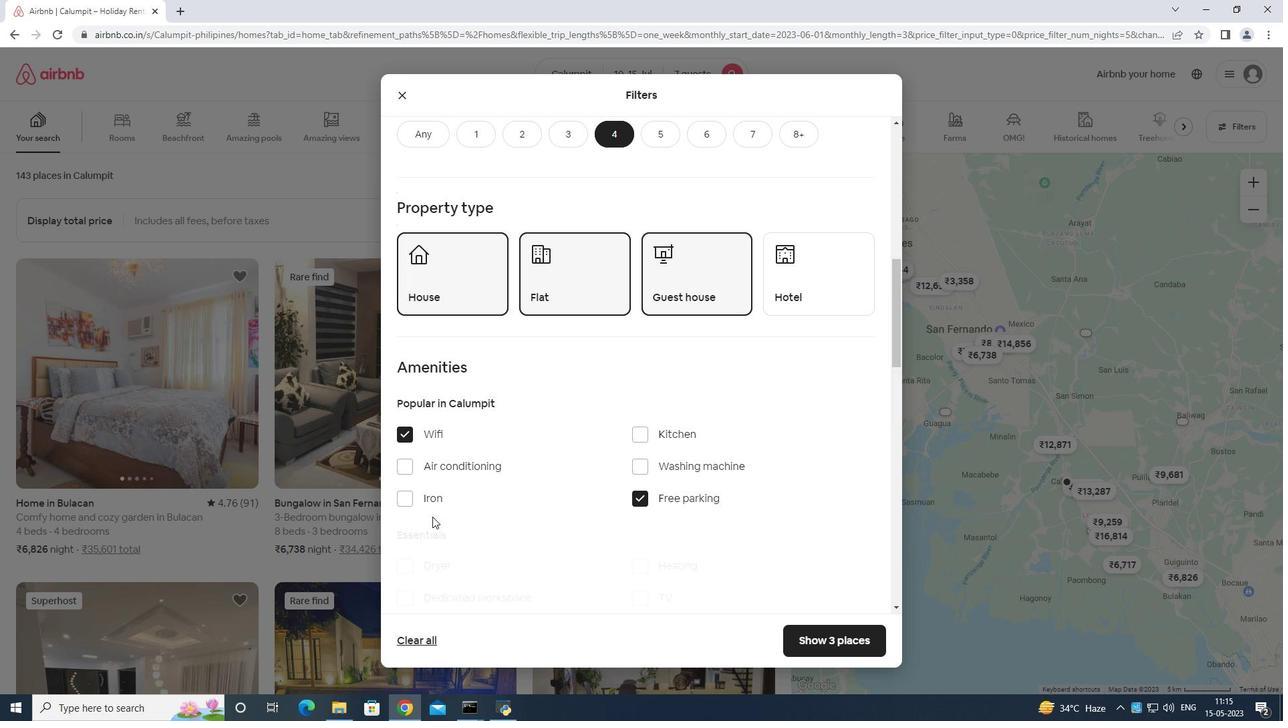 
Action: Mouse moved to (559, 493)
Screenshot: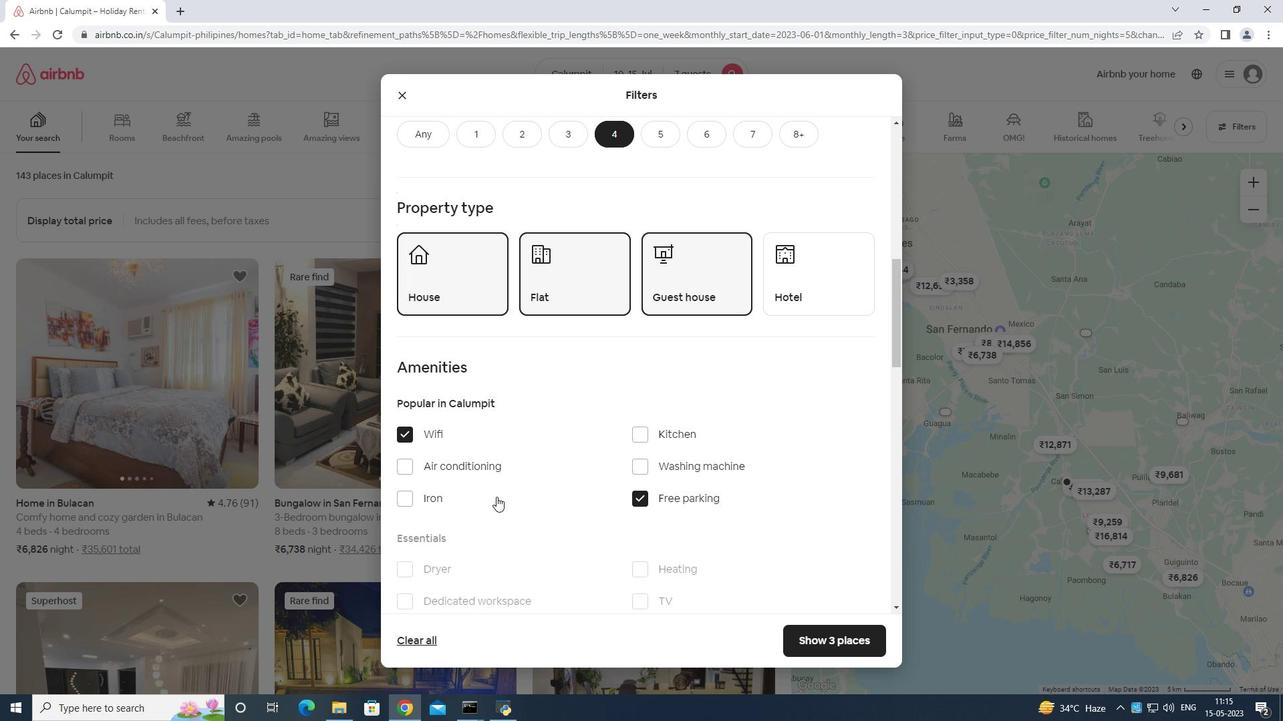 
Action: Mouse scrolled (559, 493) with delta (0, 0)
Screenshot: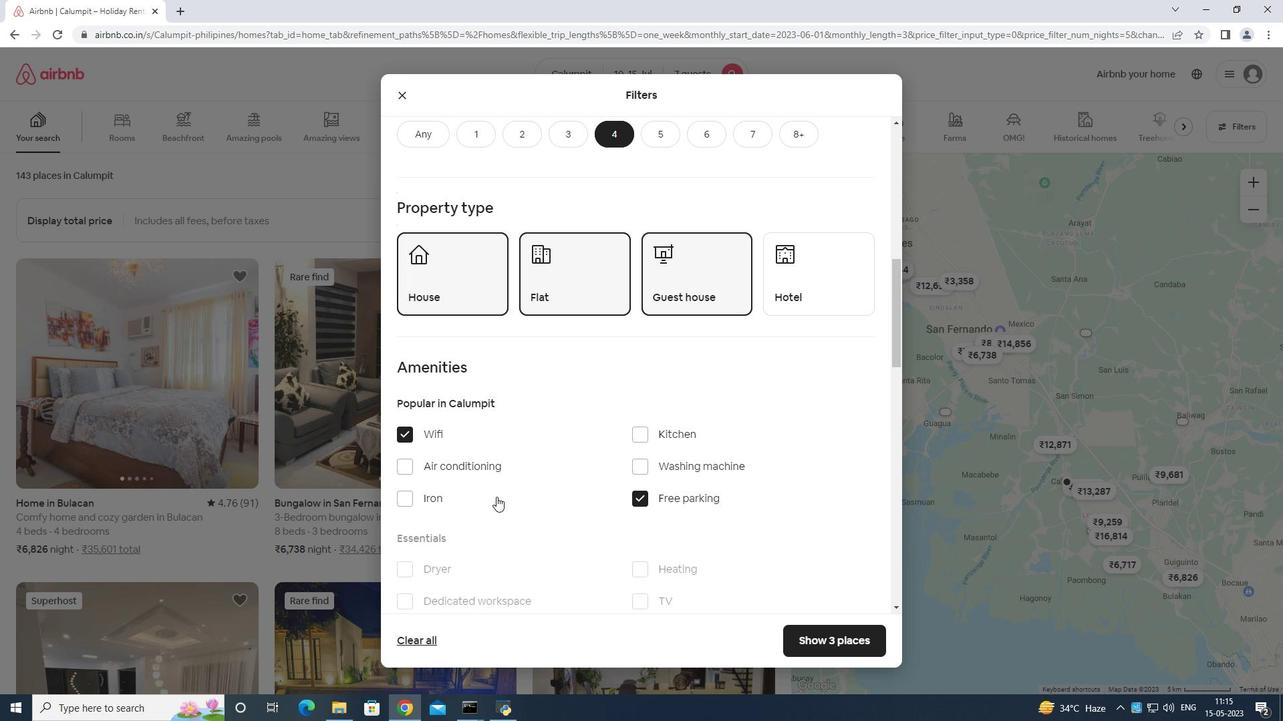
Action: Mouse moved to (573, 487)
Screenshot: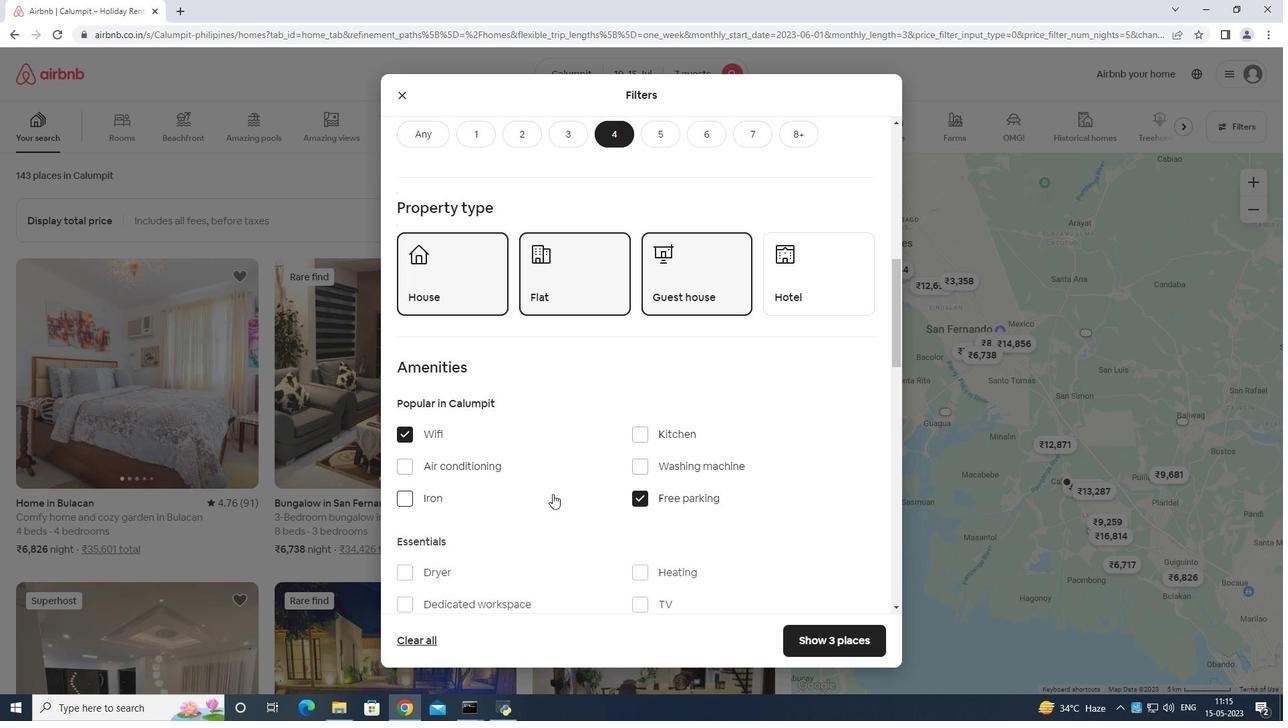
Action: Mouse scrolled (572, 488) with delta (0, 0)
Screenshot: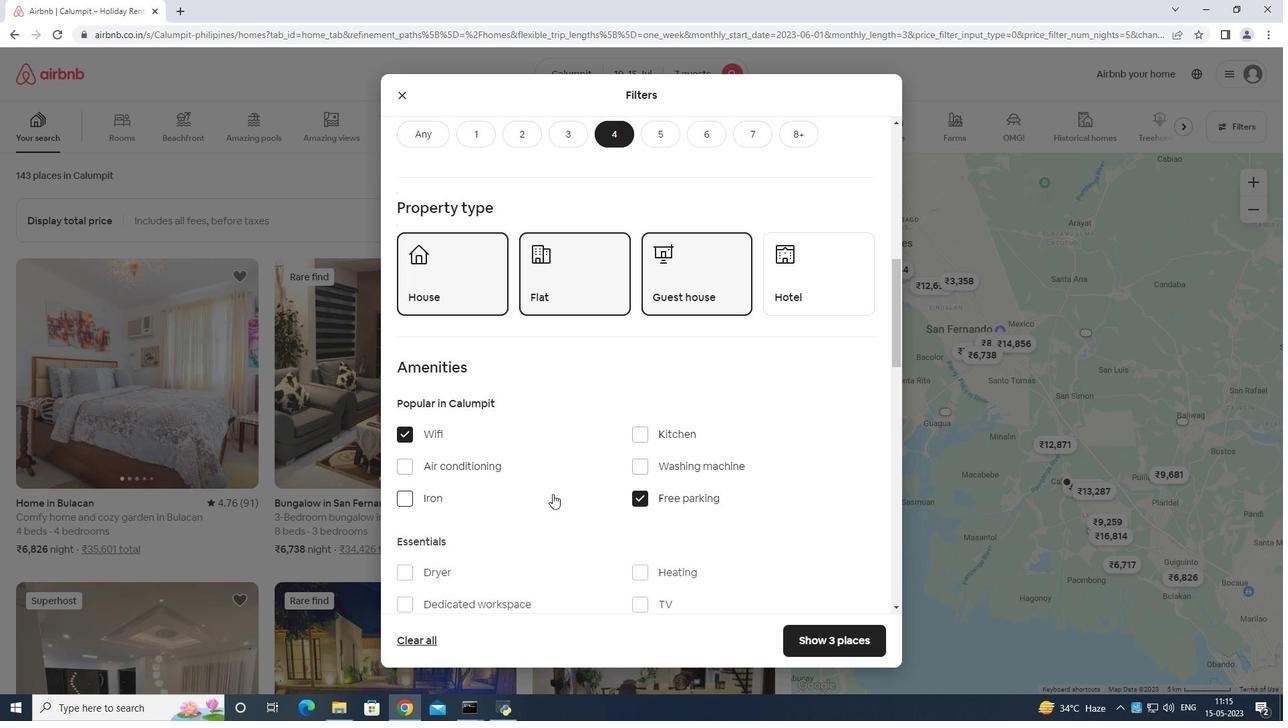 
Action: Mouse moved to (639, 401)
Screenshot: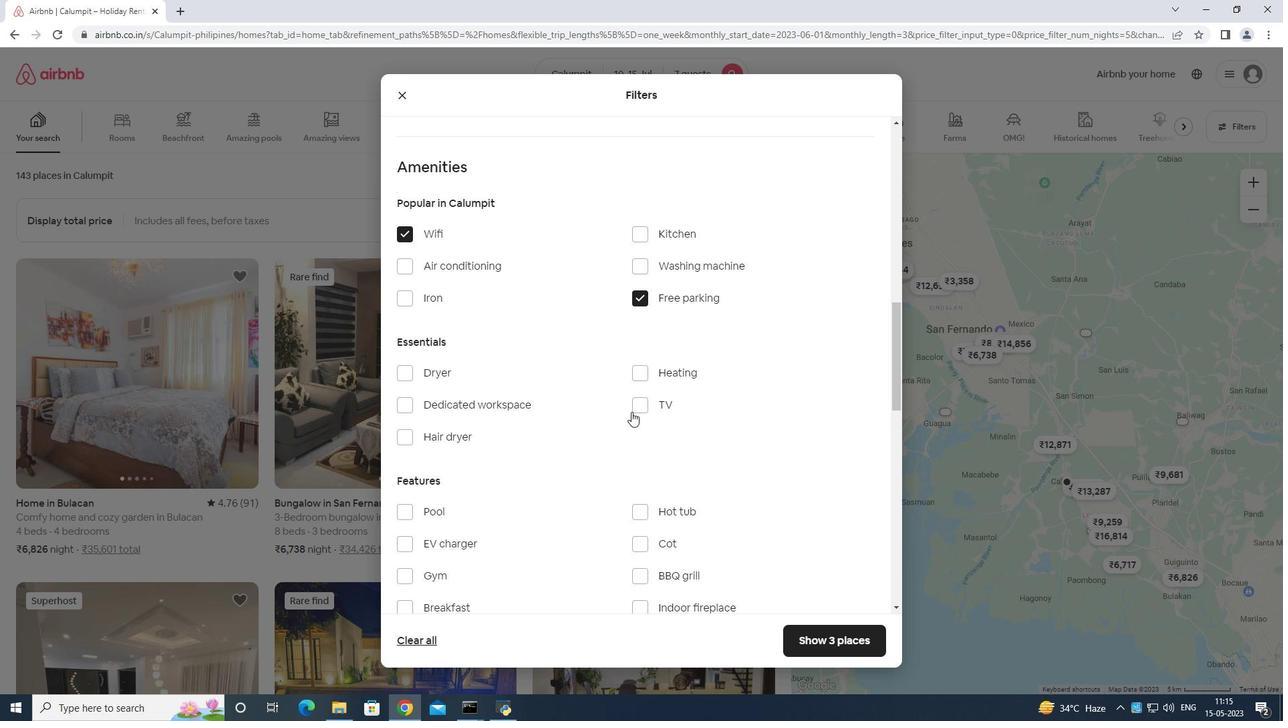
Action: Mouse pressed left at (639, 401)
Screenshot: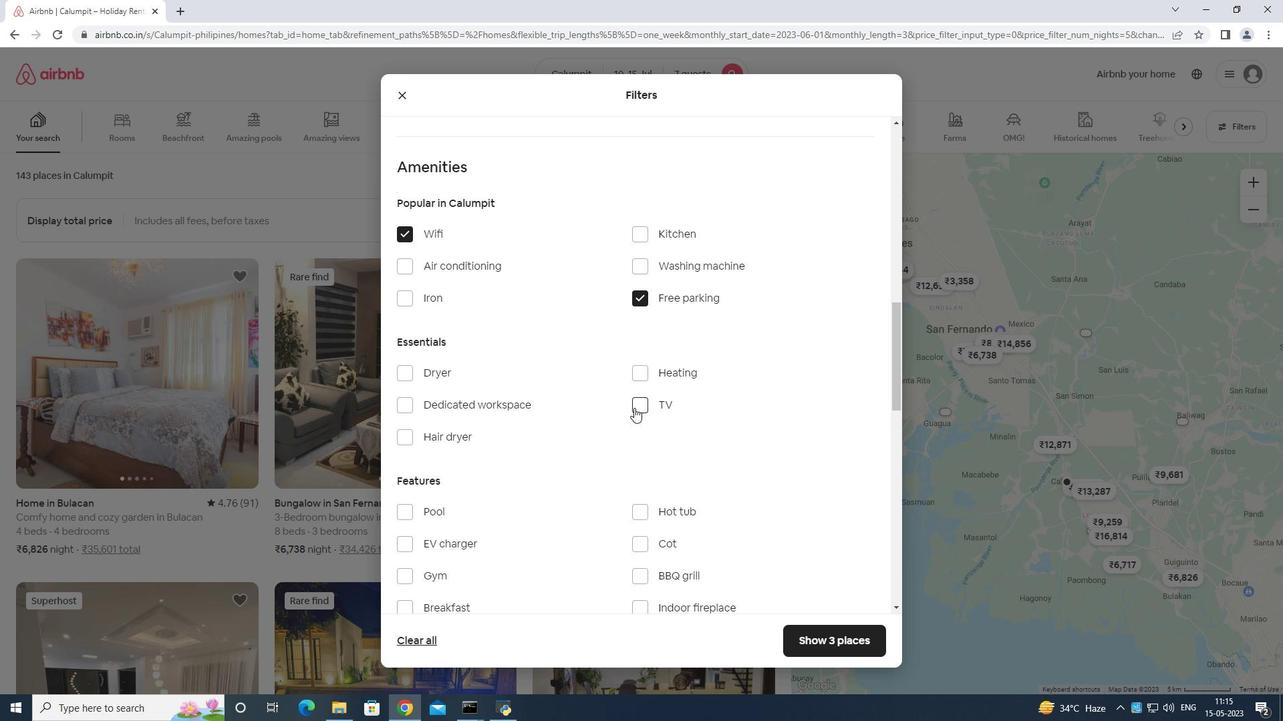 
Action: Mouse moved to (632, 401)
Screenshot: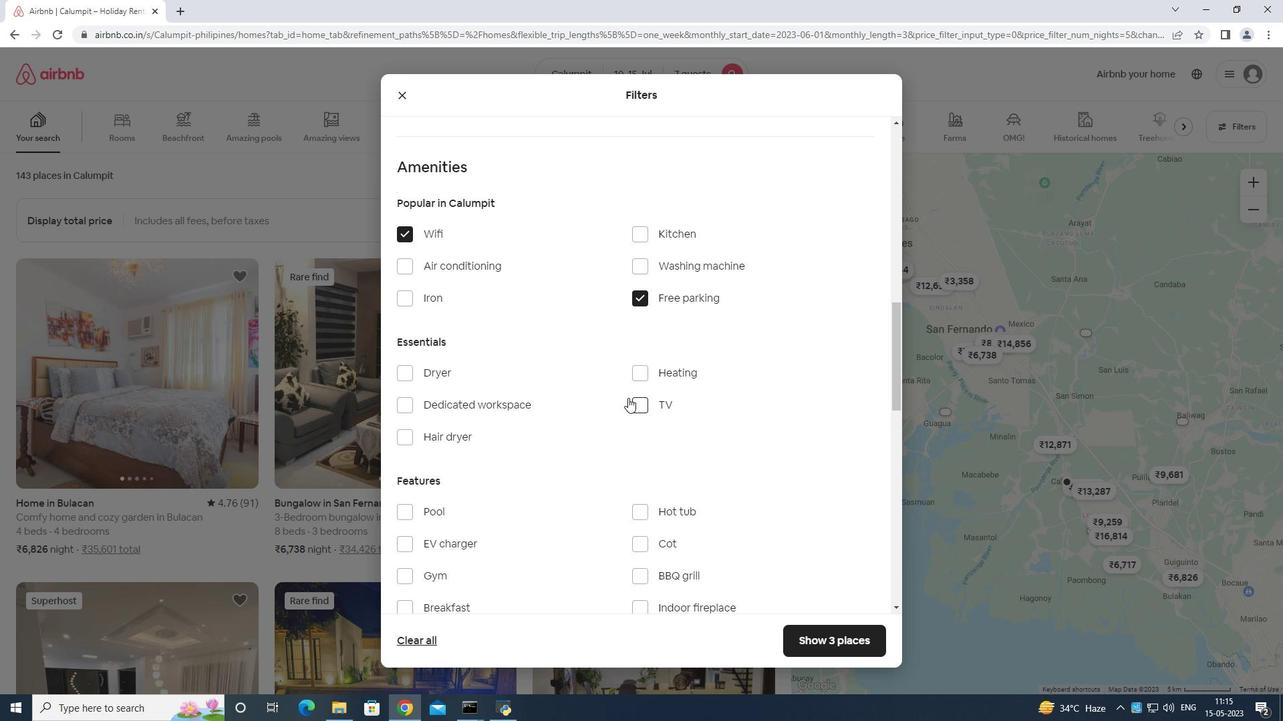 
Action: Mouse scrolled (632, 401) with delta (0, 0)
Screenshot: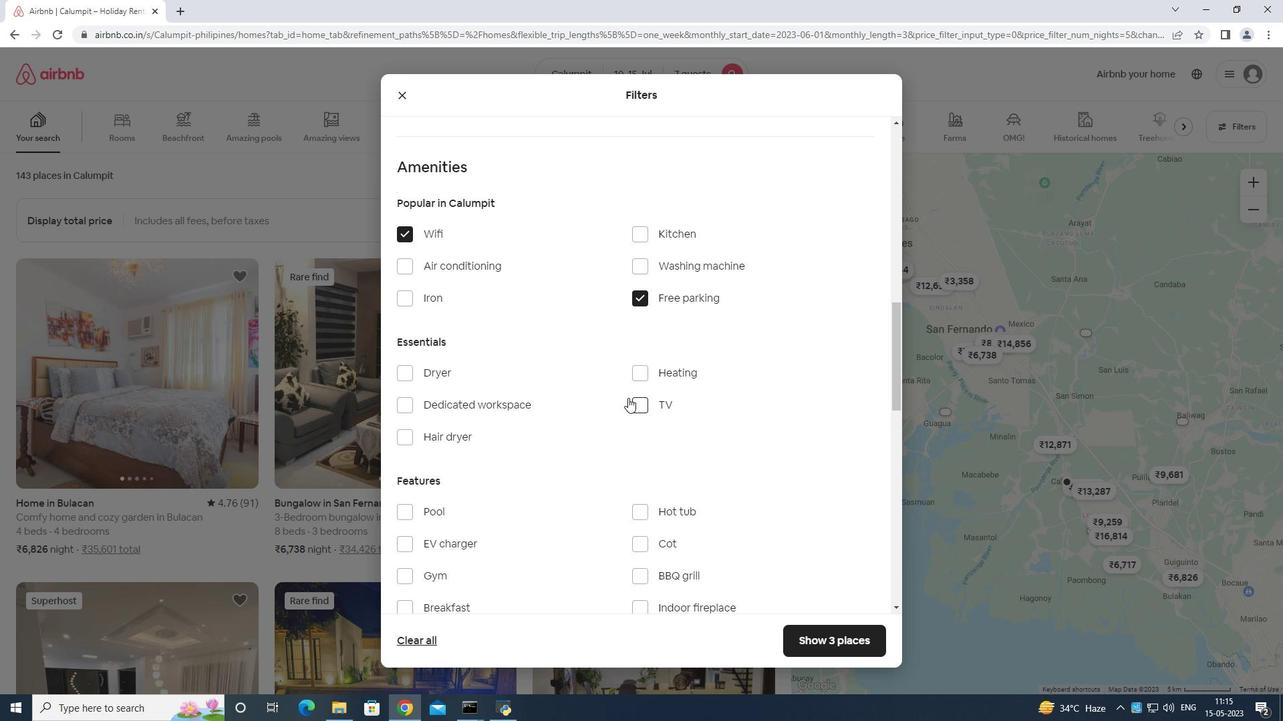 
Action: Mouse moved to (632, 407)
Screenshot: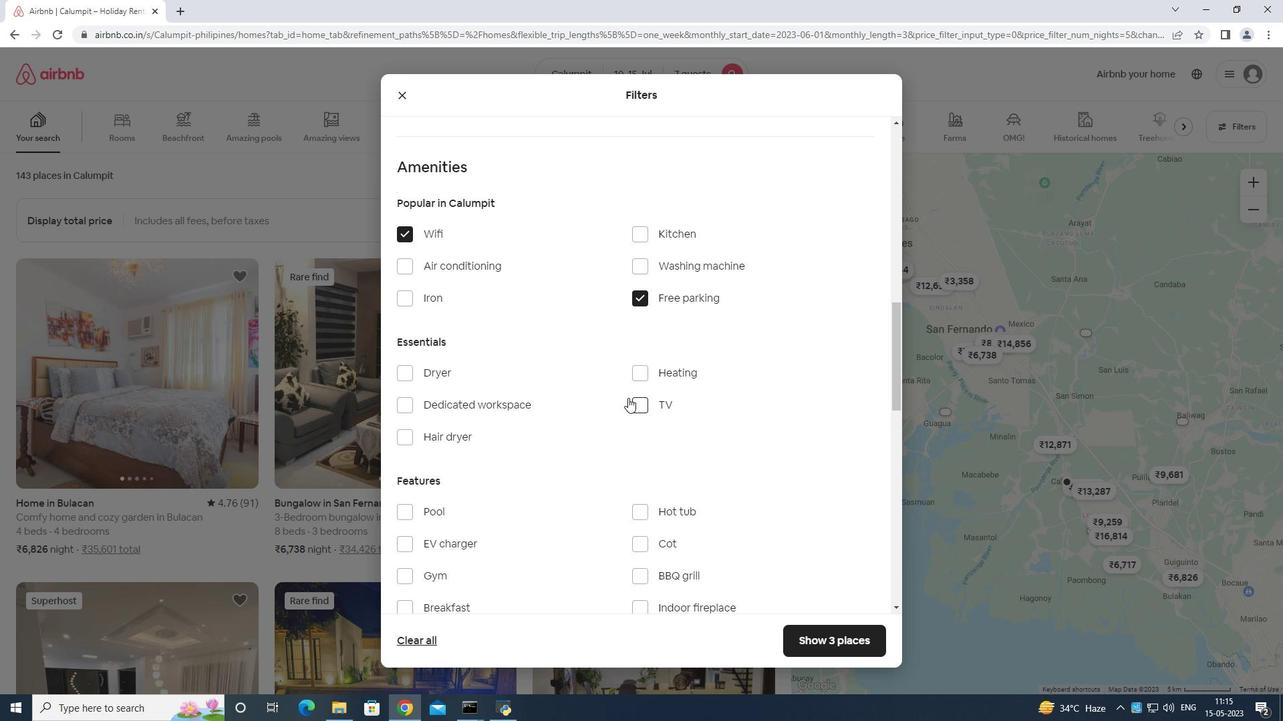 
Action: Mouse scrolled (632, 406) with delta (0, 0)
Screenshot: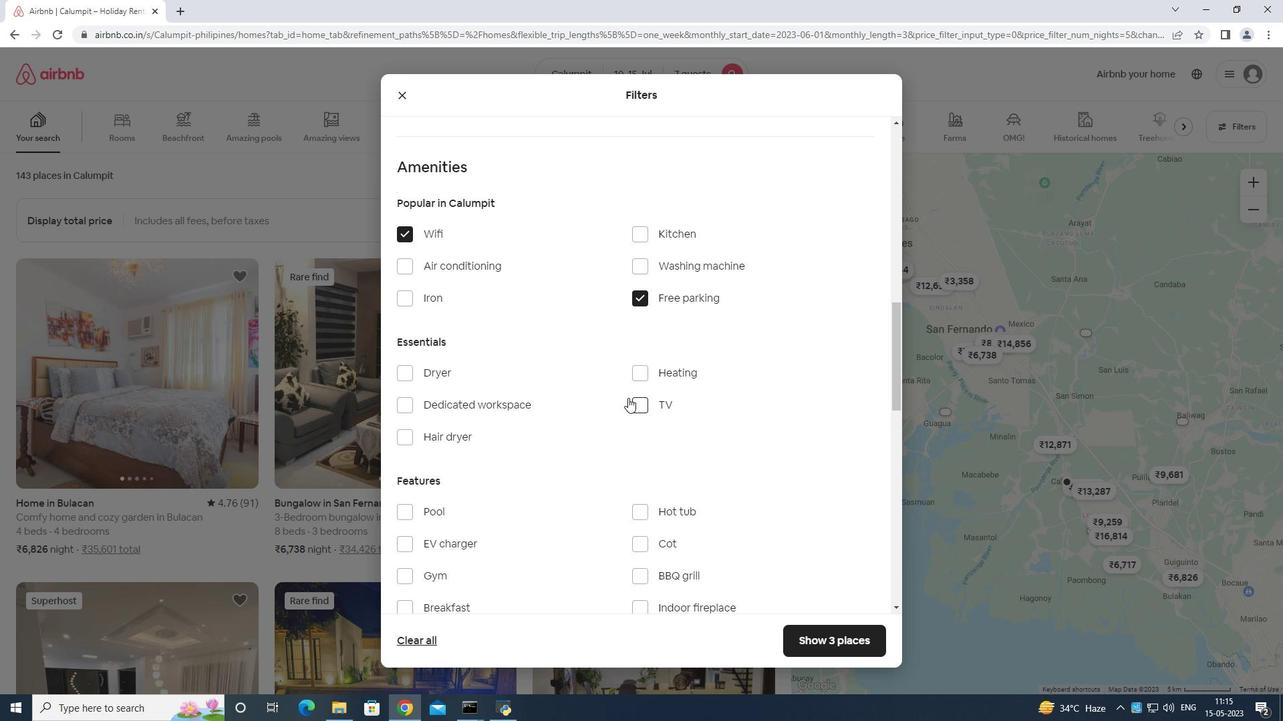 
Action: Mouse moved to (632, 408)
Screenshot: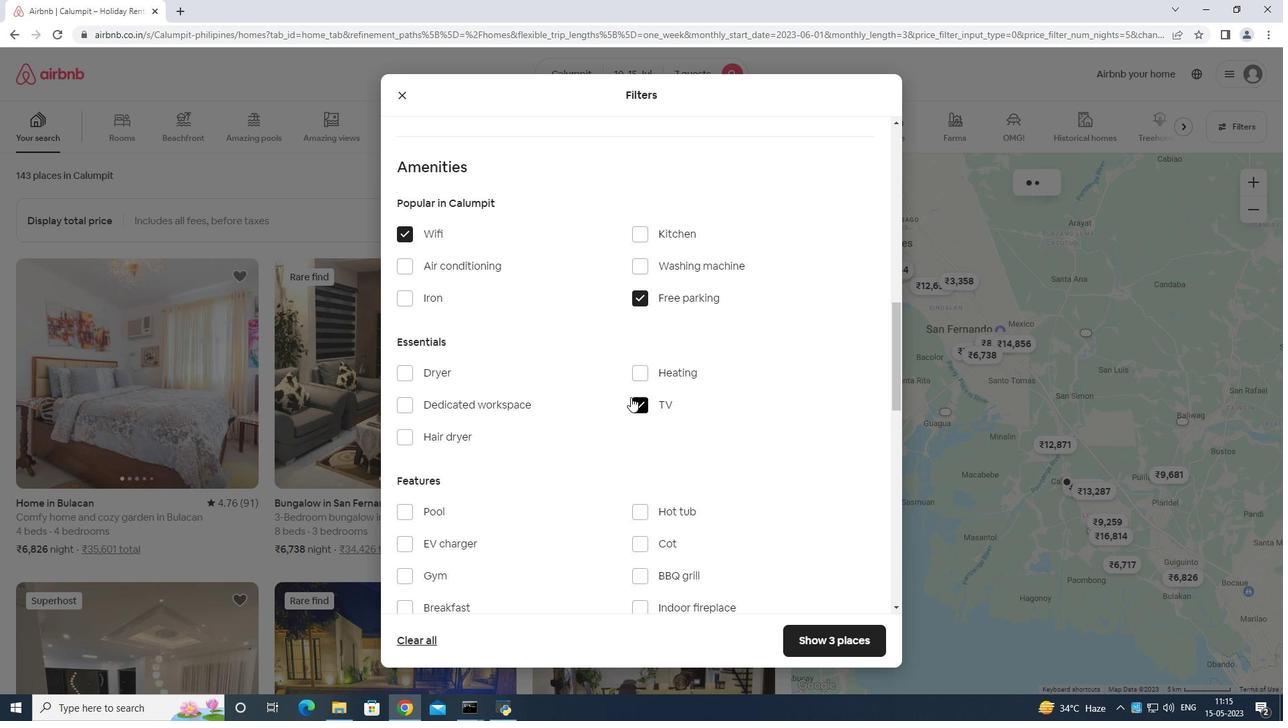 
Action: Mouse scrolled (632, 407) with delta (0, 0)
Screenshot: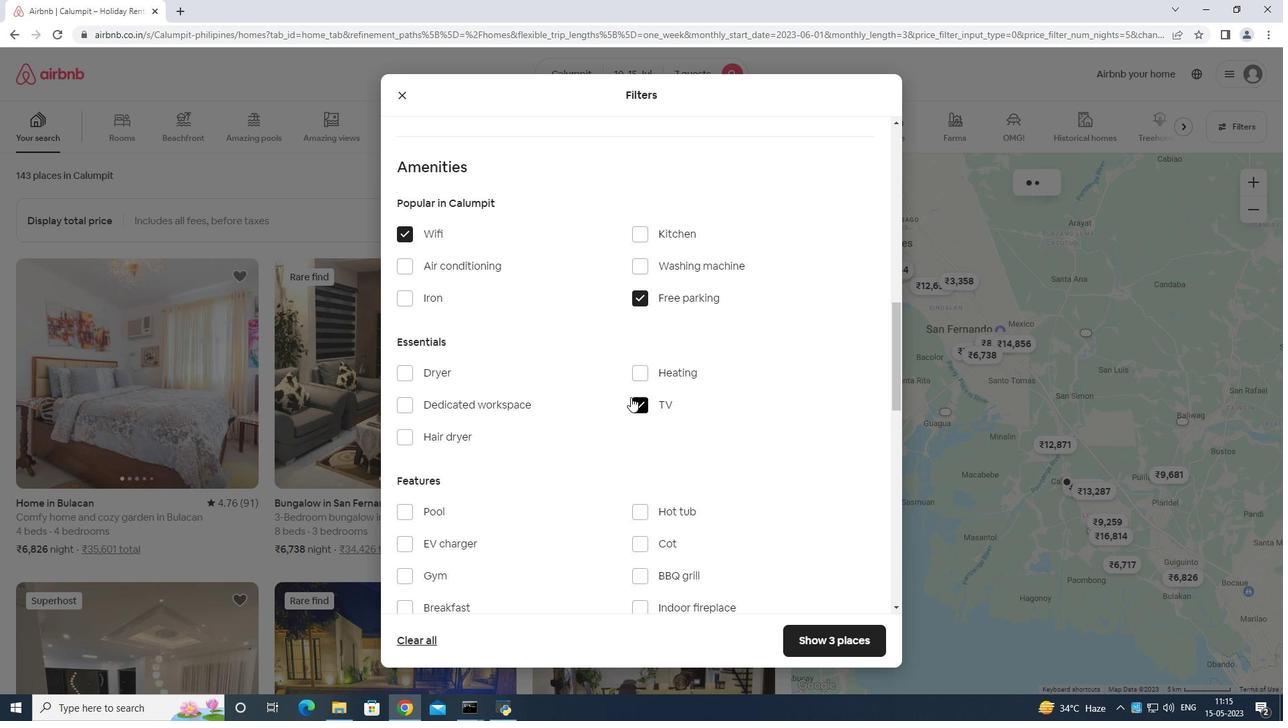 
Action: Mouse moved to (632, 409)
Screenshot: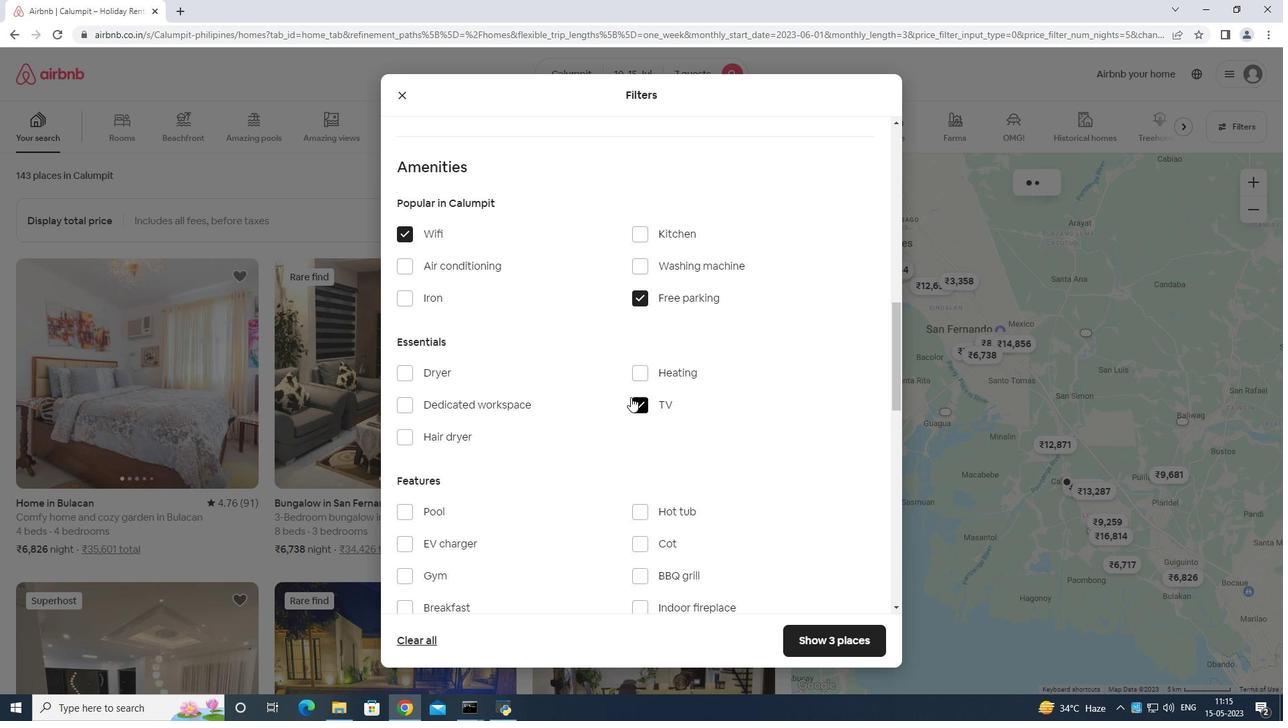 
Action: Mouse scrolled (632, 408) with delta (0, 0)
Screenshot: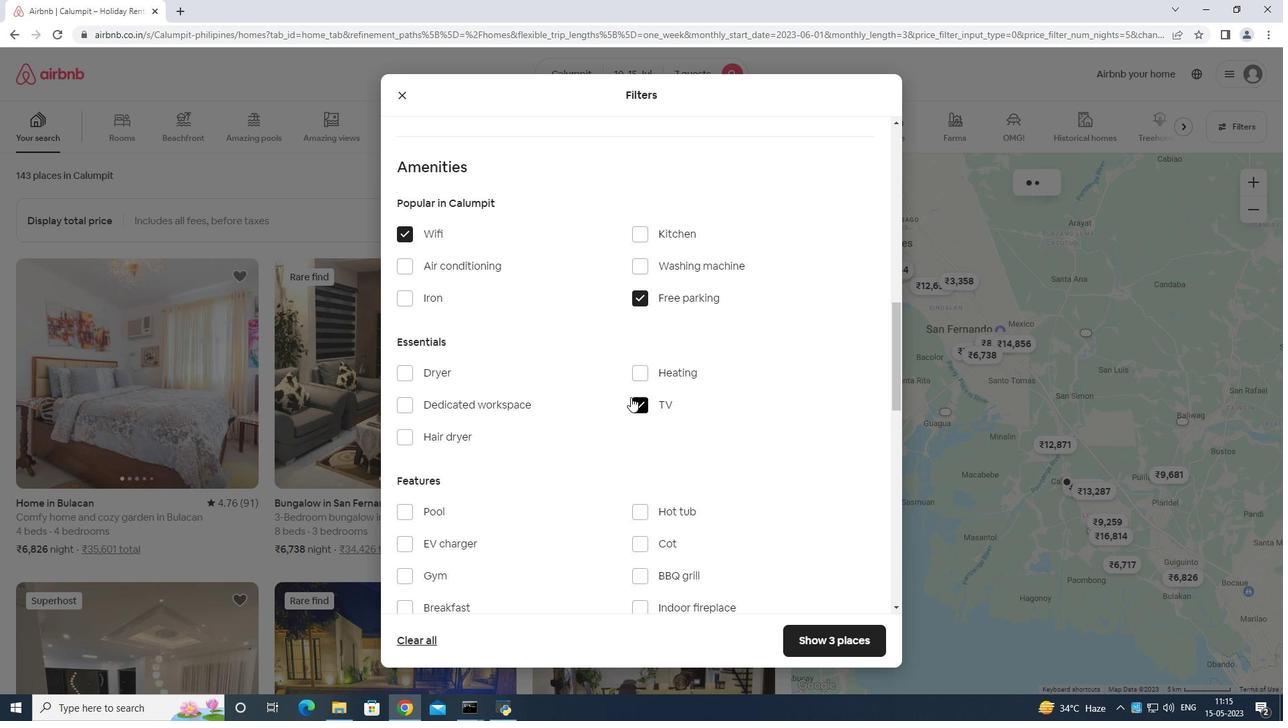 
Action: Mouse moved to (418, 308)
Screenshot: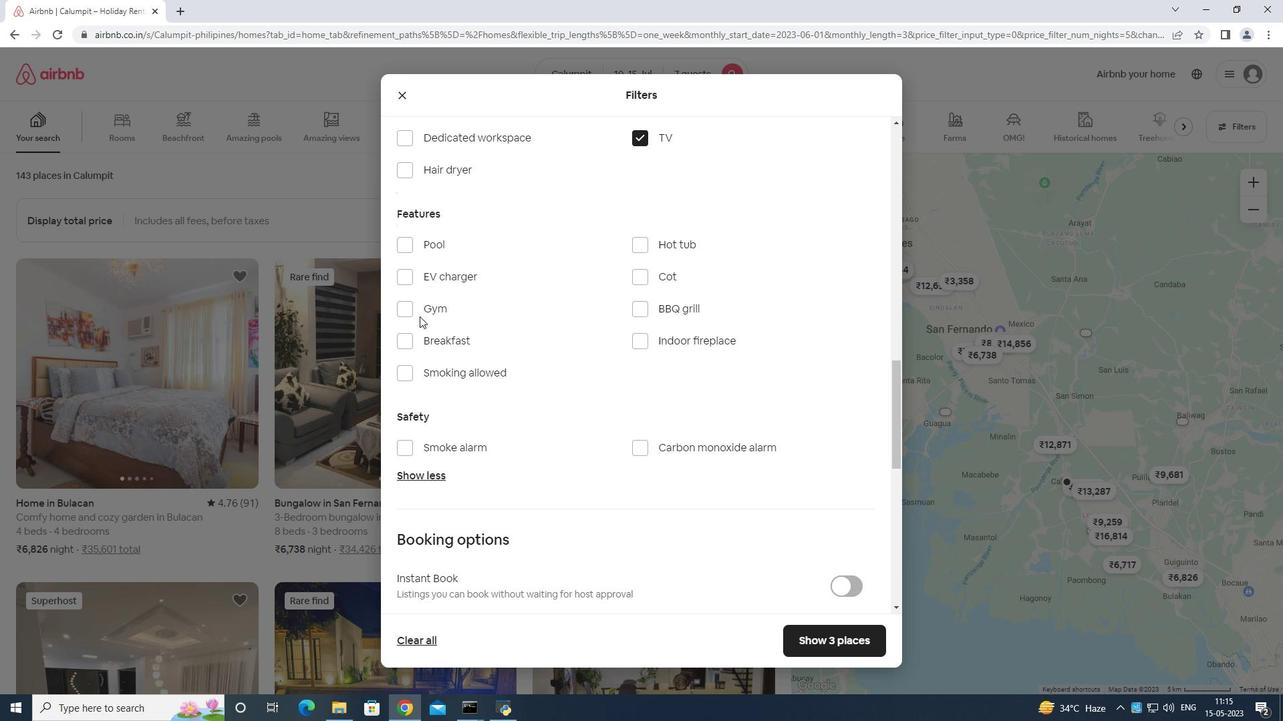 
Action: Mouse pressed left at (418, 308)
Screenshot: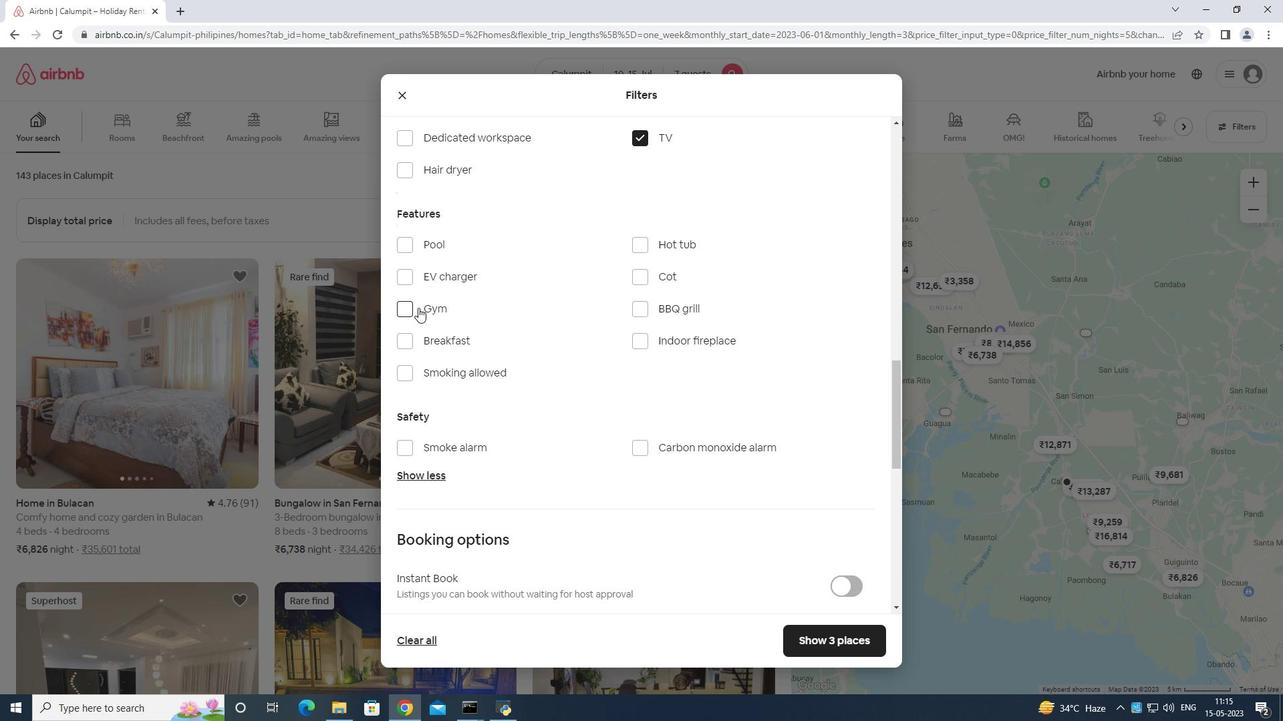 
Action: Mouse moved to (418, 336)
Screenshot: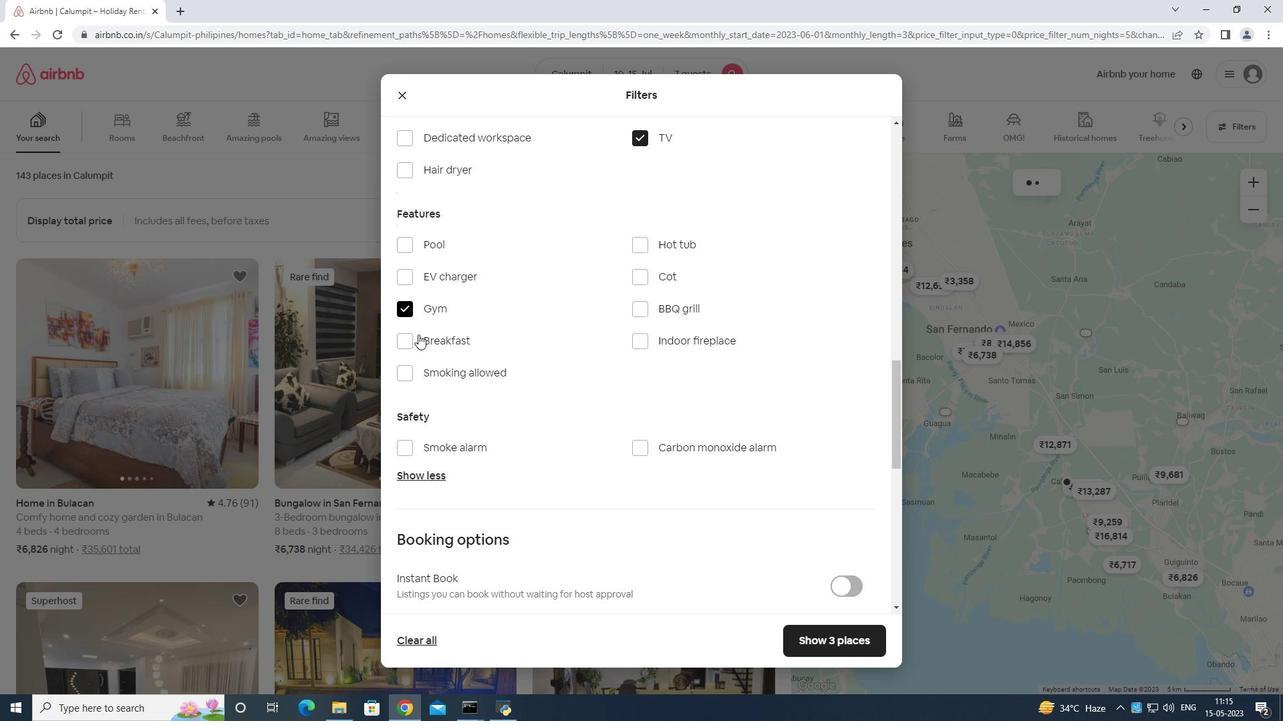 
Action: Mouse pressed left at (418, 336)
Screenshot: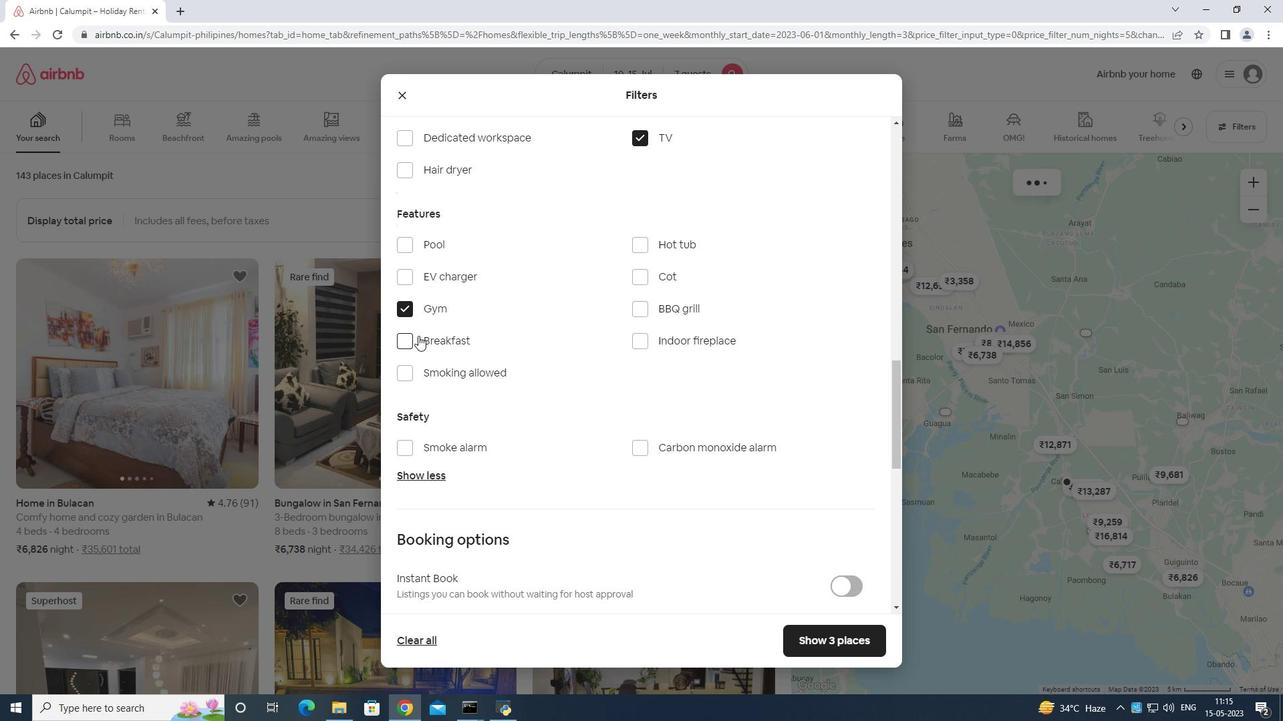 
Action: Mouse moved to (534, 402)
Screenshot: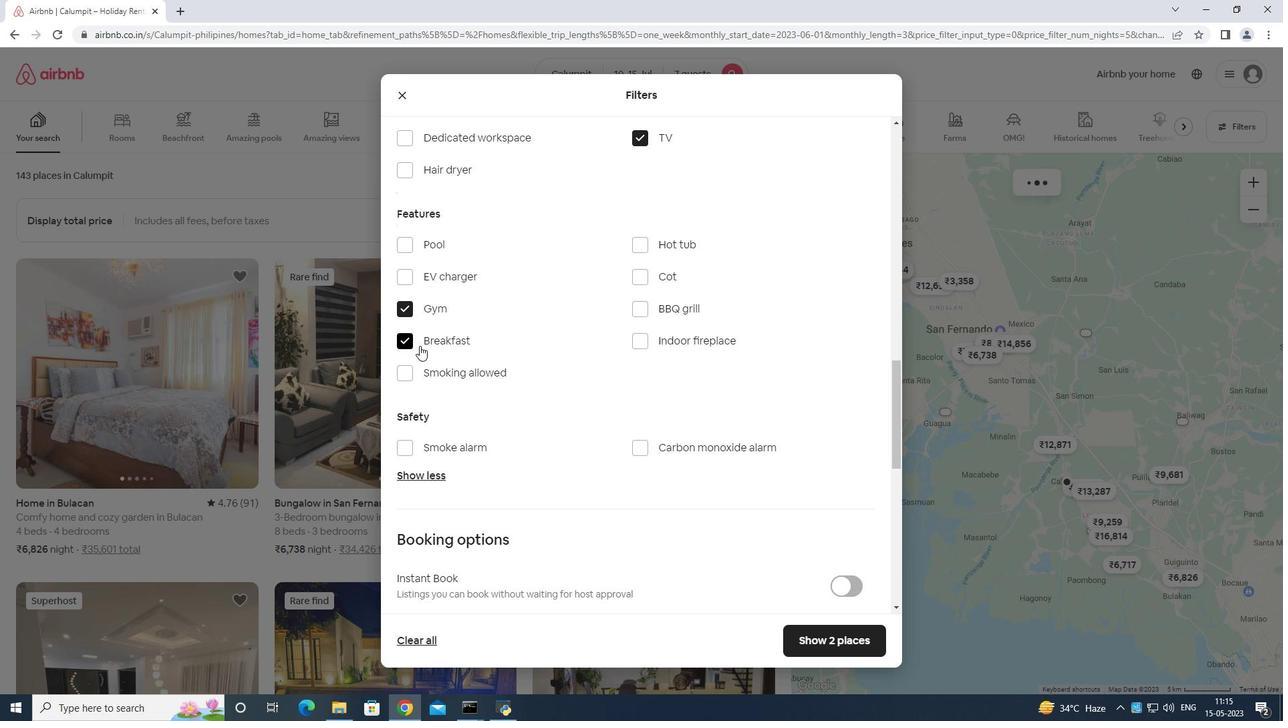 
Action: Mouse scrolled (534, 401) with delta (0, 0)
Screenshot: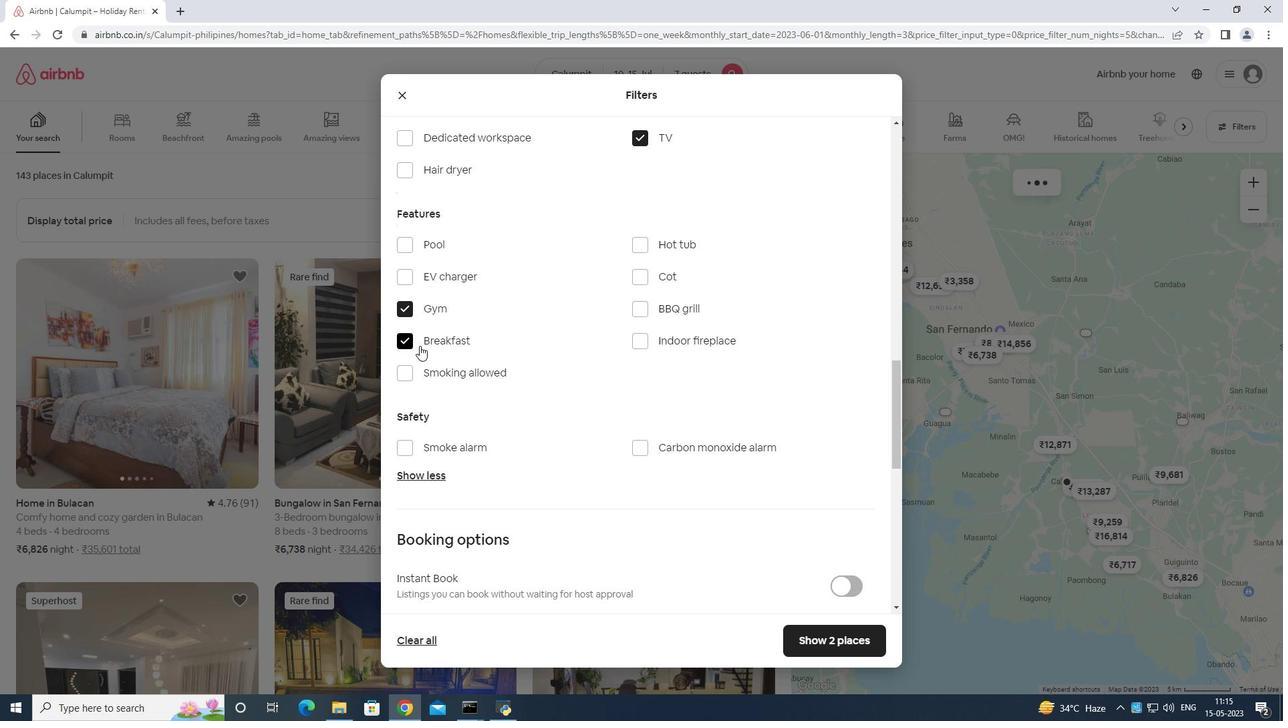 
Action: Mouse moved to (592, 433)
Screenshot: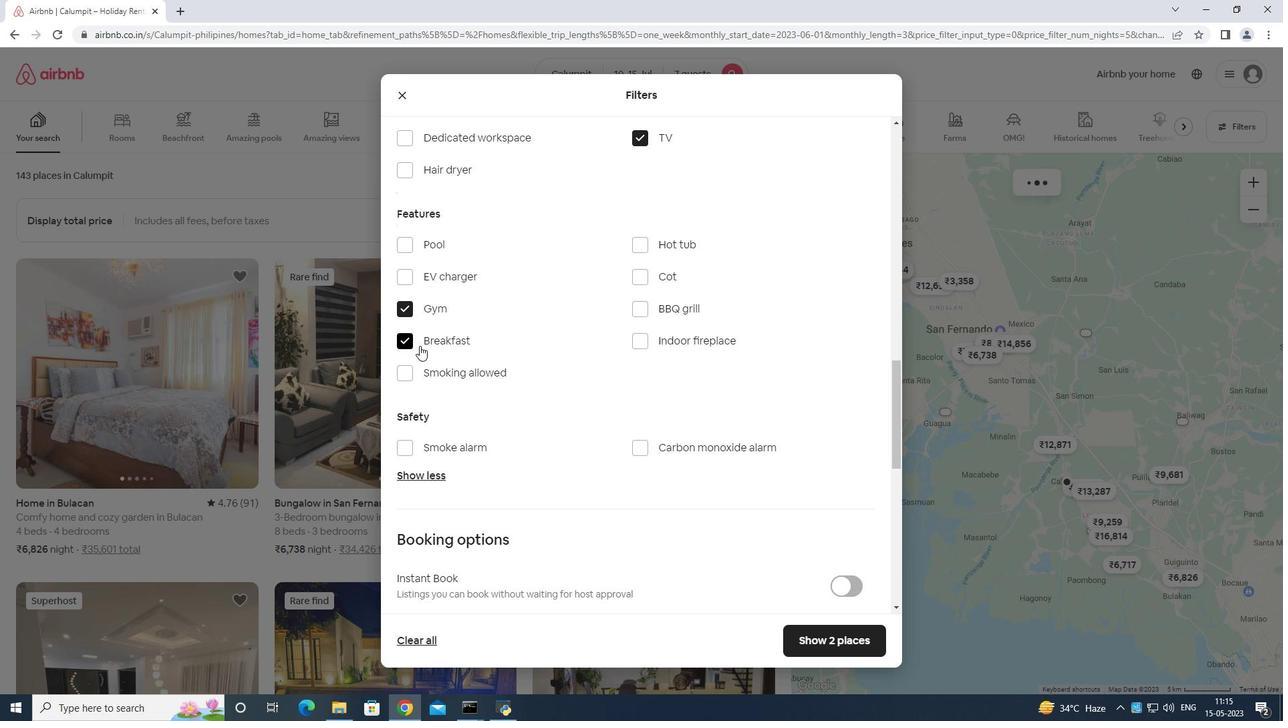 
Action: Mouse scrolled (592, 433) with delta (0, 0)
Screenshot: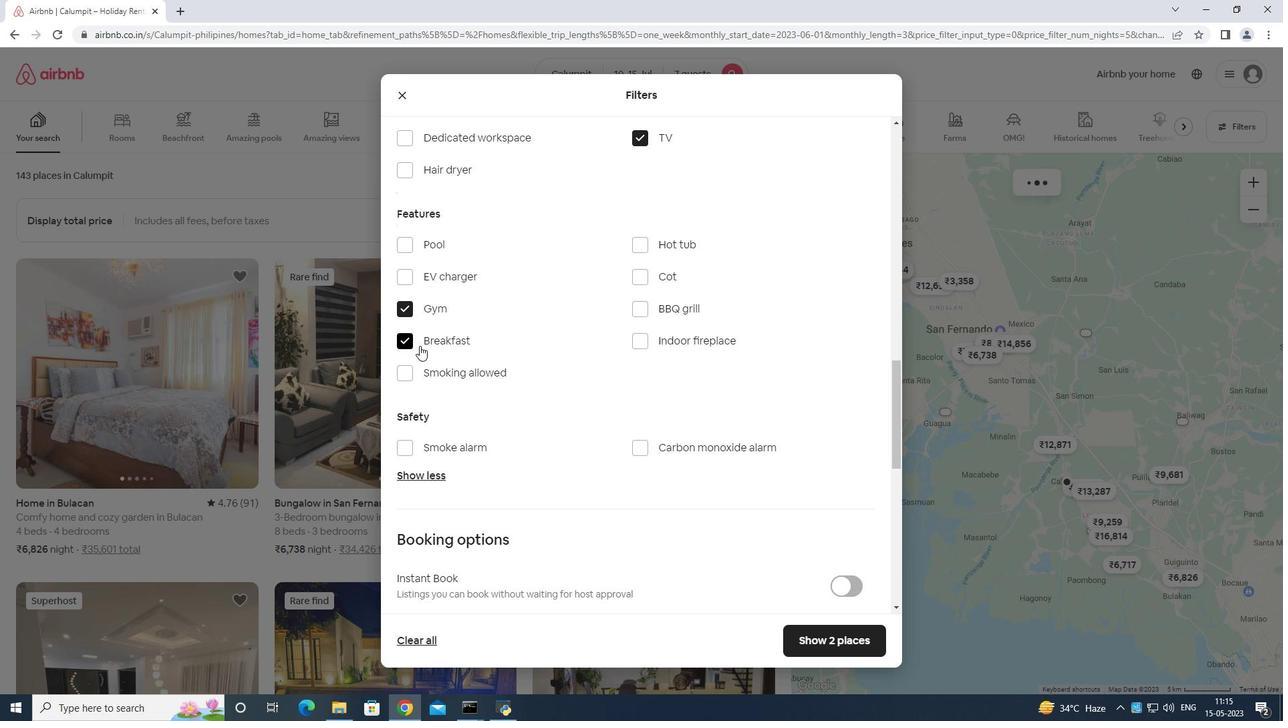 
Action: Mouse moved to (626, 442)
Screenshot: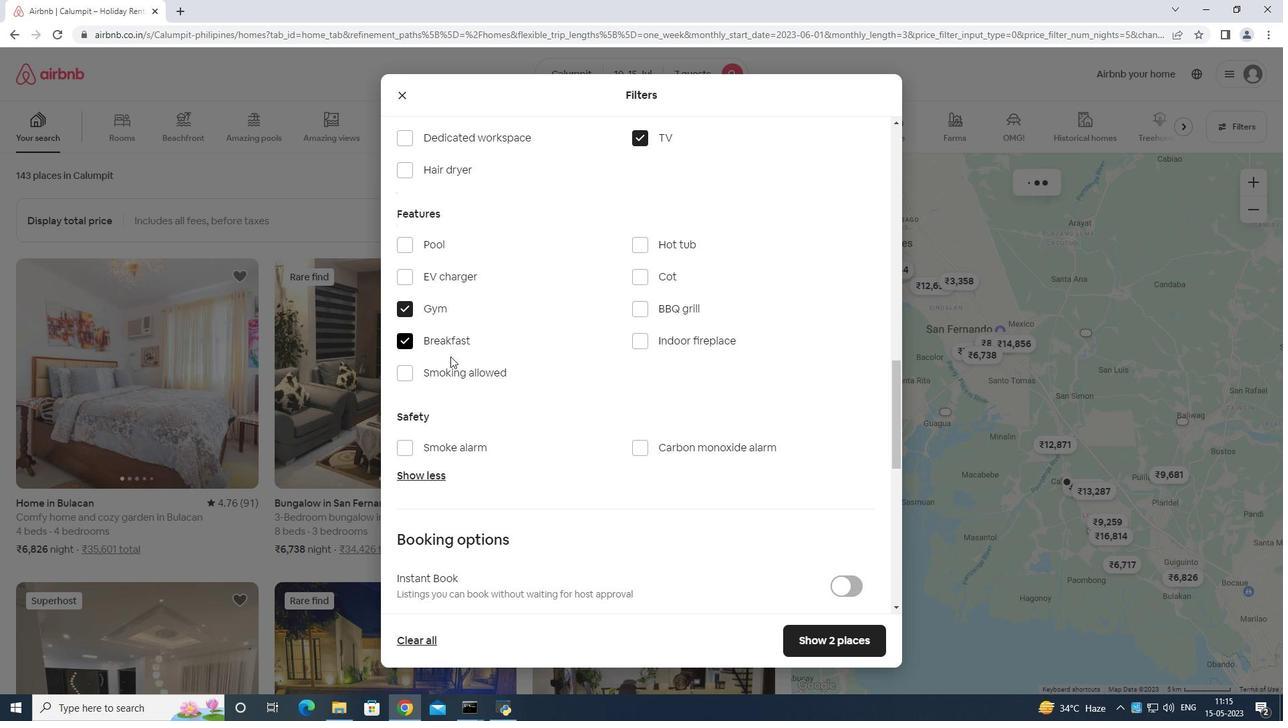 
Action: Mouse scrolled (626, 441) with delta (0, 0)
Screenshot: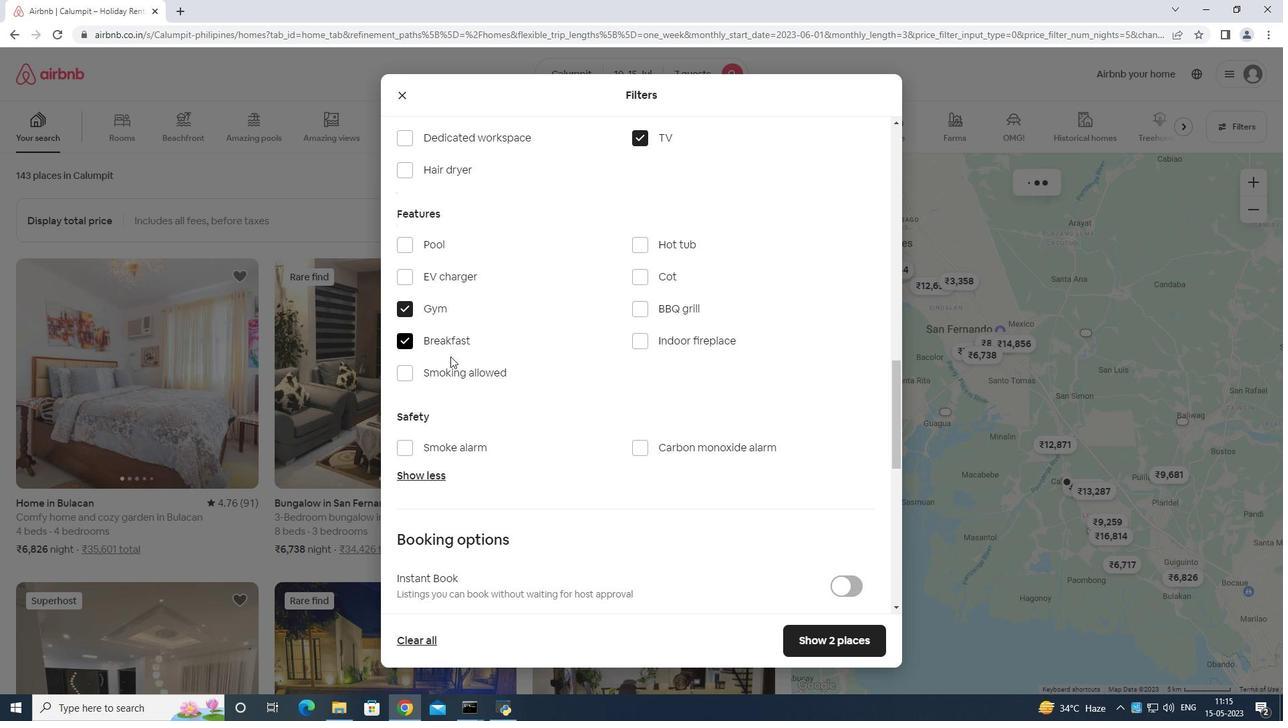 
Action: Mouse moved to (653, 442)
Screenshot: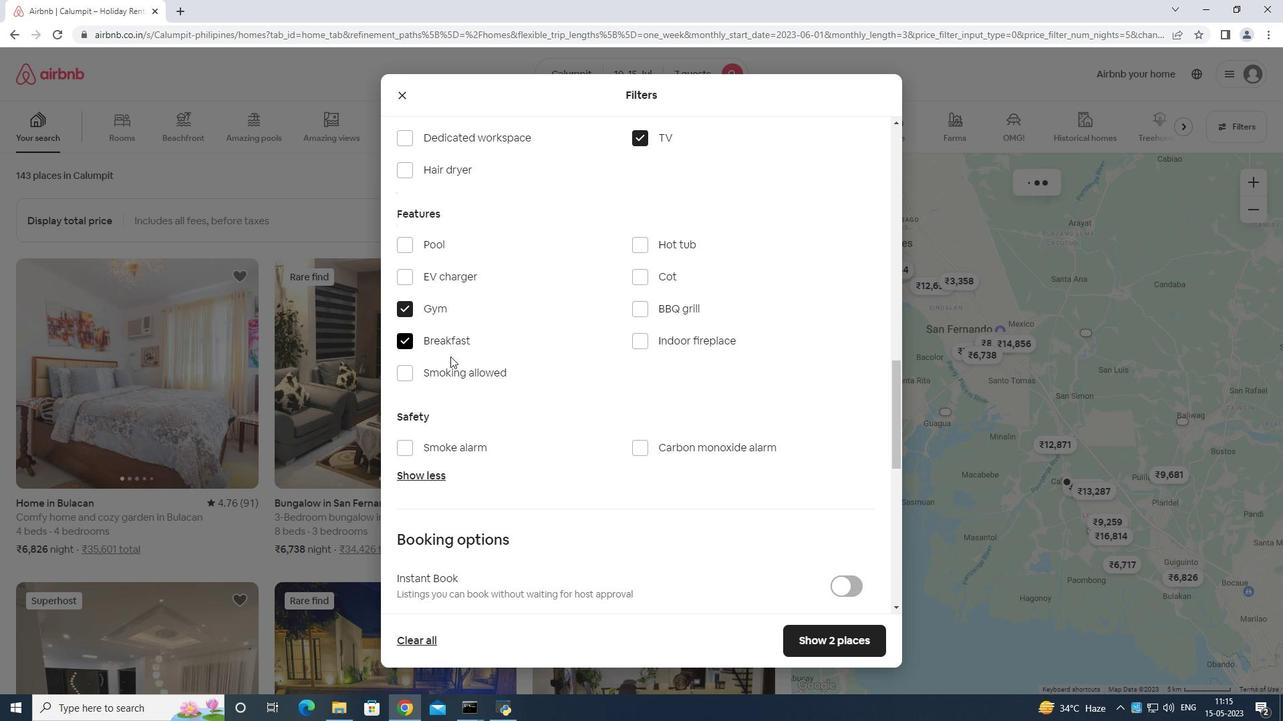 
Action: Mouse scrolled (653, 441) with delta (0, 0)
Screenshot: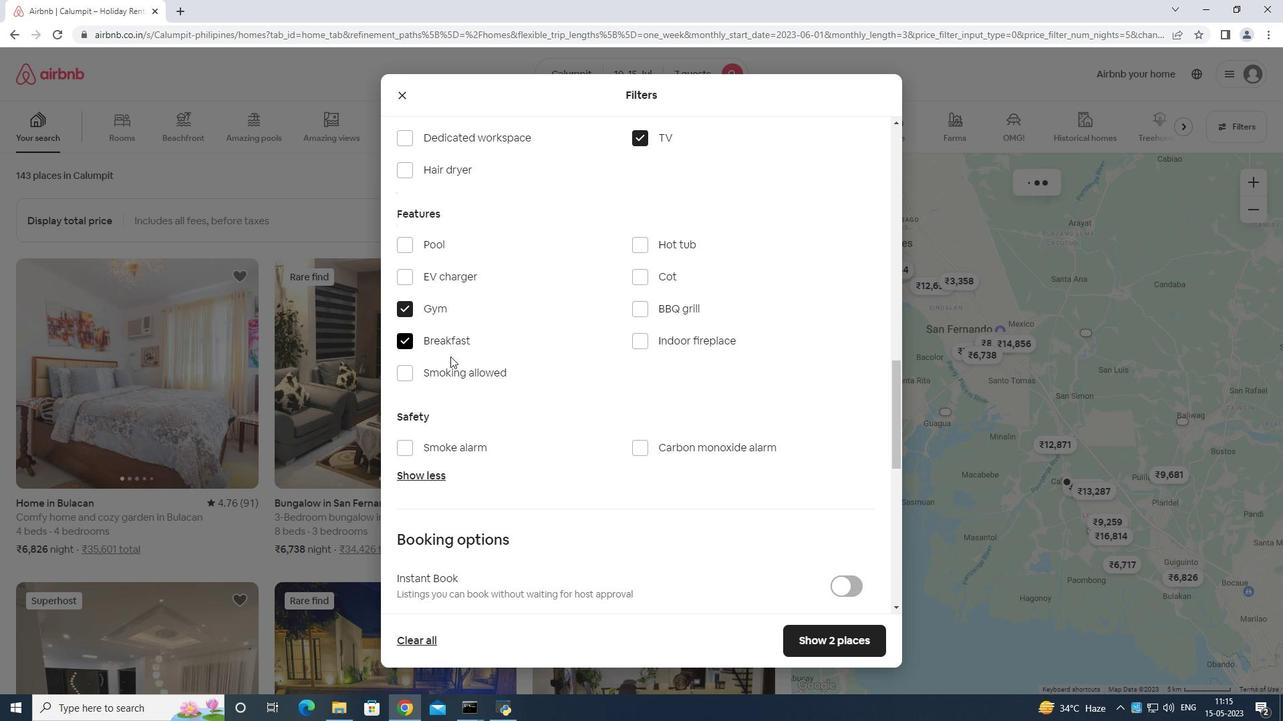 
Action: Mouse moved to (843, 365)
Screenshot: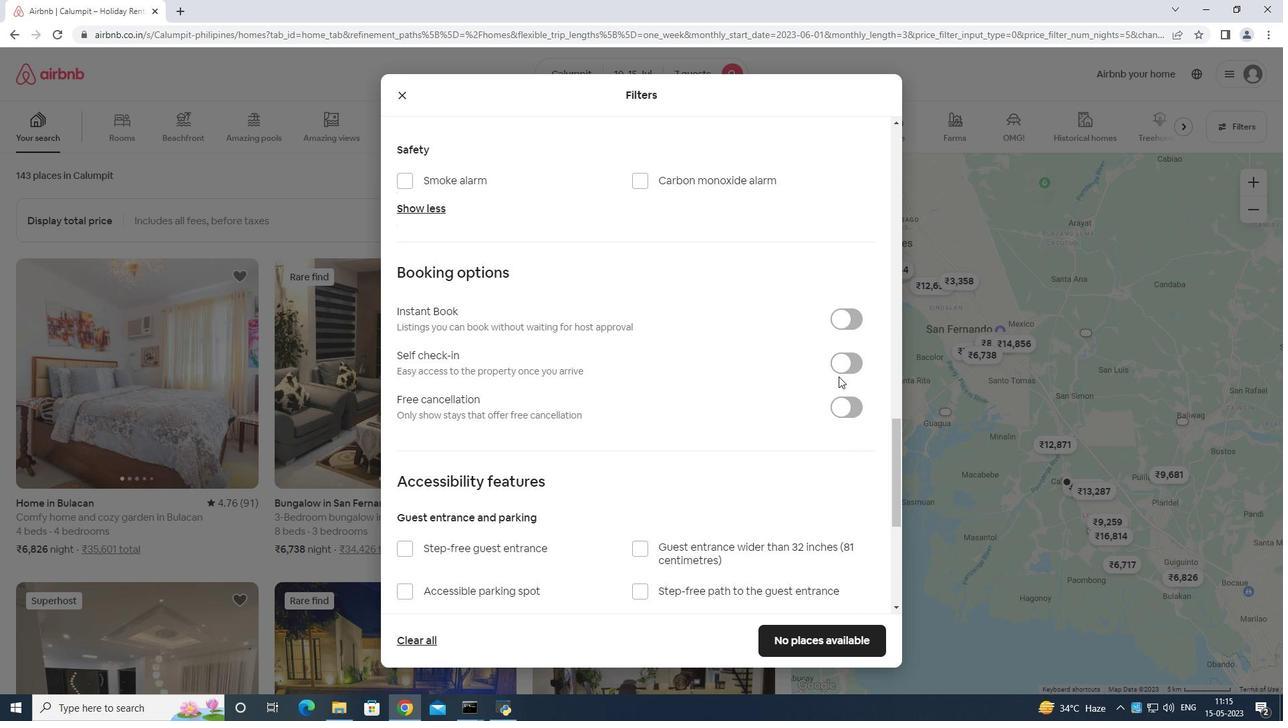 
Action: Mouse pressed left at (843, 365)
Screenshot: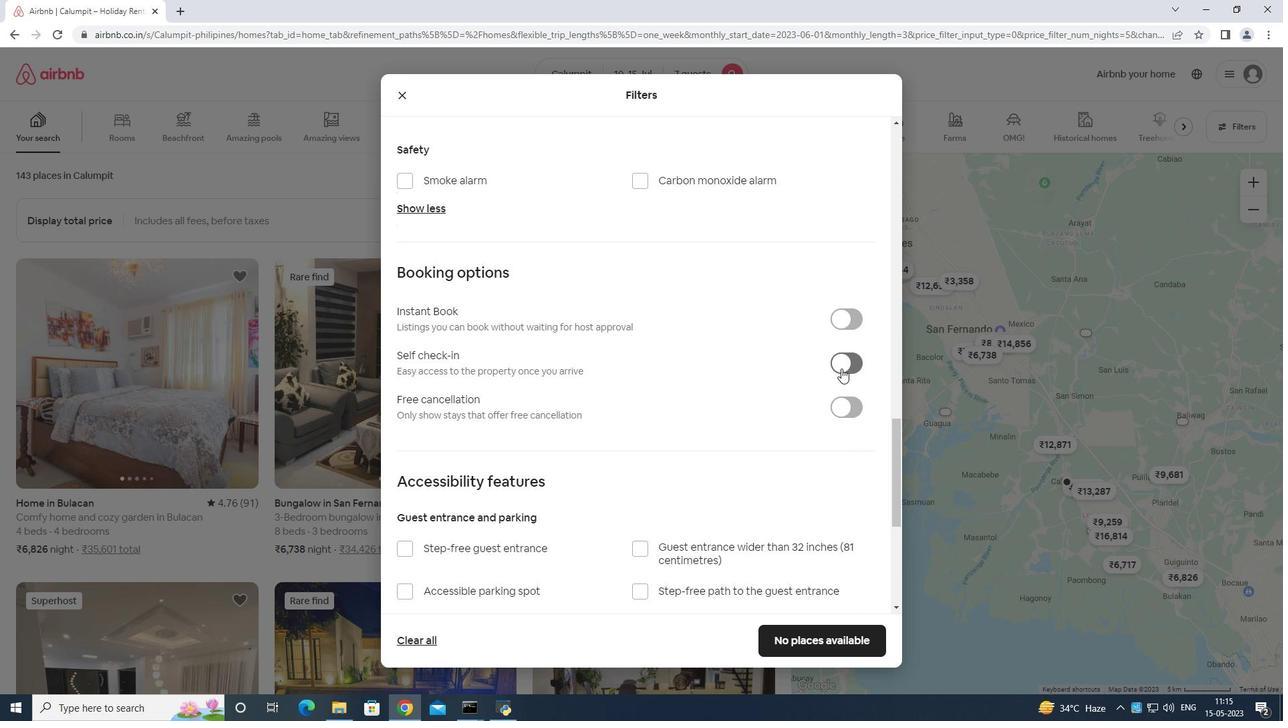 
Action: Mouse moved to (832, 385)
Screenshot: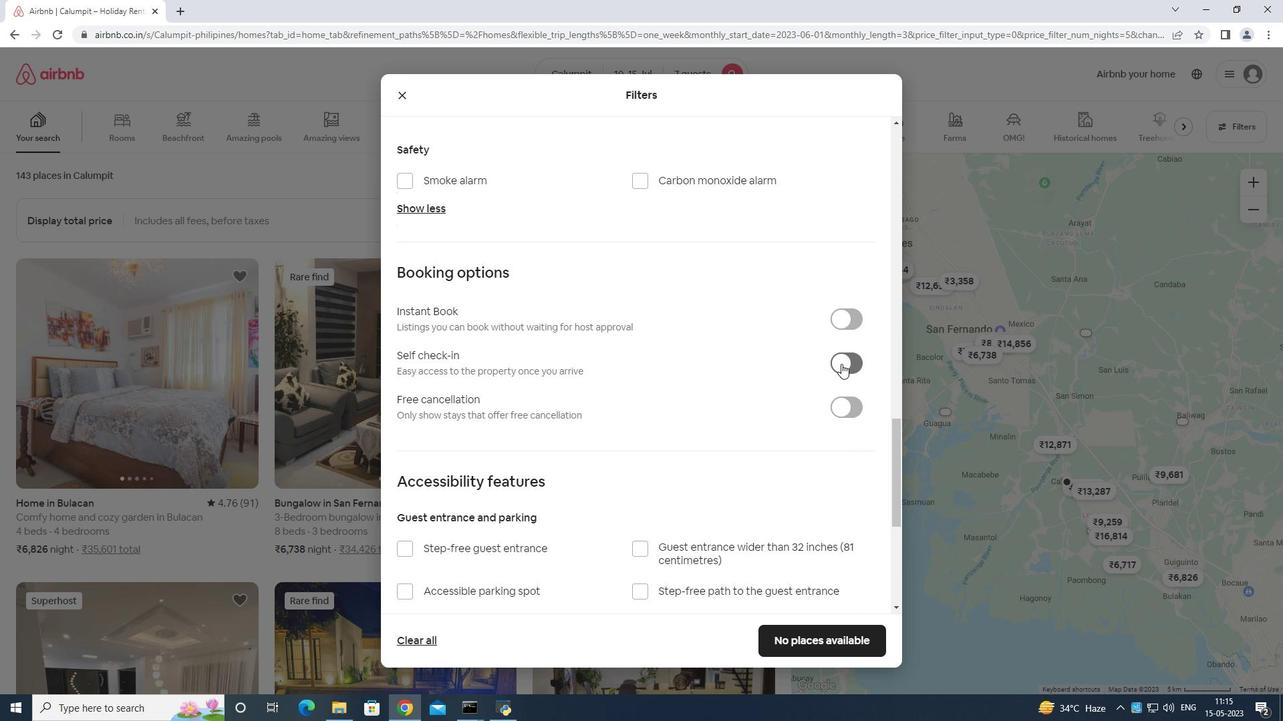 
Action: Mouse scrolled (832, 384) with delta (0, 0)
Screenshot: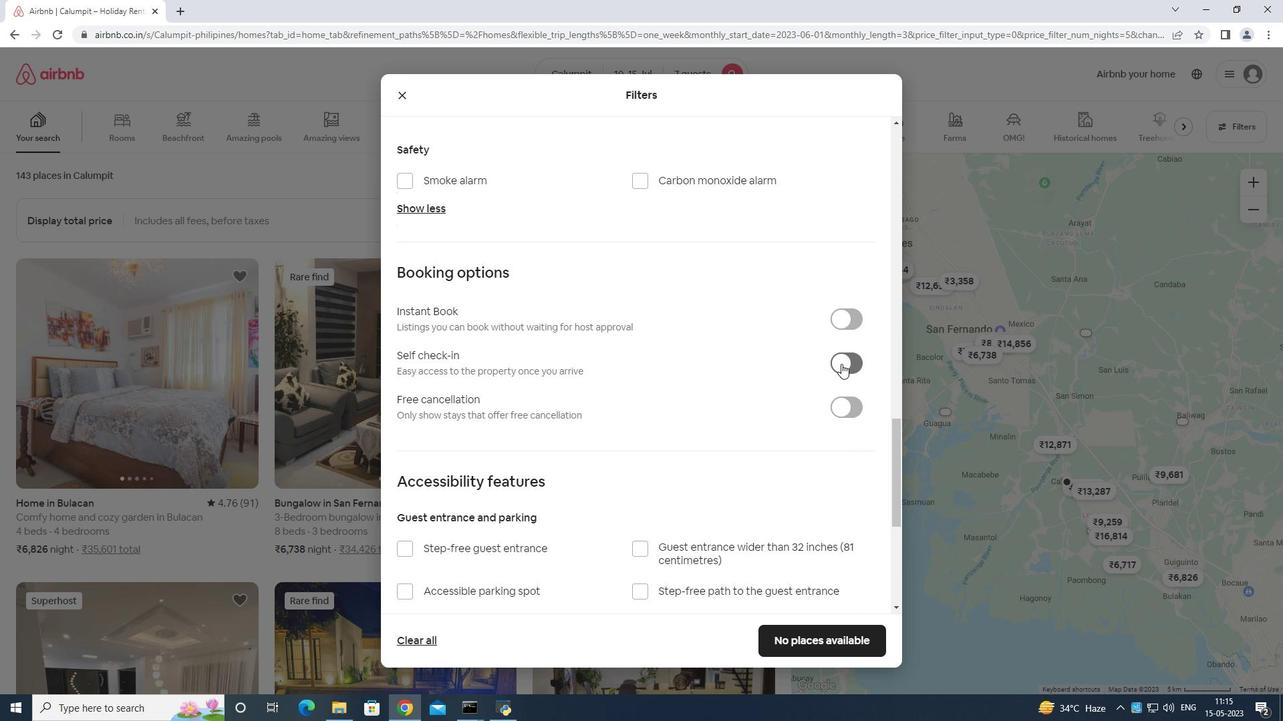 
Action: Mouse moved to (827, 427)
Screenshot: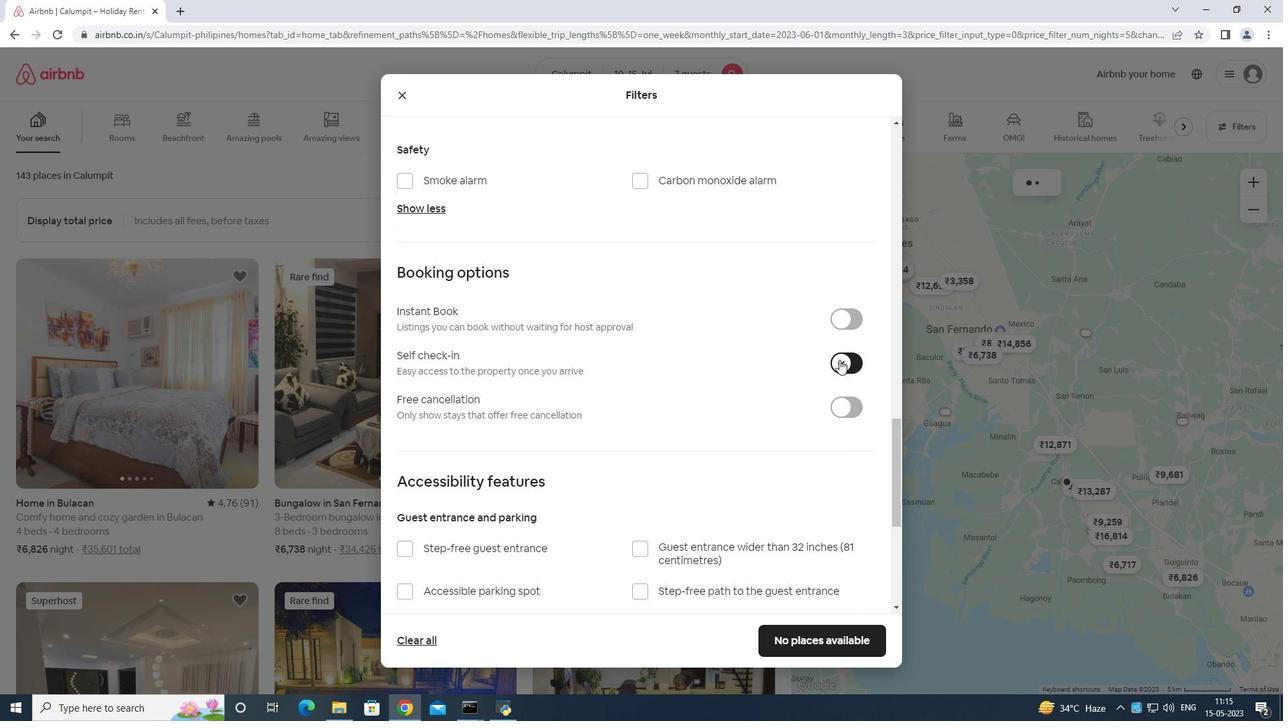 
Action: Mouse scrolled (828, 419) with delta (0, 0)
Screenshot: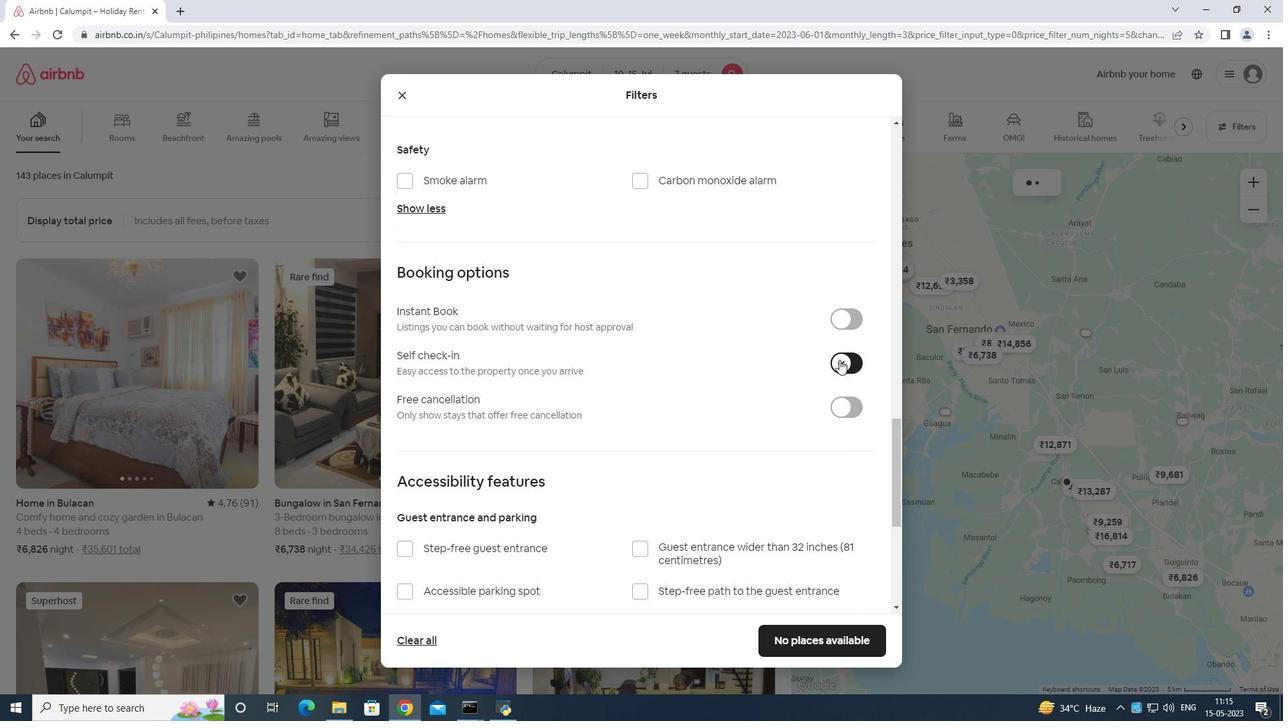 
Action: Mouse moved to (826, 427)
Screenshot: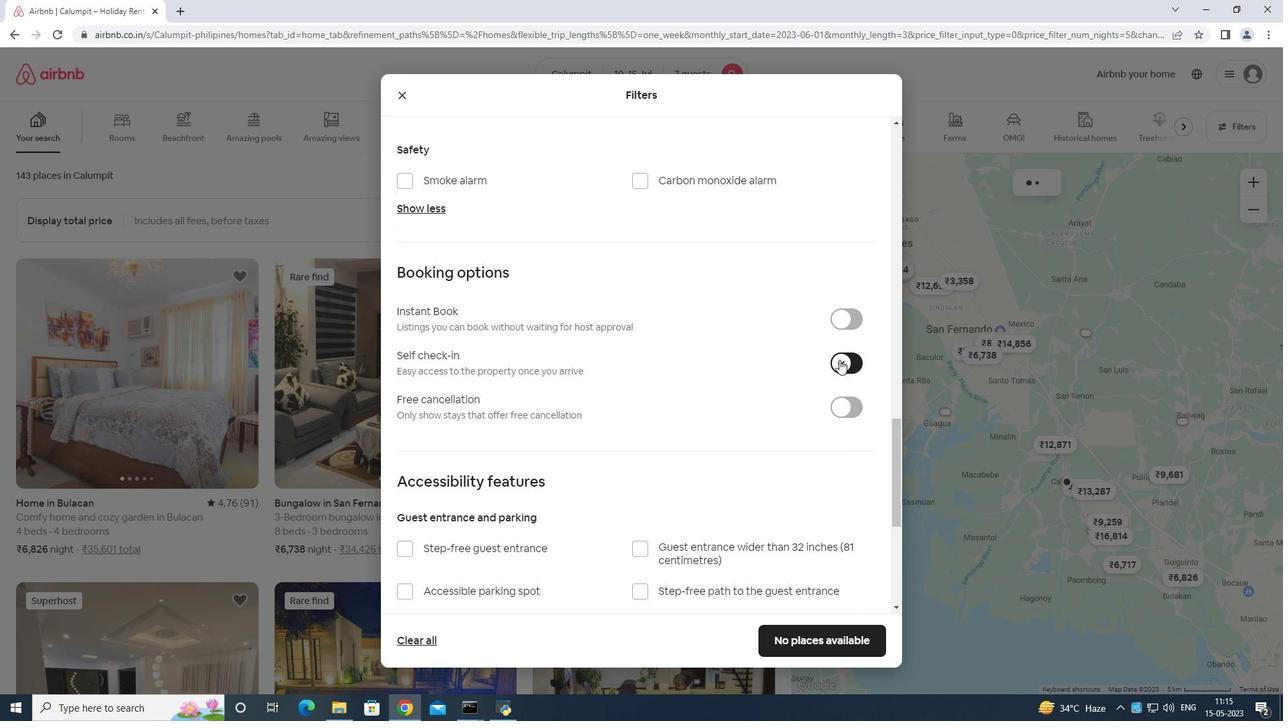 
Action: Mouse scrolled (828, 423) with delta (0, 0)
Screenshot: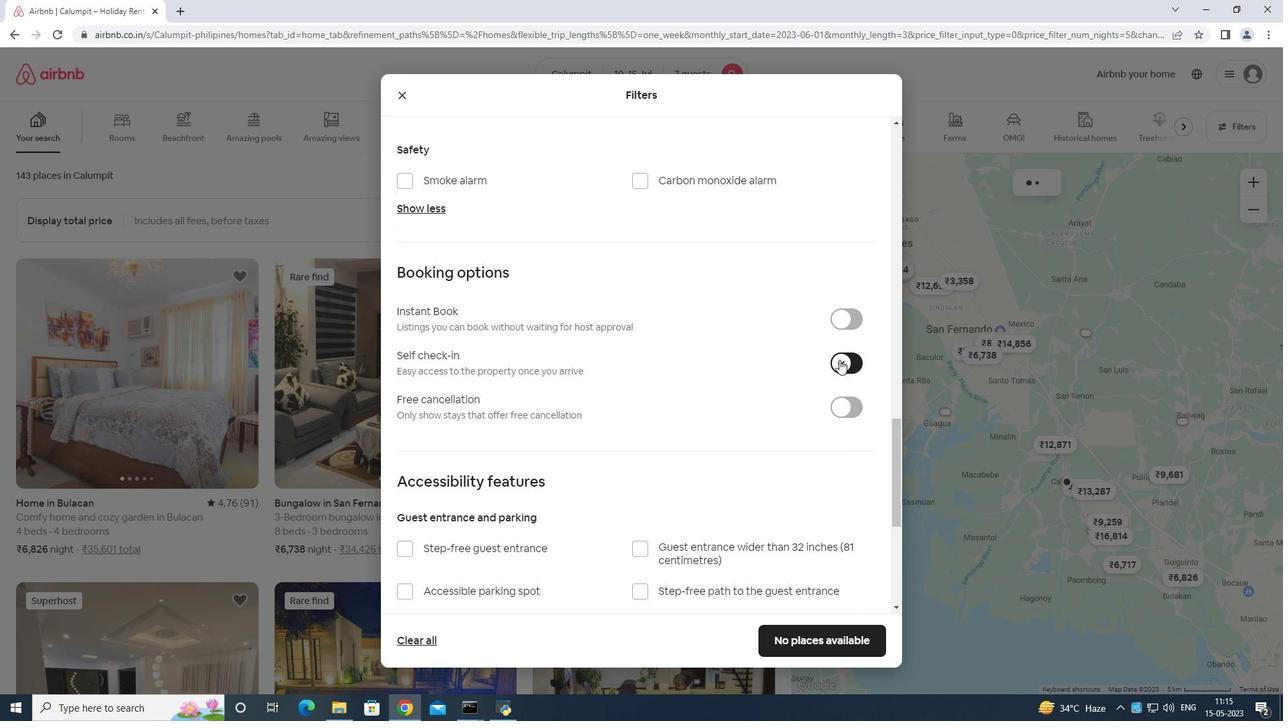 
Action: Mouse moved to (826, 428)
Screenshot: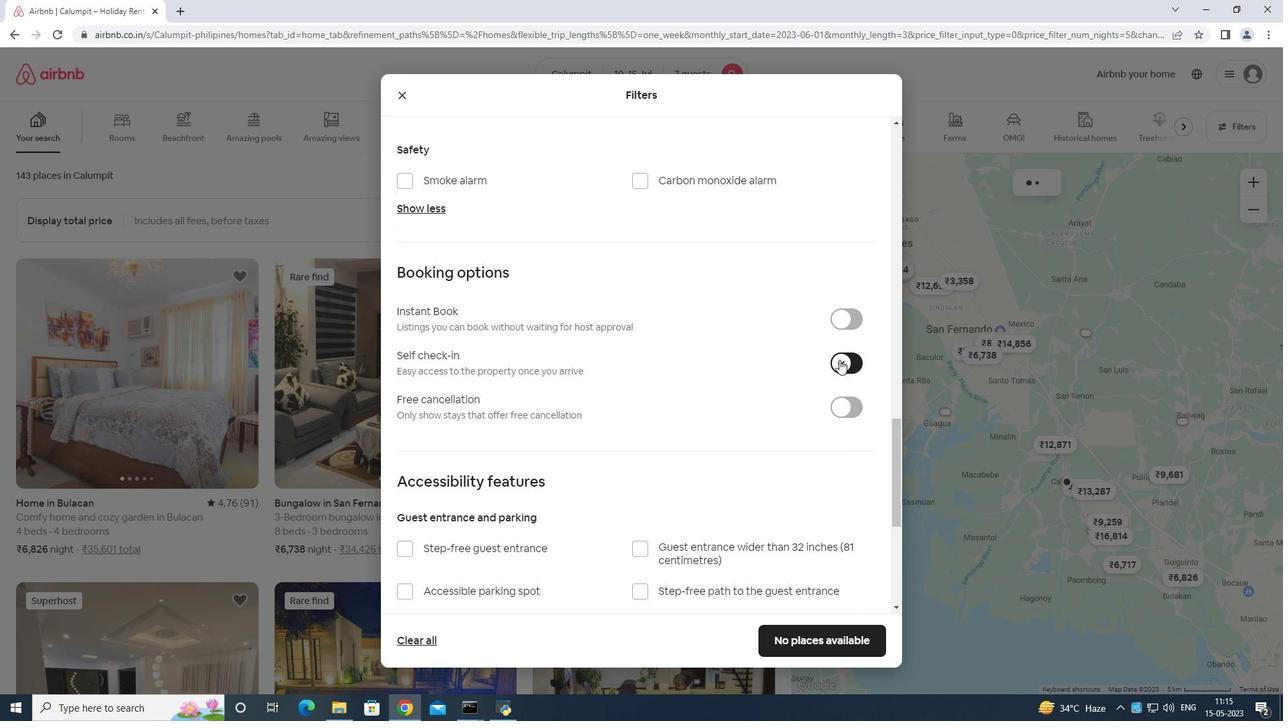 
Action: Mouse scrolled (827, 426) with delta (0, 0)
Screenshot: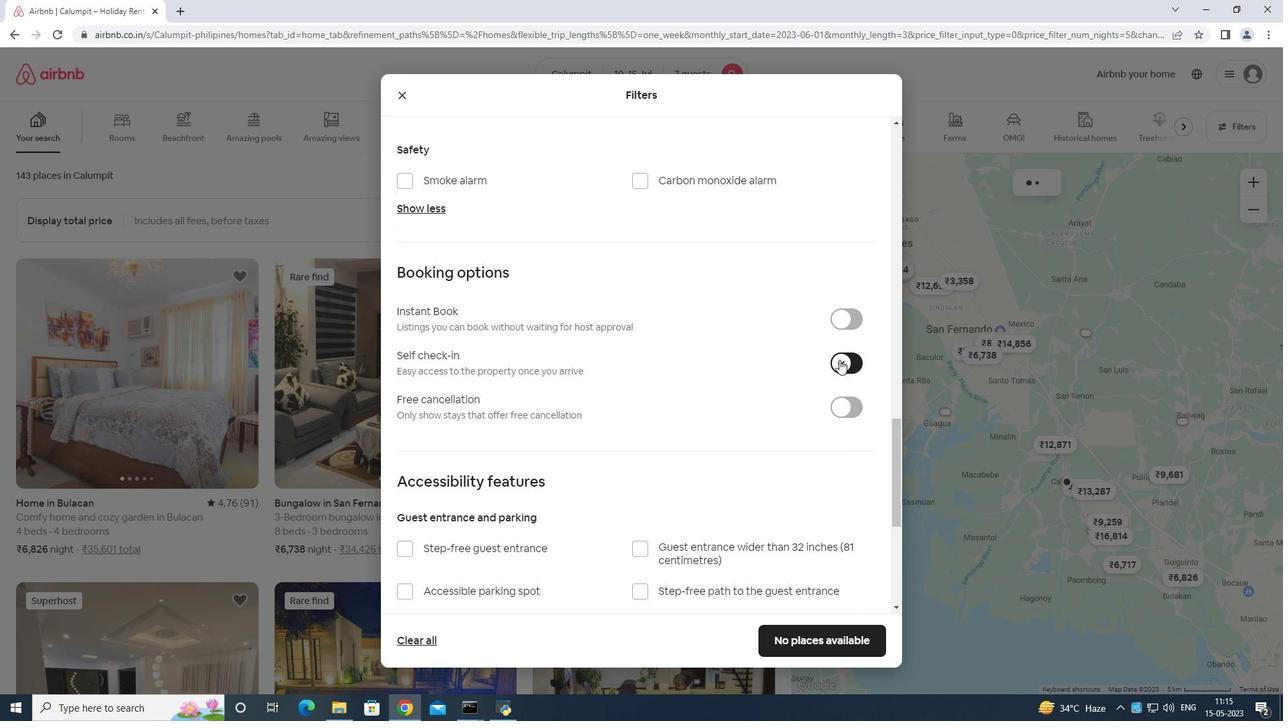 
Action: Mouse moved to (827, 431)
Screenshot: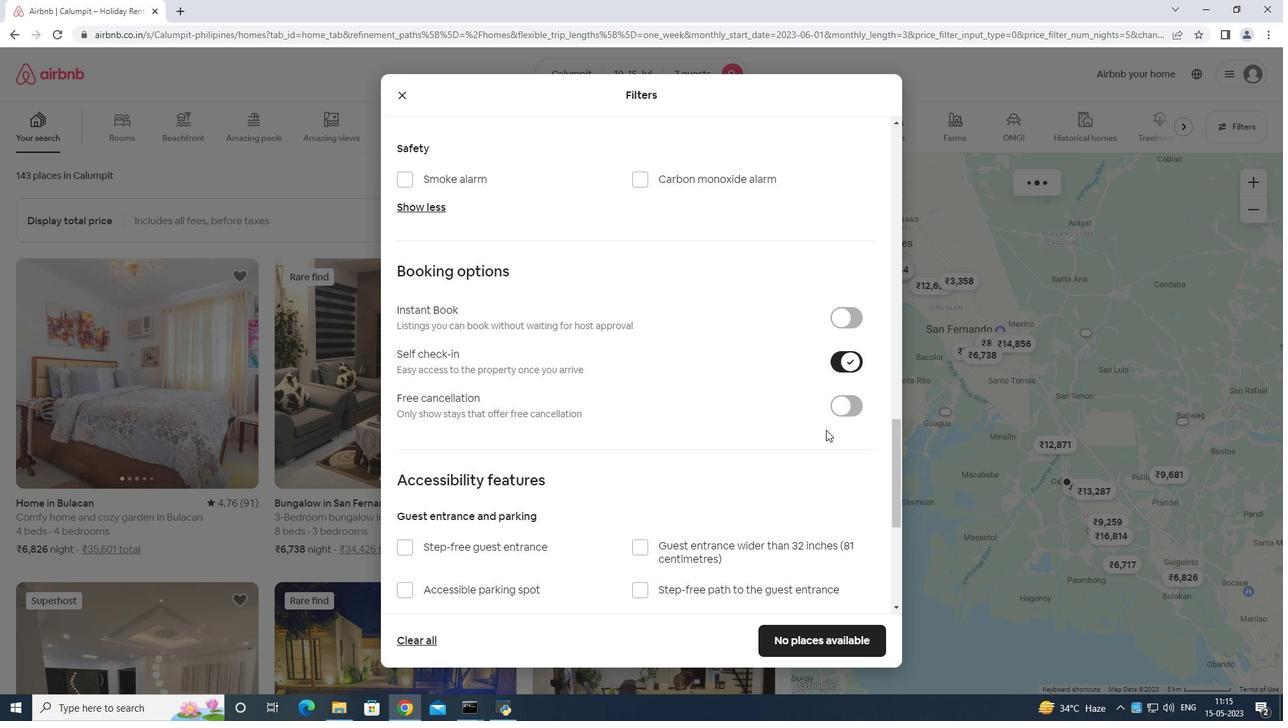 
Action: Mouse scrolled (827, 430) with delta (0, 0)
Screenshot: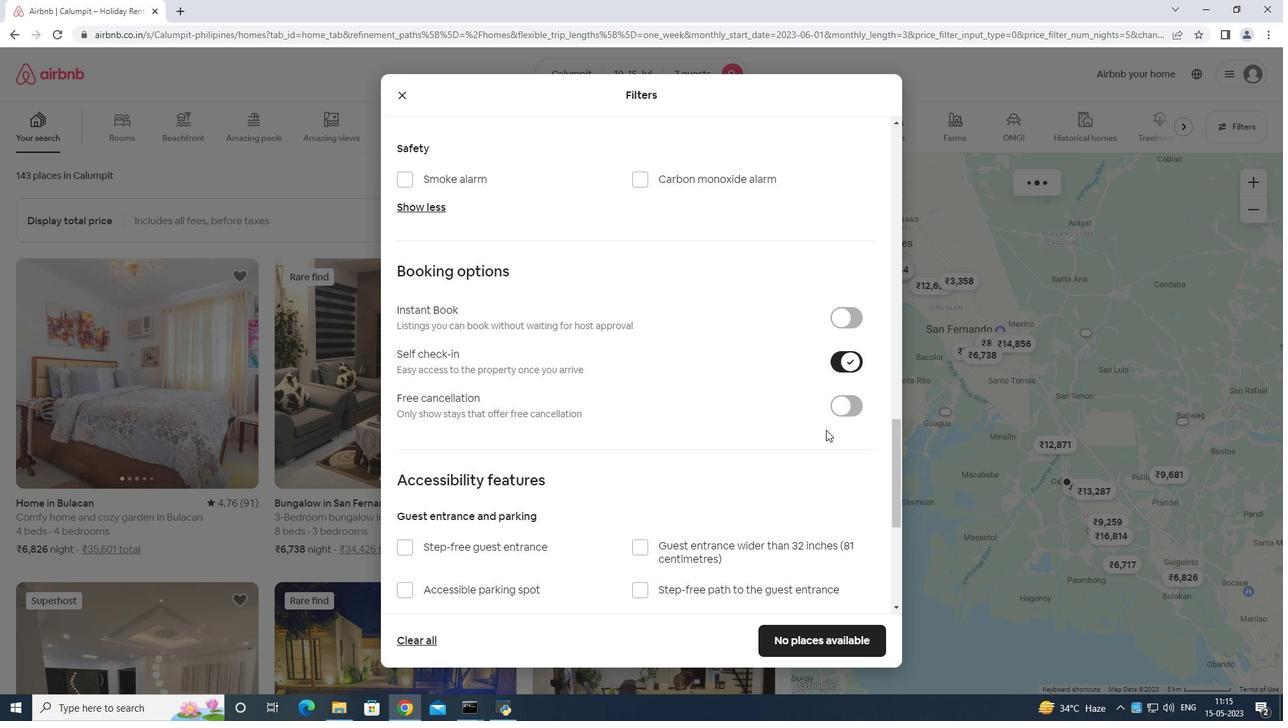 
Action: Mouse moved to (827, 431)
Screenshot: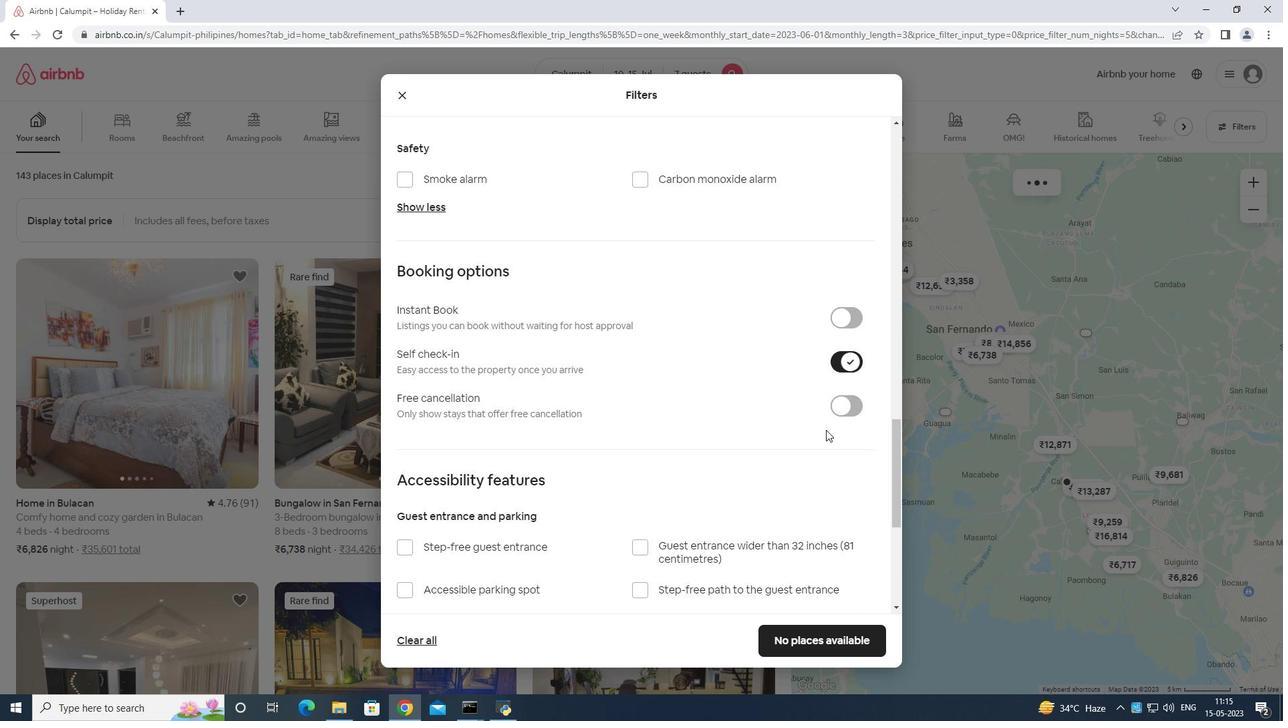 
Action: Mouse scrolled (827, 430) with delta (0, 0)
Screenshot: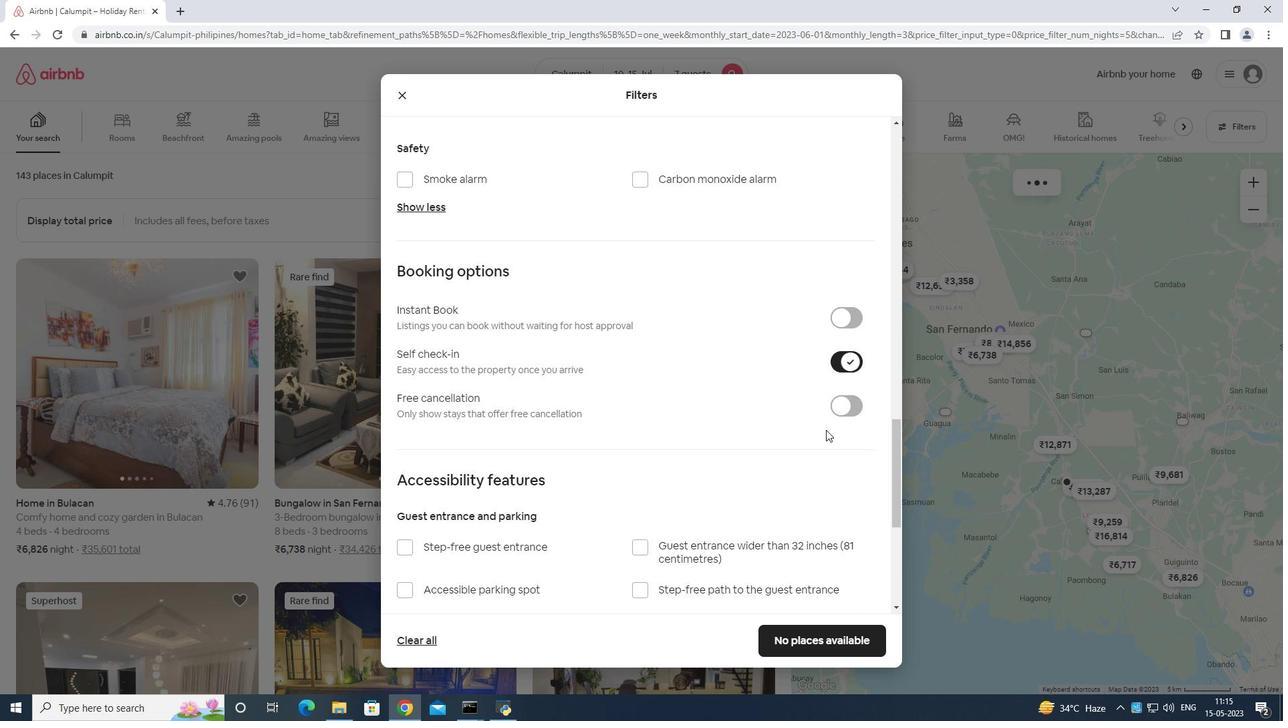 
Action: Mouse moved to (827, 432)
Screenshot: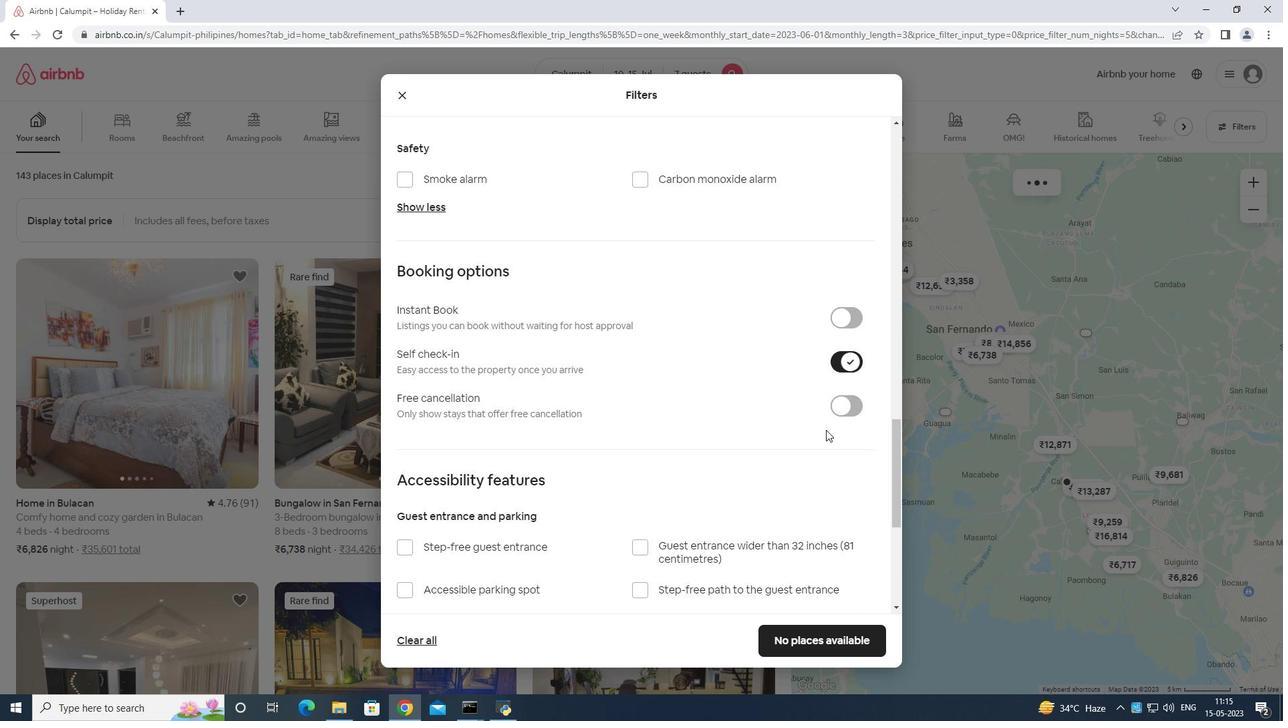 
Action: Mouse scrolled (827, 431) with delta (0, 0)
Screenshot: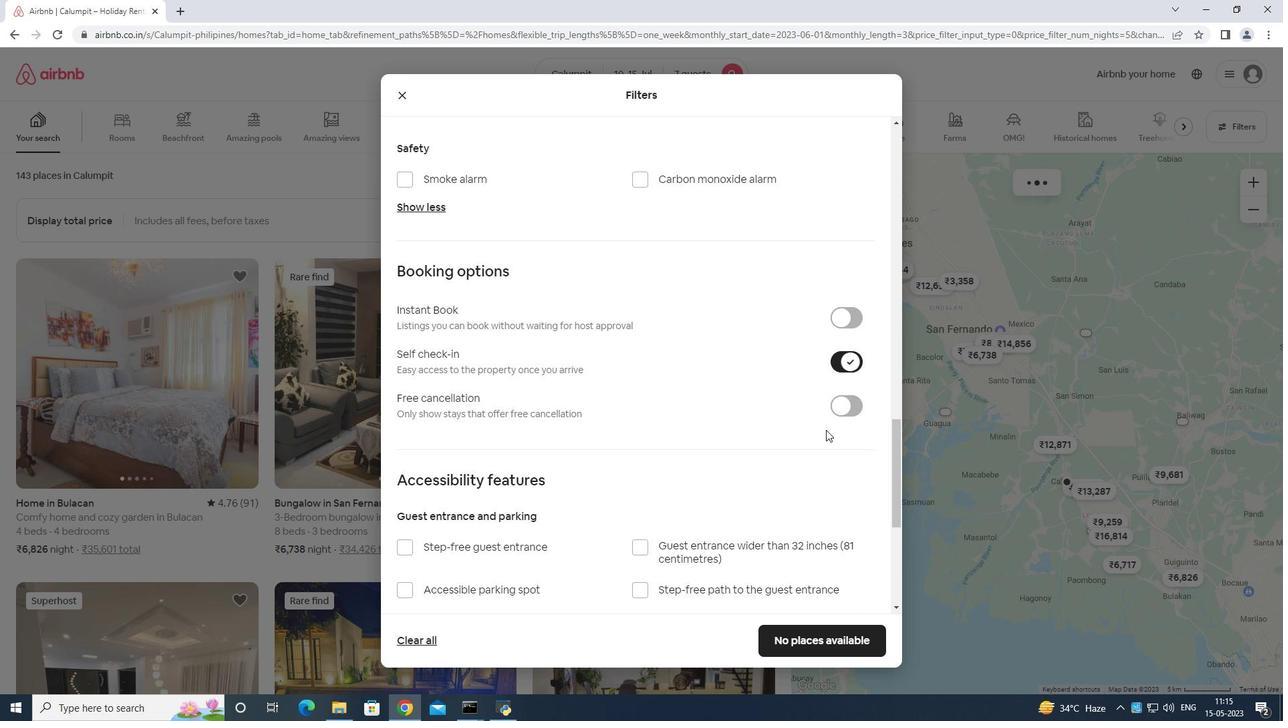 
Action: Mouse moved to (828, 433)
Screenshot: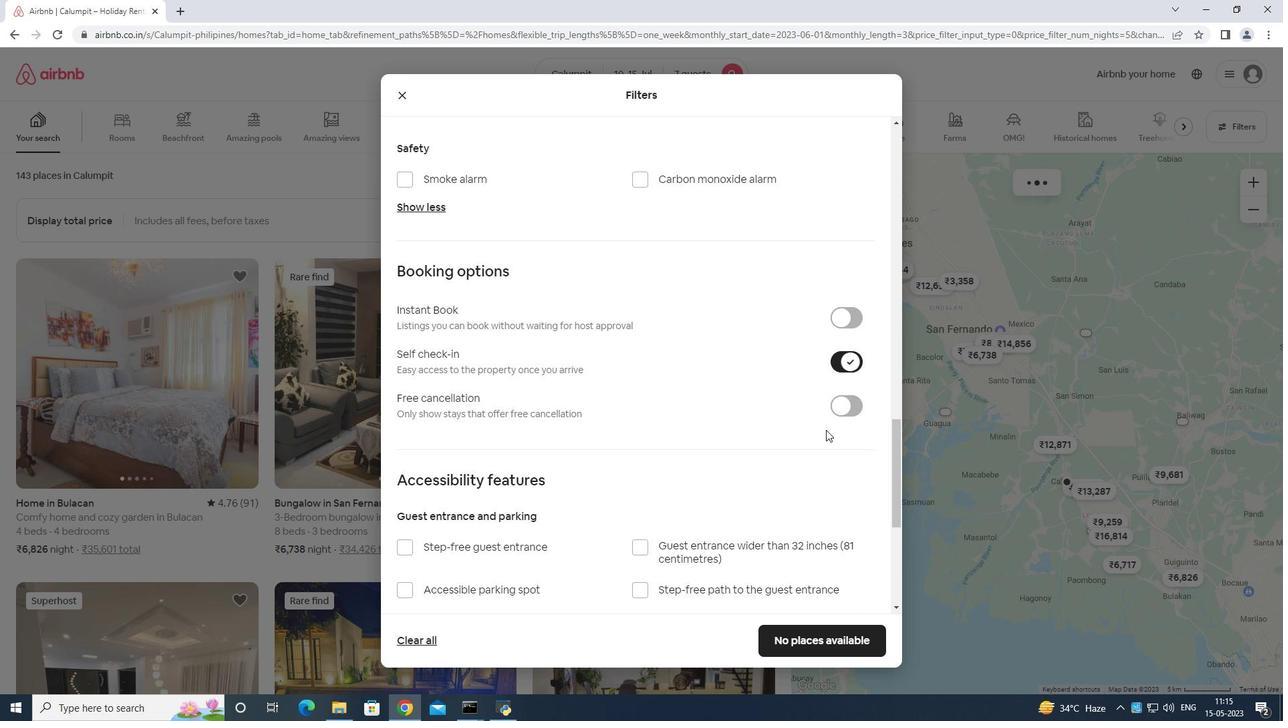 
Action: Mouse scrolled (828, 432) with delta (0, 0)
Screenshot: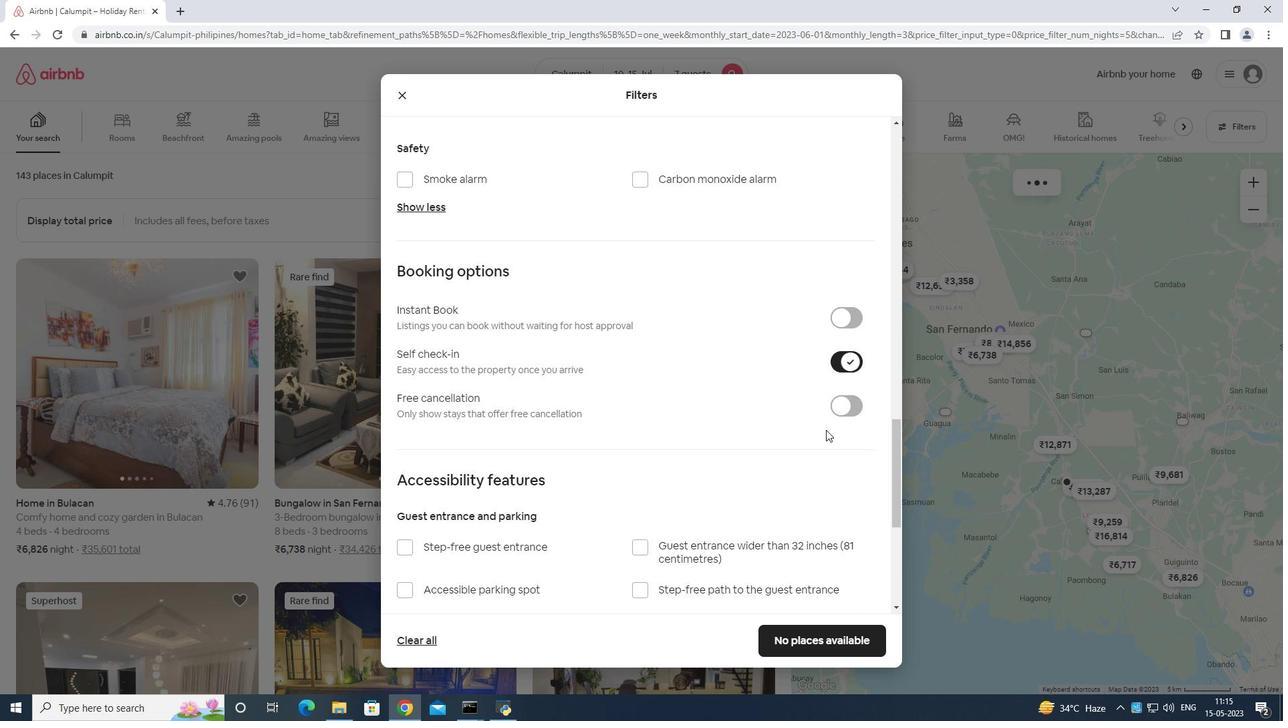 
Action: Mouse moved to (830, 441)
Screenshot: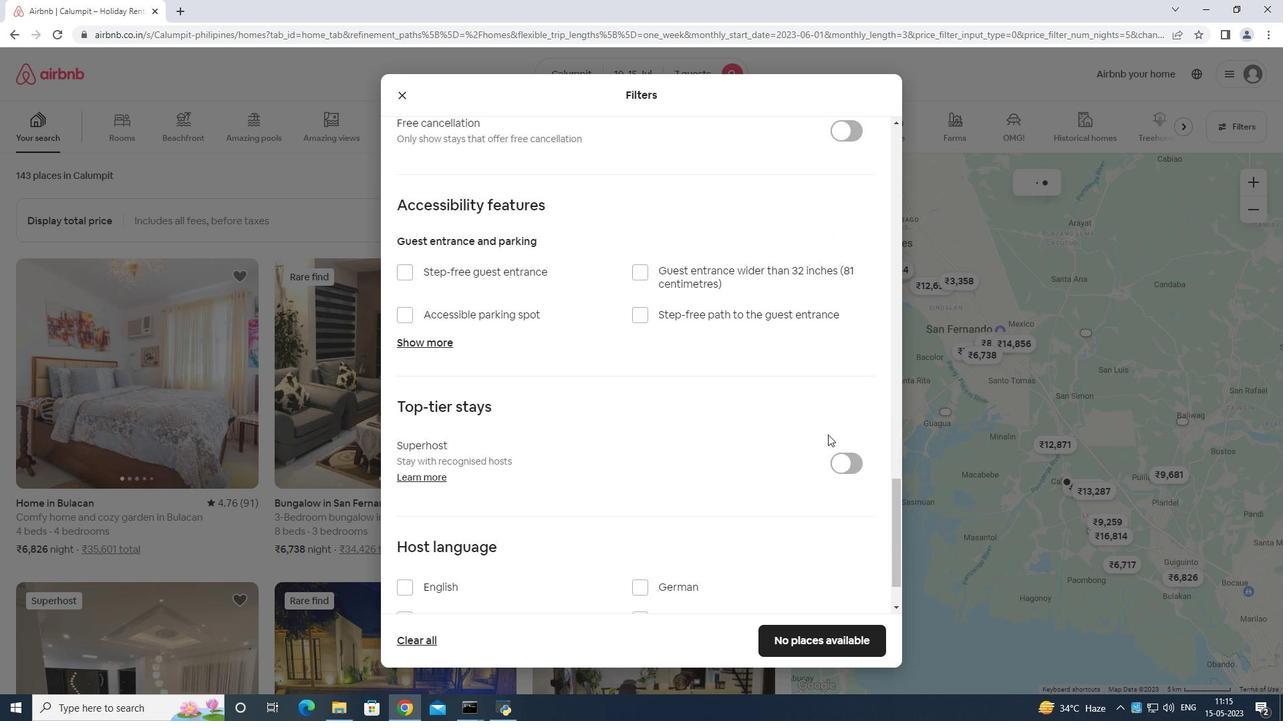 
Action: Mouse scrolled (830, 441) with delta (0, 0)
Screenshot: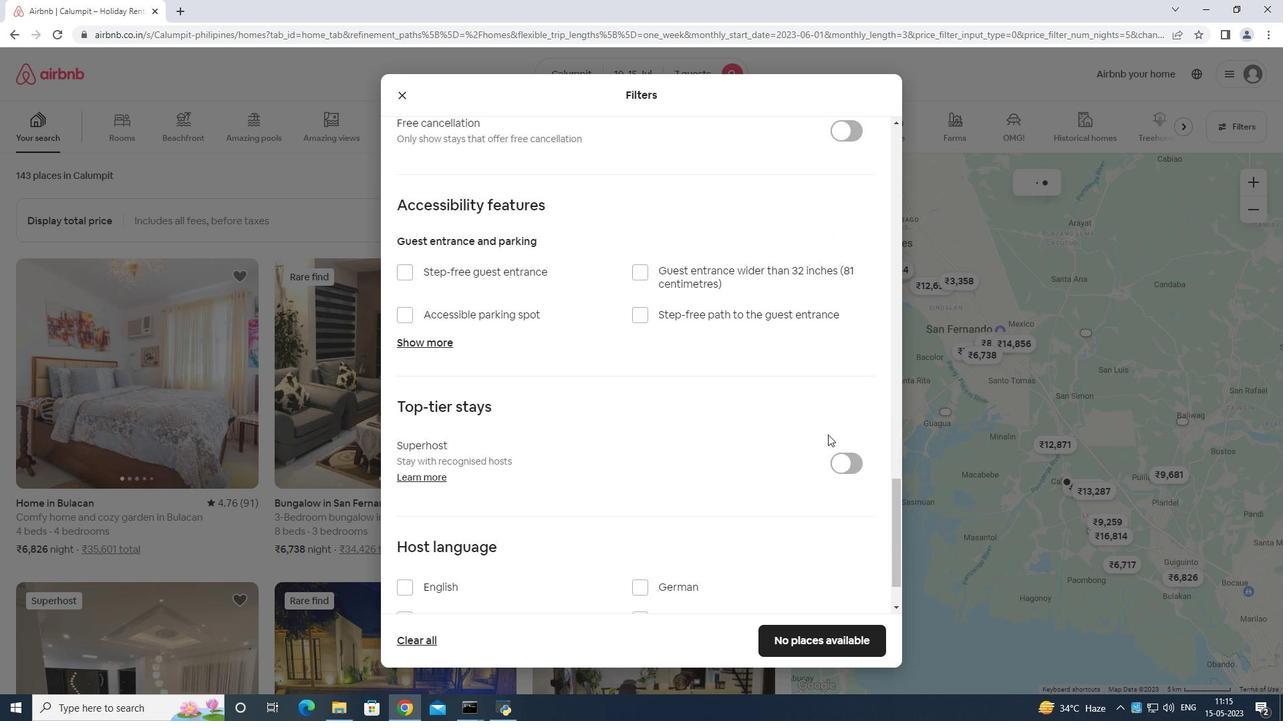 
Action: Mouse moved to (830, 441)
Screenshot: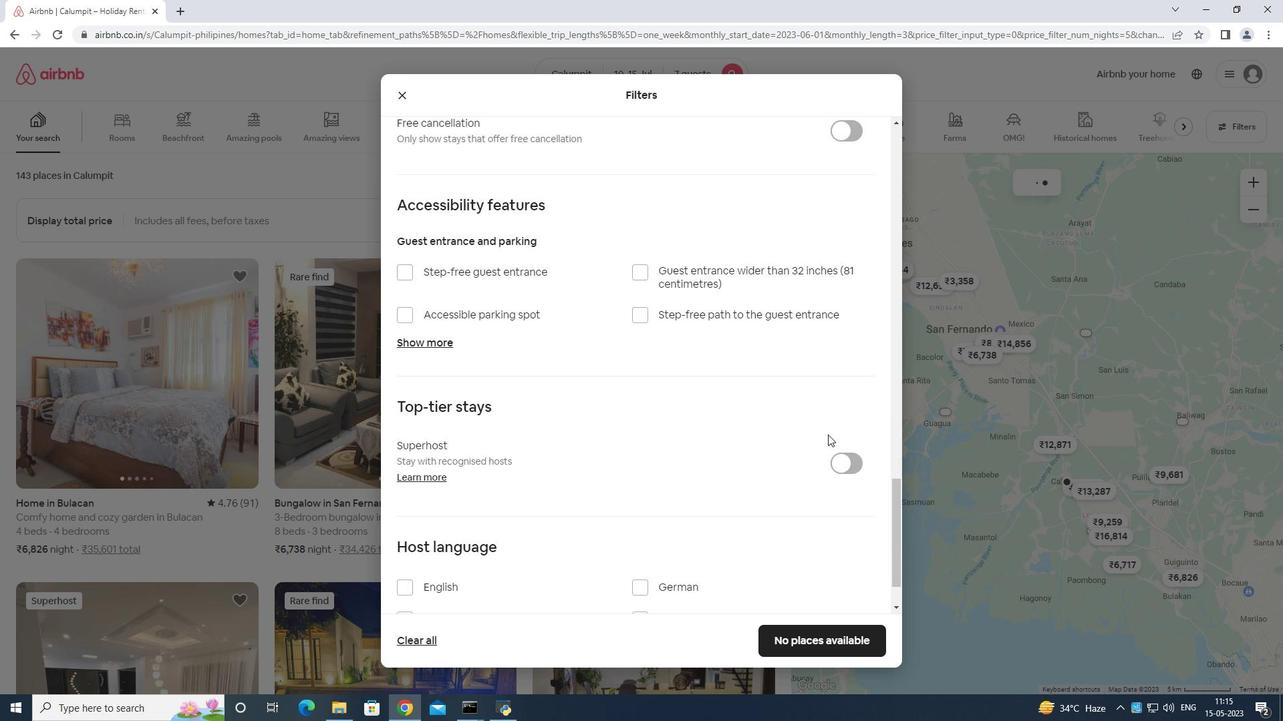 
Action: Mouse scrolled (830, 441) with delta (0, 0)
Screenshot: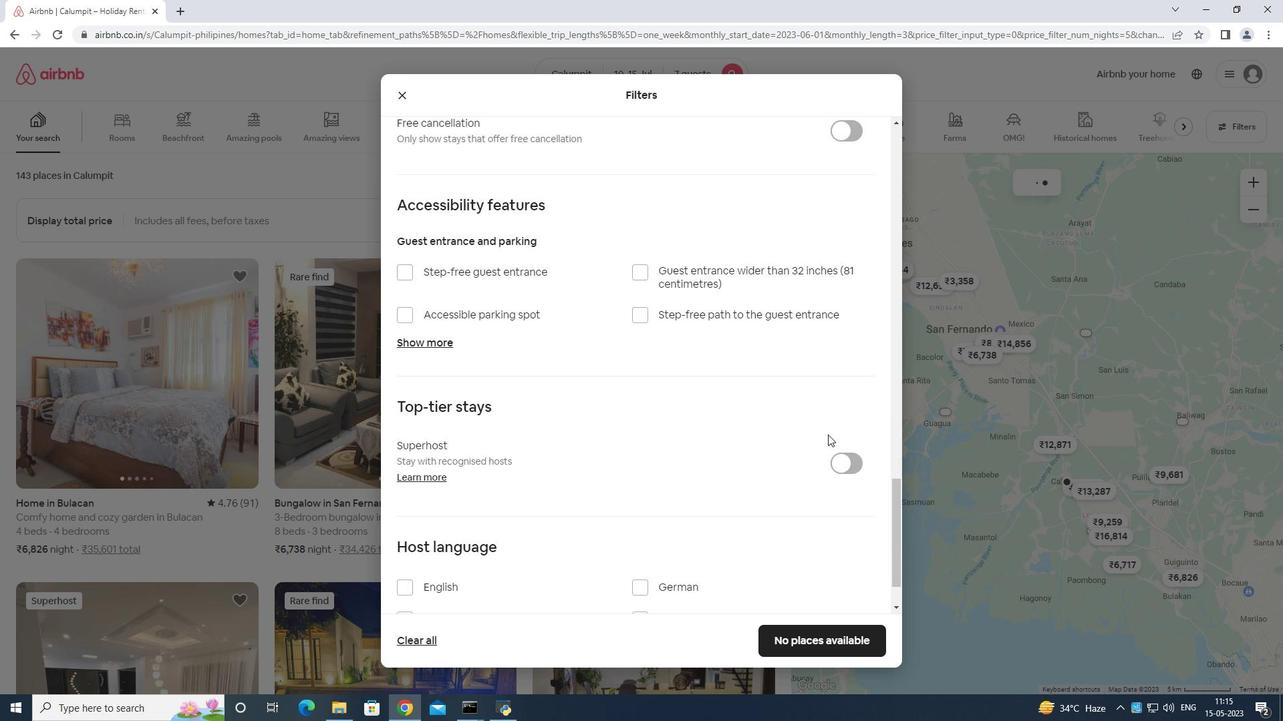 
Action: Mouse scrolled (830, 441) with delta (0, 0)
Screenshot: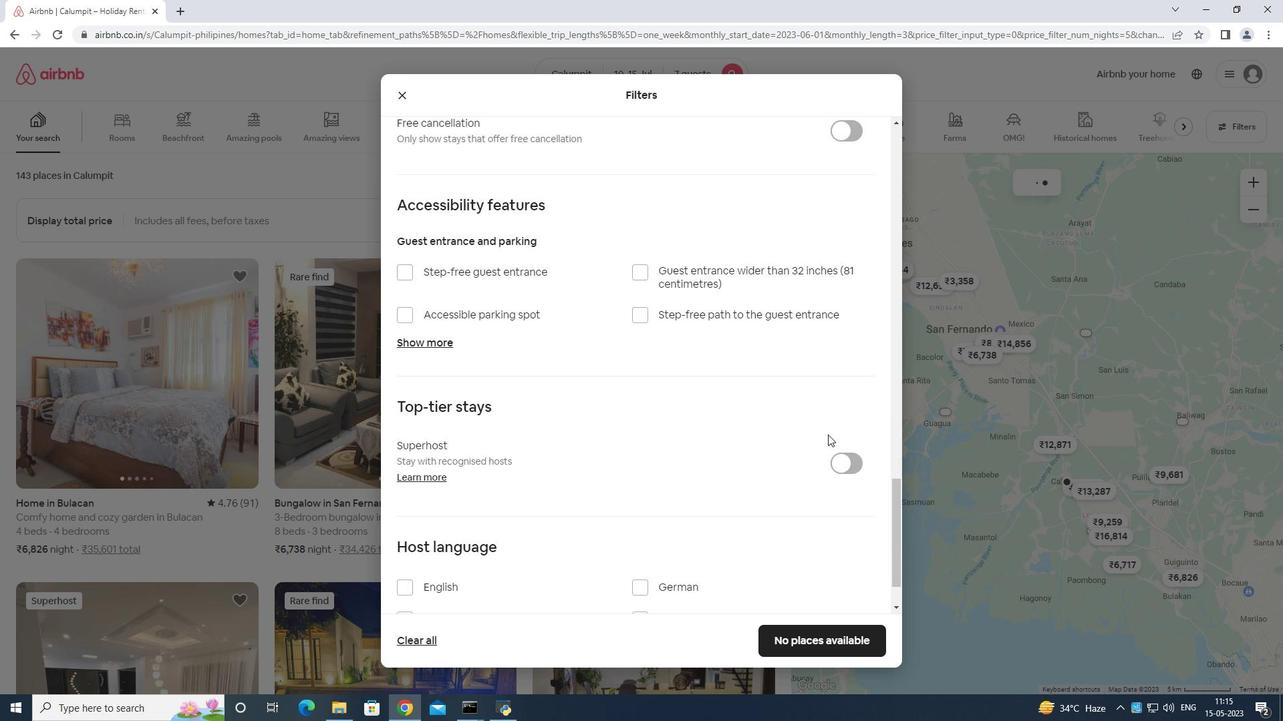 
Action: Mouse moved to (807, 455)
Screenshot: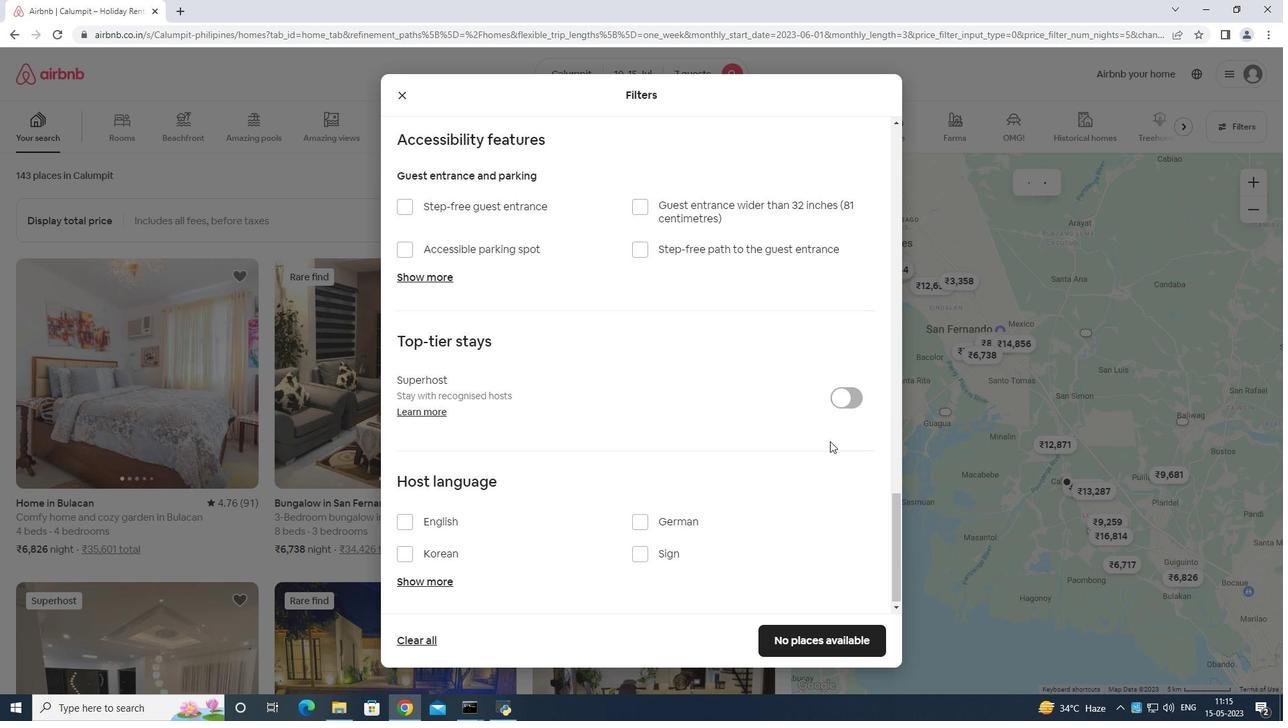 
Action: Mouse scrolled (807, 454) with delta (0, 0)
Screenshot: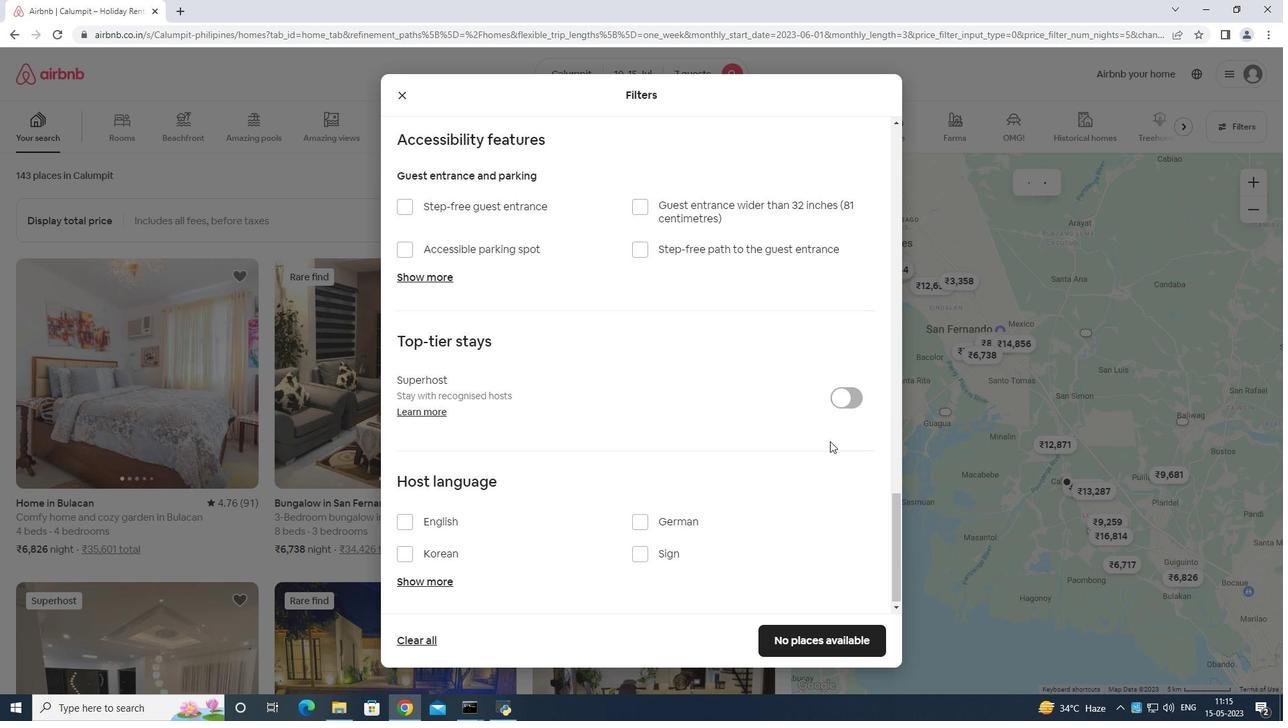 
Action: Mouse moved to (441, 522)
Screenshot: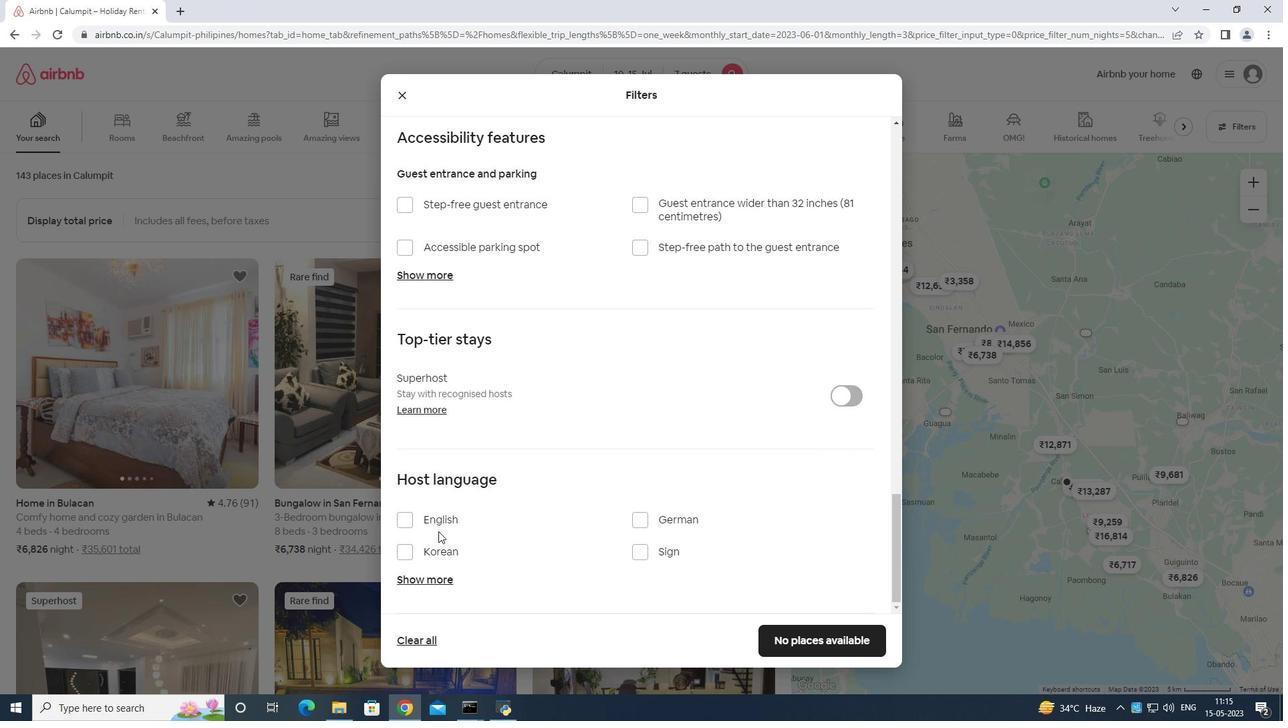 
Action: Mouse pressed left at (441, 522)
Screenshot: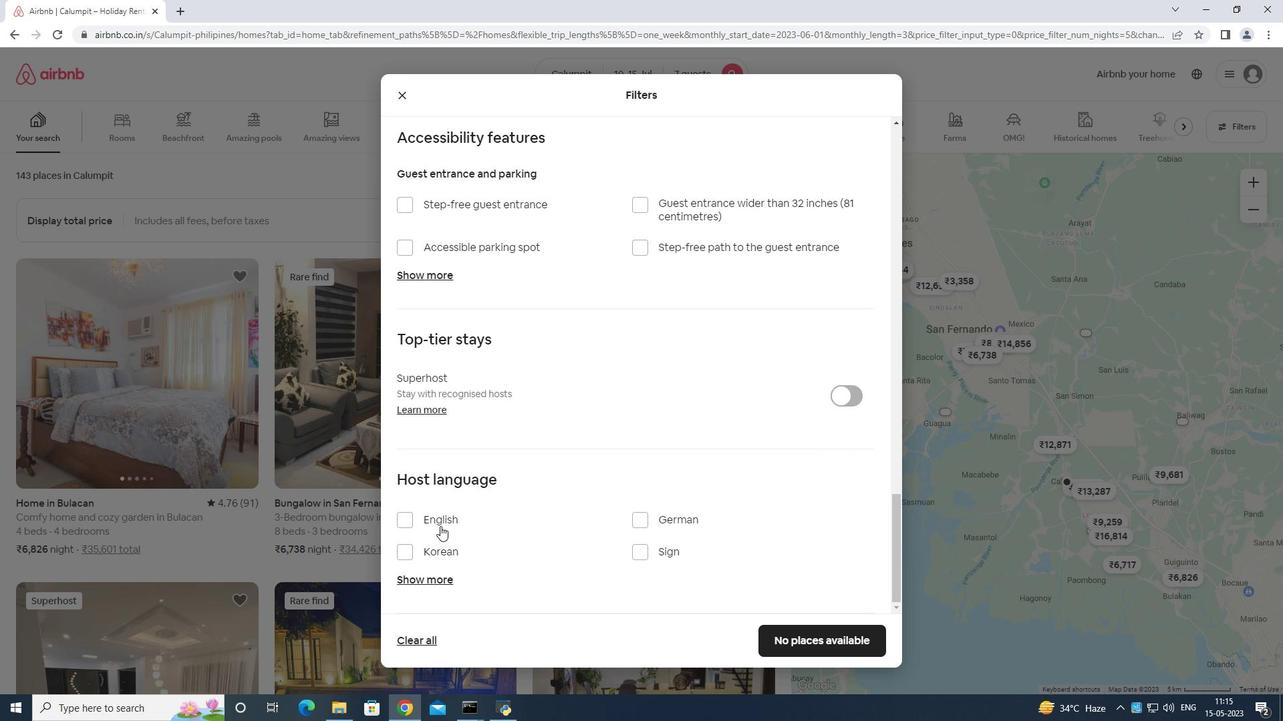 
Action: Mouse moved to (850, 632)
Screenshot: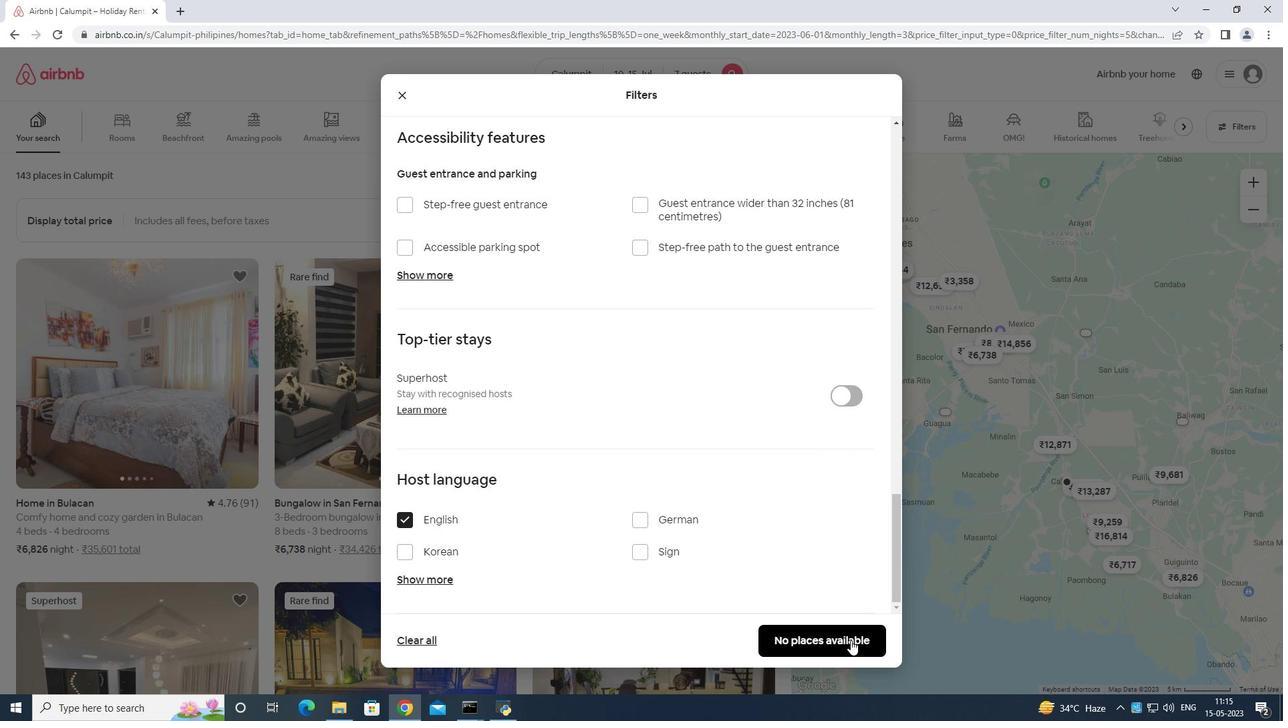 
Action: Mouse pressed left at (850, 632)
Screenshot: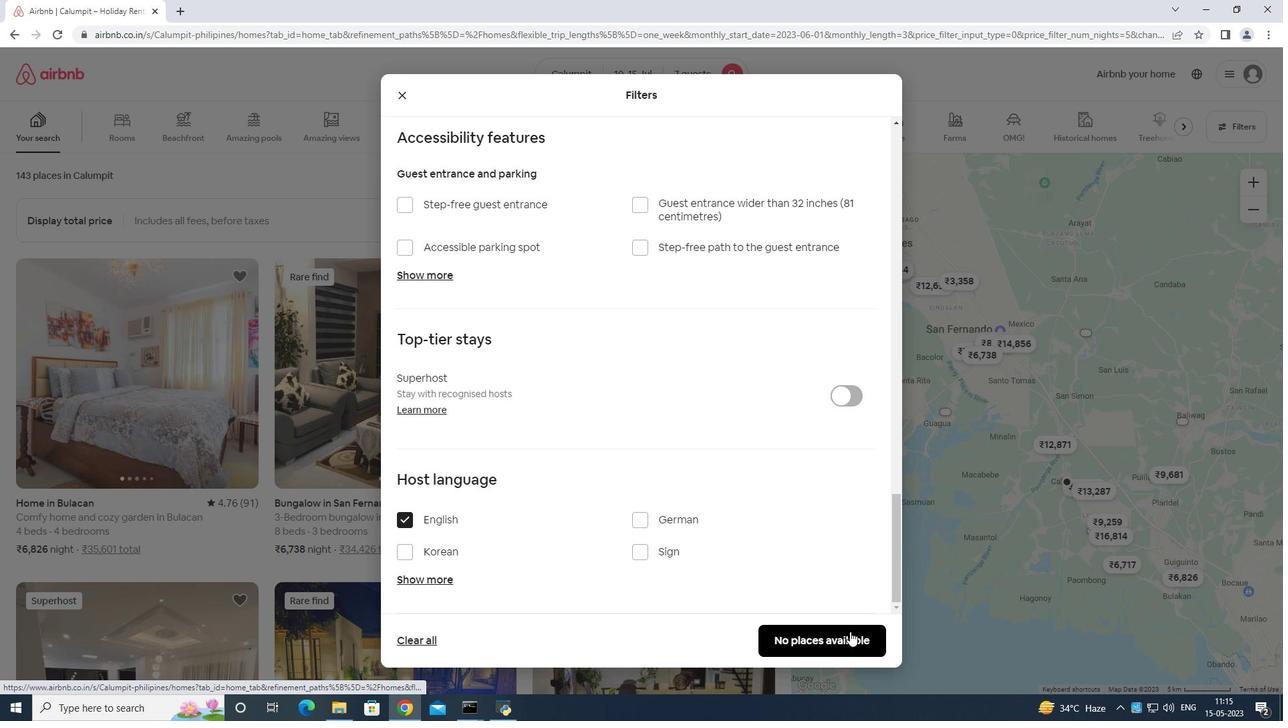 
